 Task: Slide 10 - Awesome Words.
Action: Mouse moved to (40, 114)
Screenshot: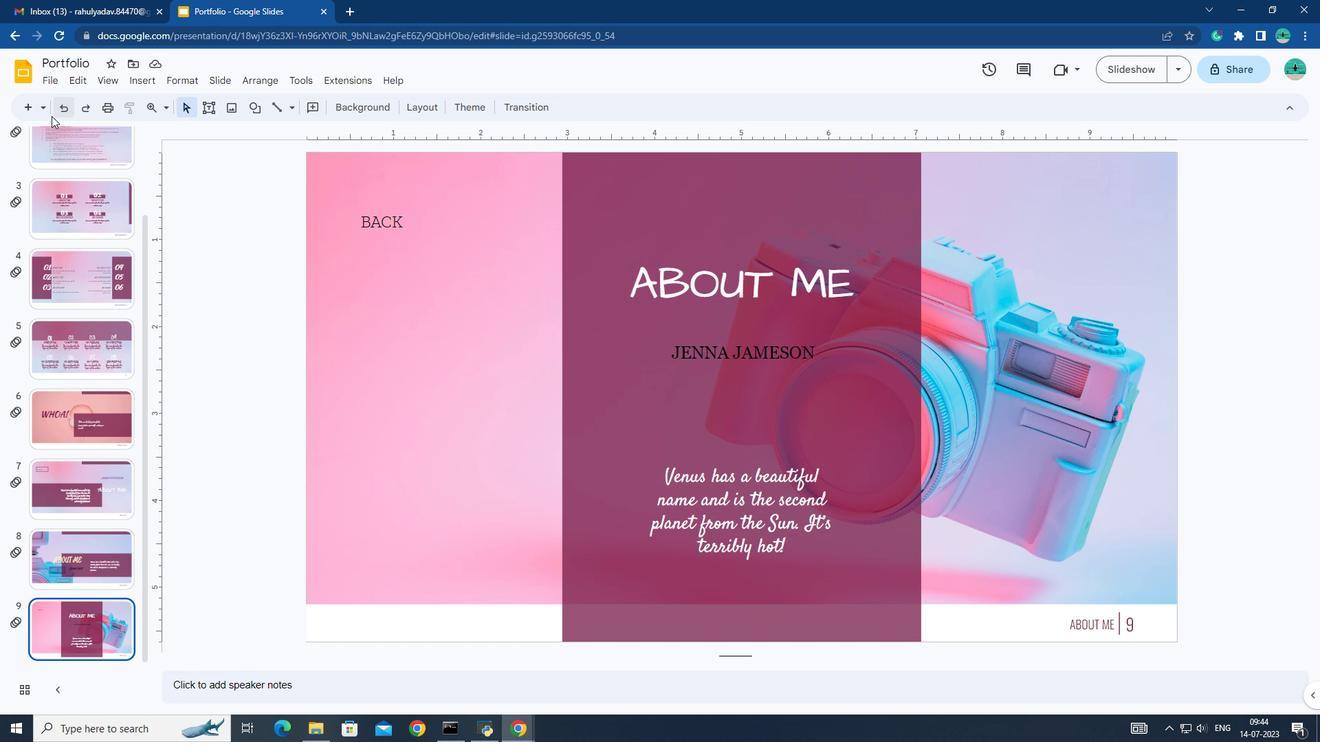 
Action: Mouse pressed left at (40, 114)
Screenshot: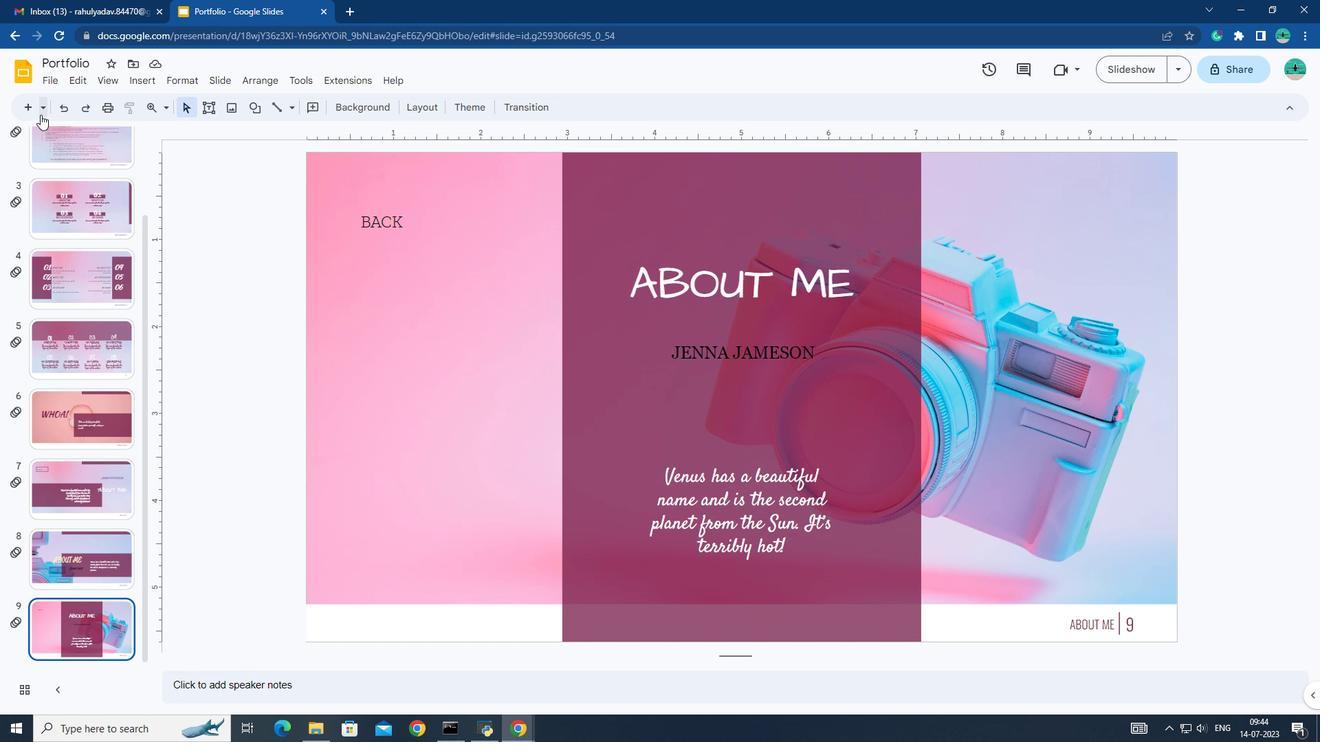 
Action: Mouse moved to (70, 282)
Screenshot: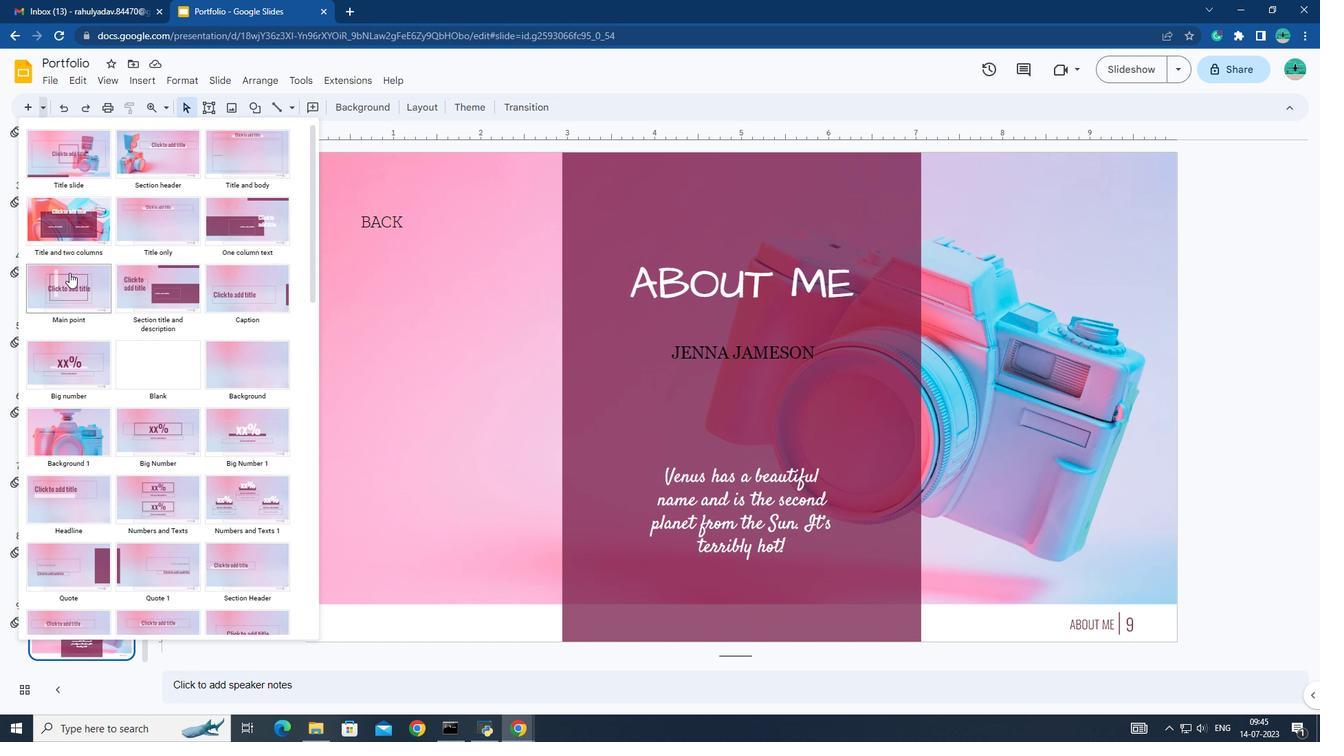 
Action: Mouse pressed left at (70, 282)
Screenshot: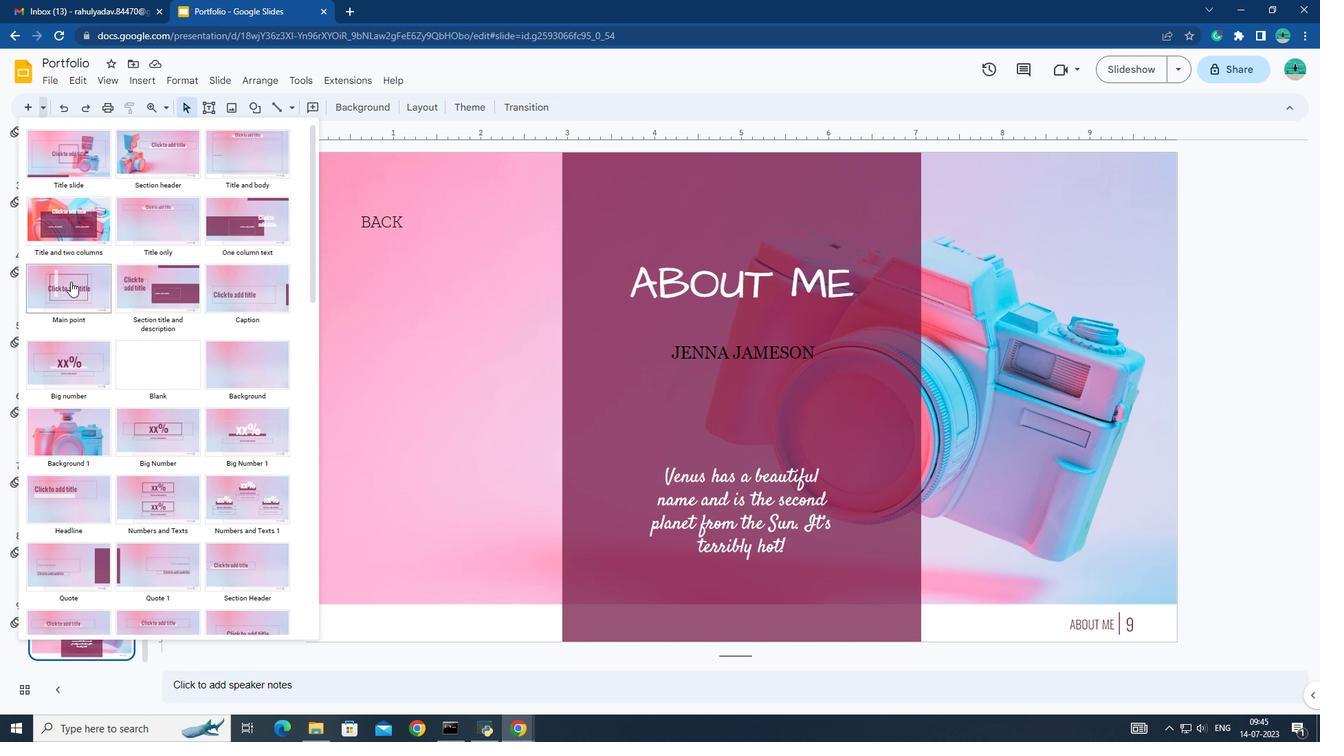 
Action: Mouse moved to (602, 368)
Screenshot: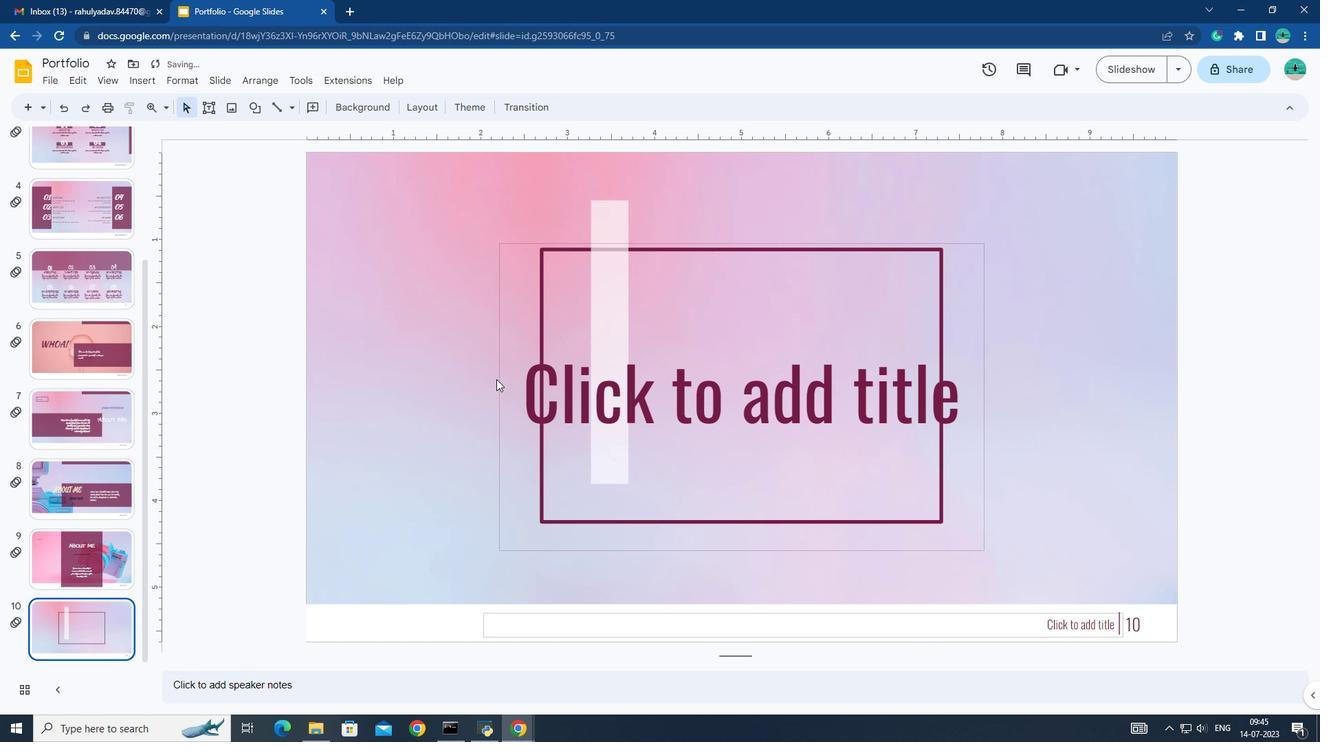 
Action: Mouse pressed left at (602, 368)
Screenshot: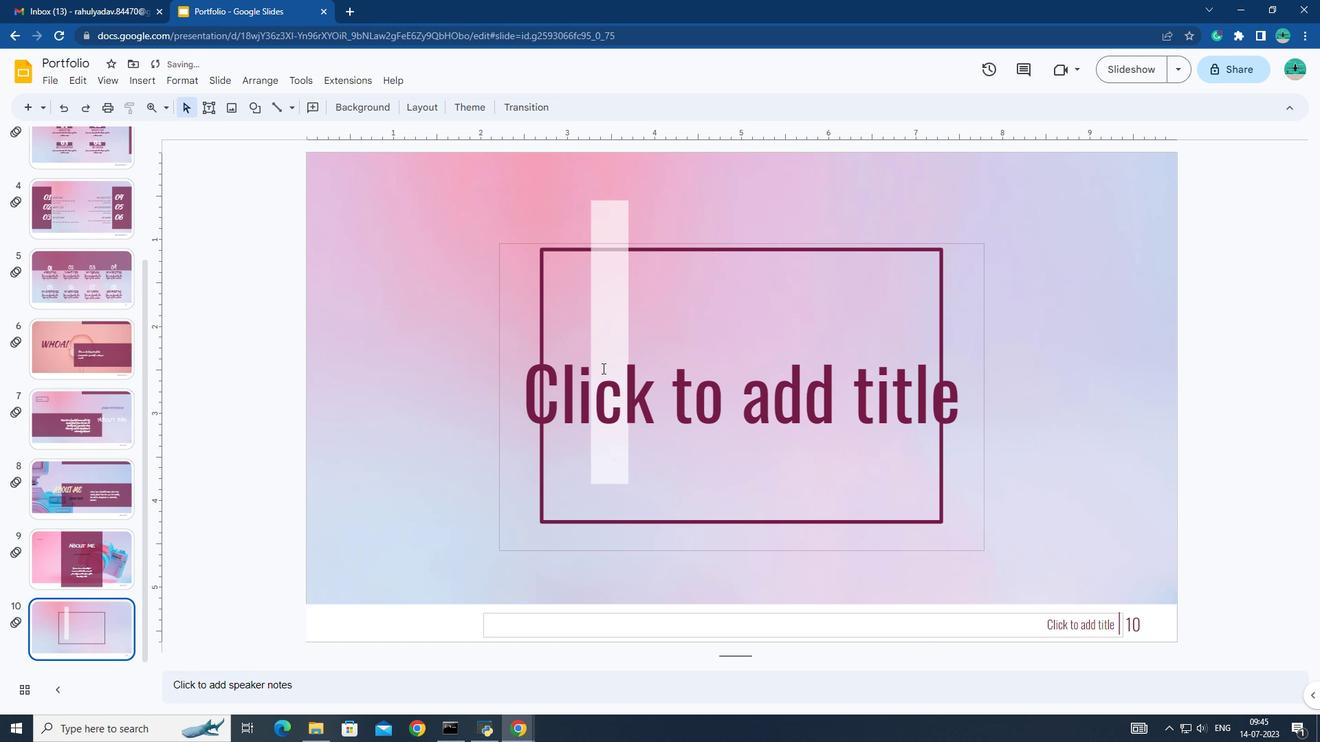 
Action: Key pressed <Key.caps_lock>AWESOME<Key.enter>WORDS
Screenshot: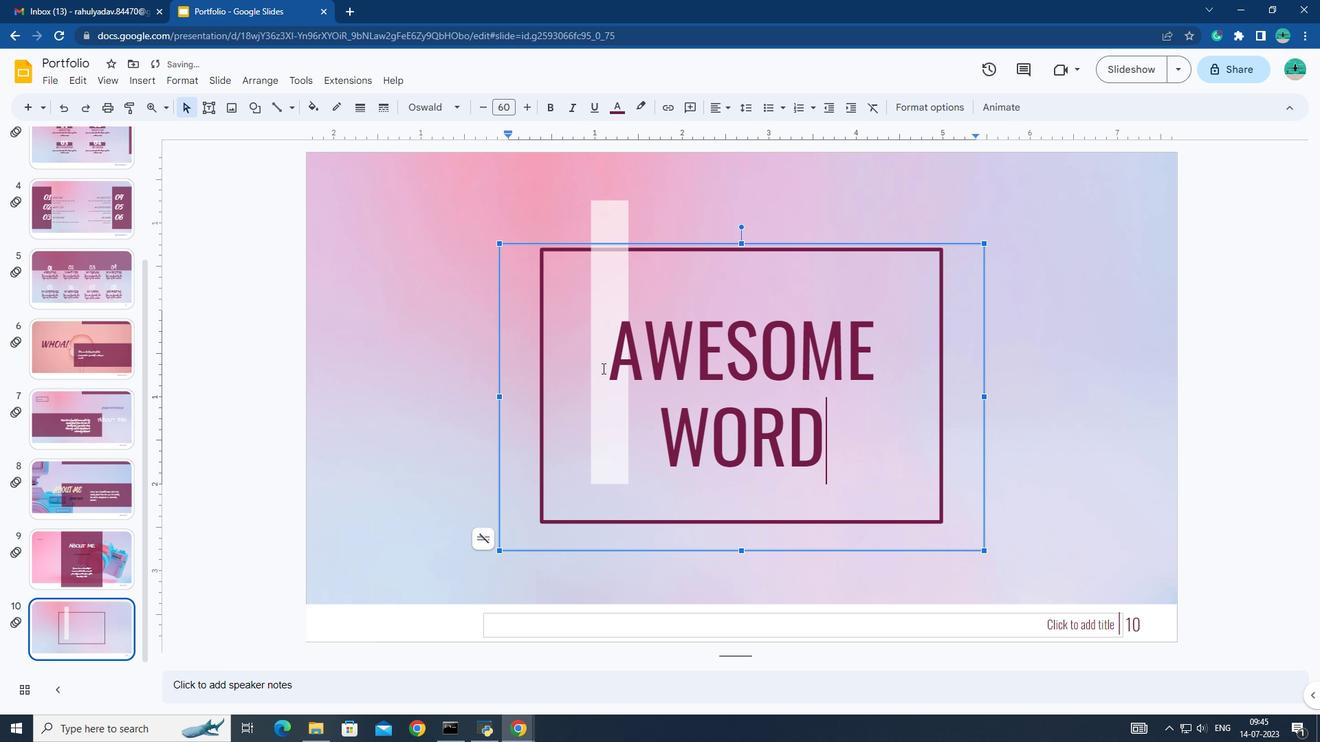 
Action: Mouse moved to (614, 345)
Screenshot: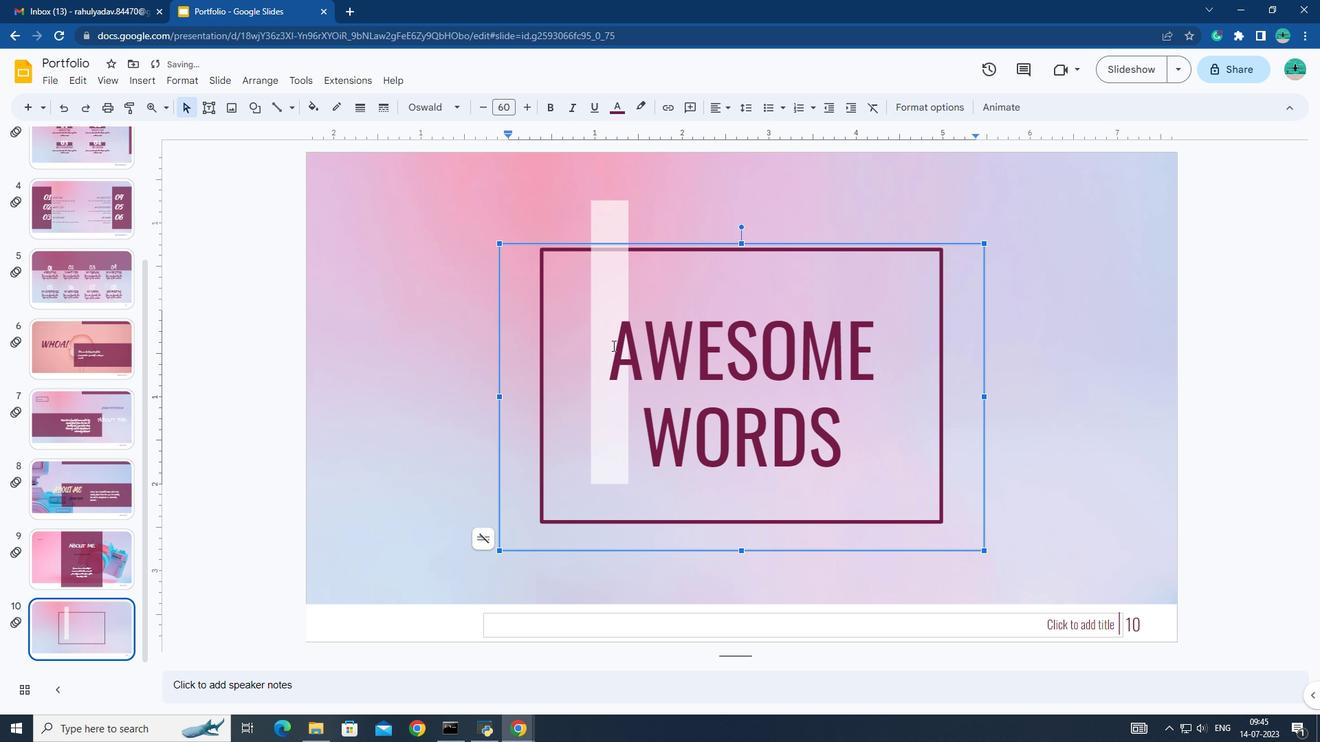 
Action: Mouse pressed left at (614, 345)
Screenshot: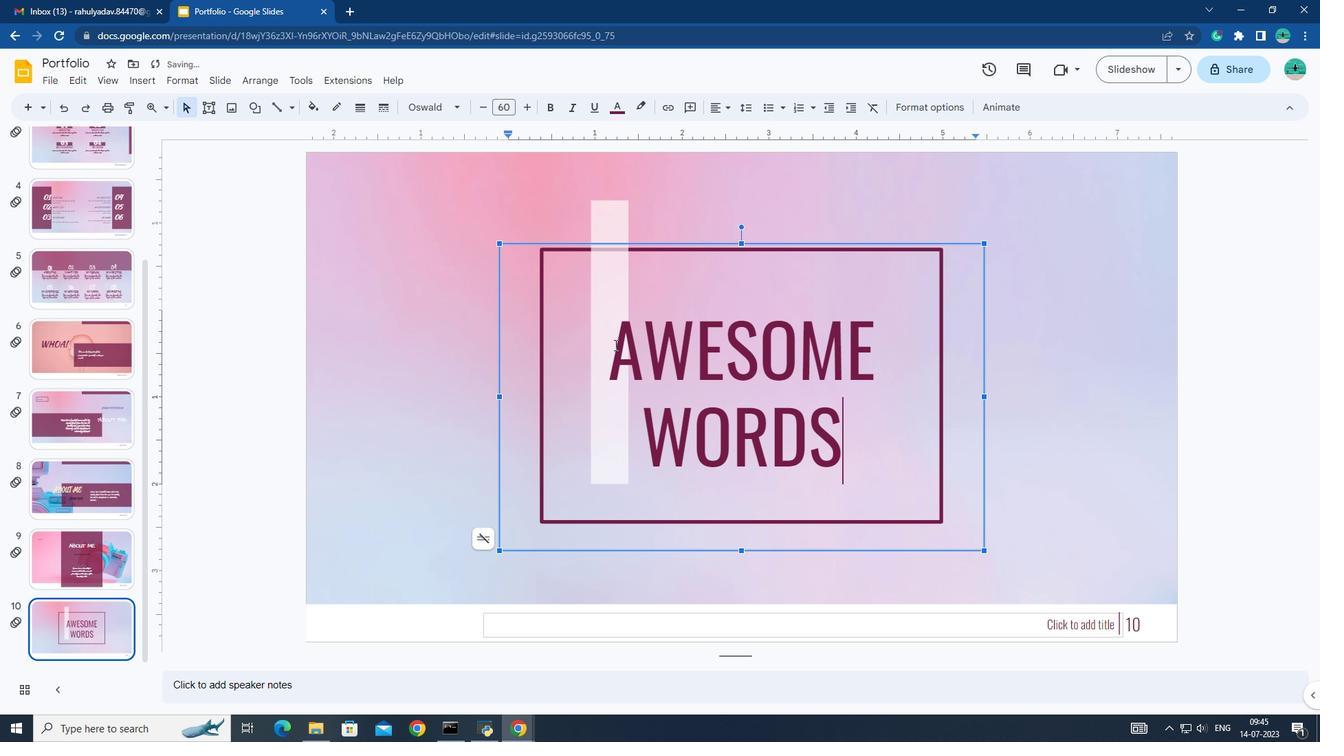 
Action: Mouse pressed left at (614, 345)
Screenshot: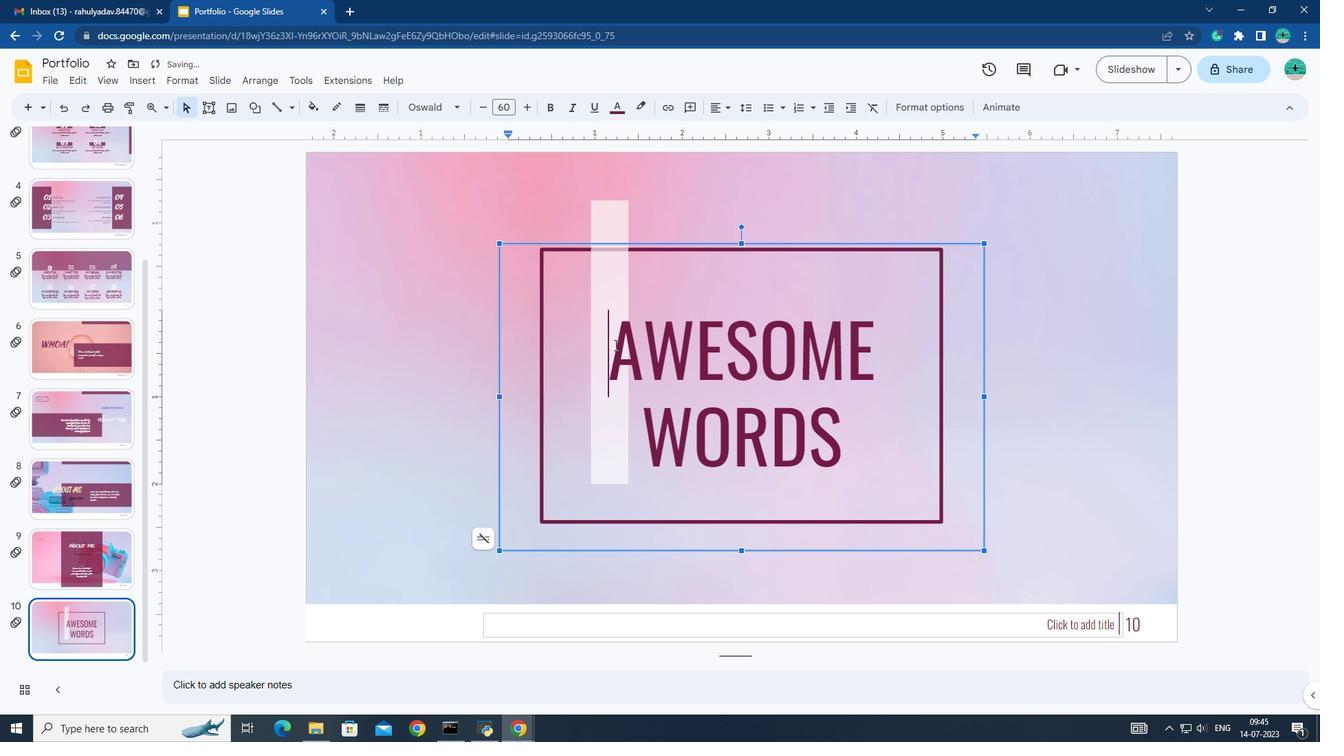 
Action: Mouse pressed left at (614, 345)
Screenshot: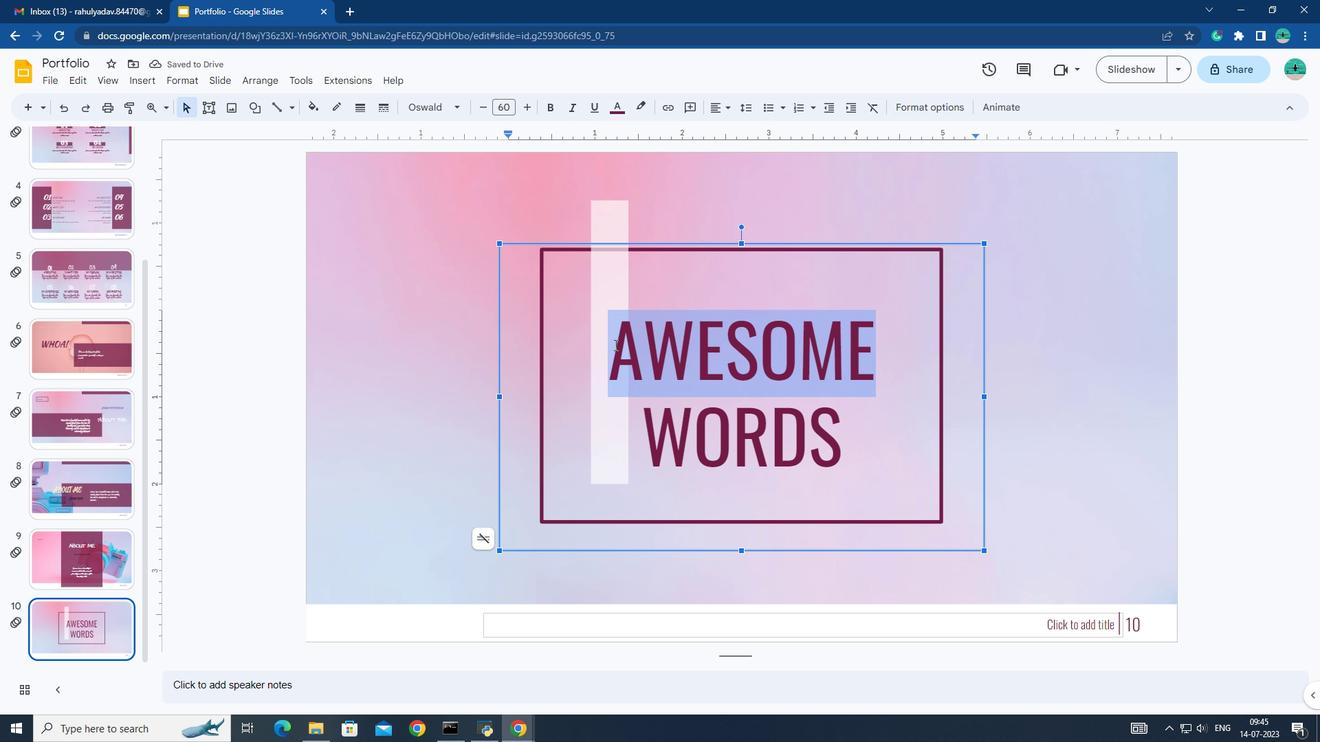 
Action: Mouse pressed left at (614, 345)
Screenshot: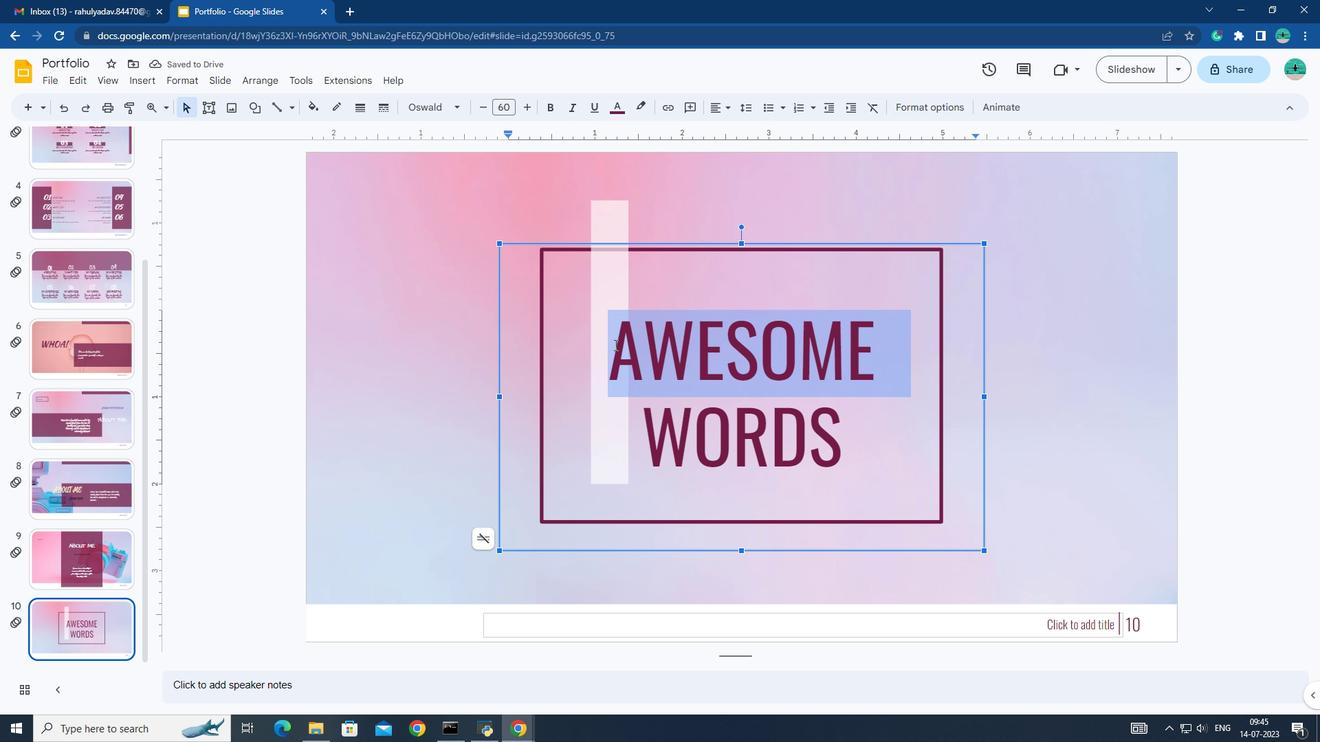 
Action: Mouse pressed left at (614, 345)
Screenshot: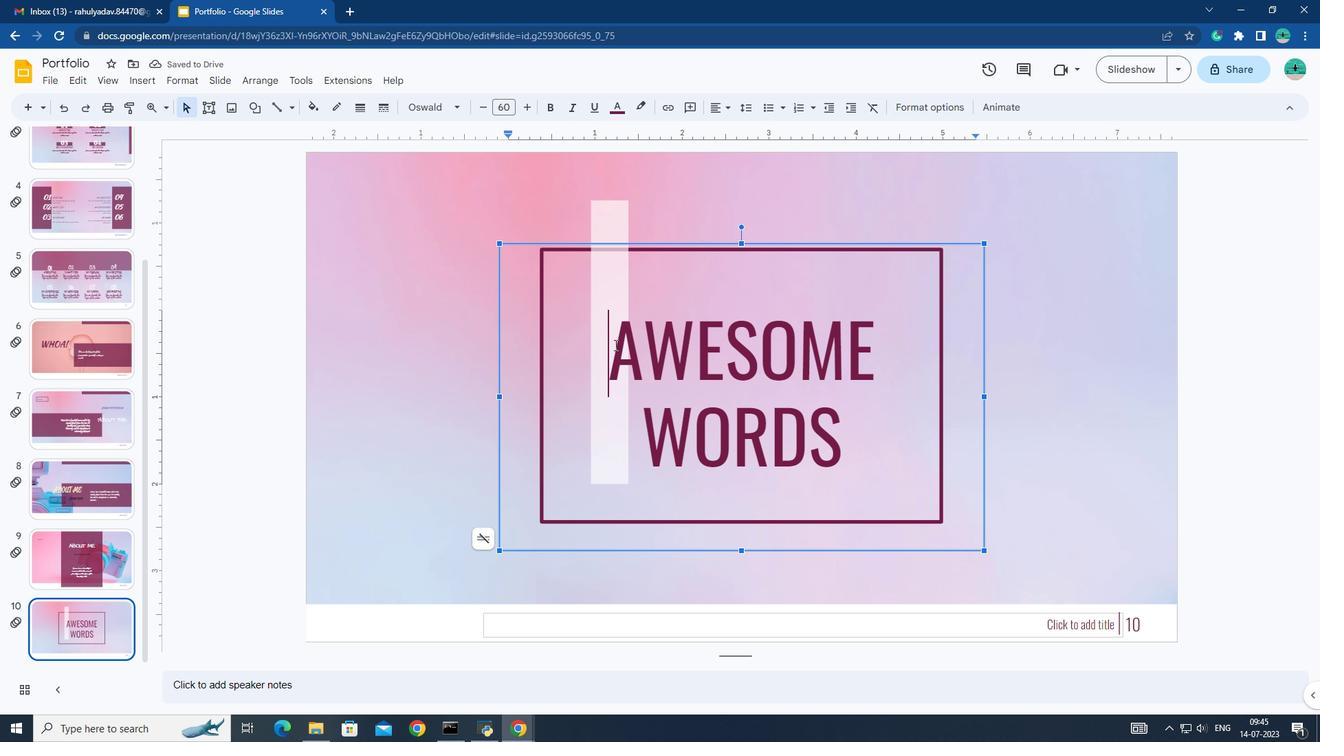 
Action: Mouse moved to (431, 109)
Screenshot: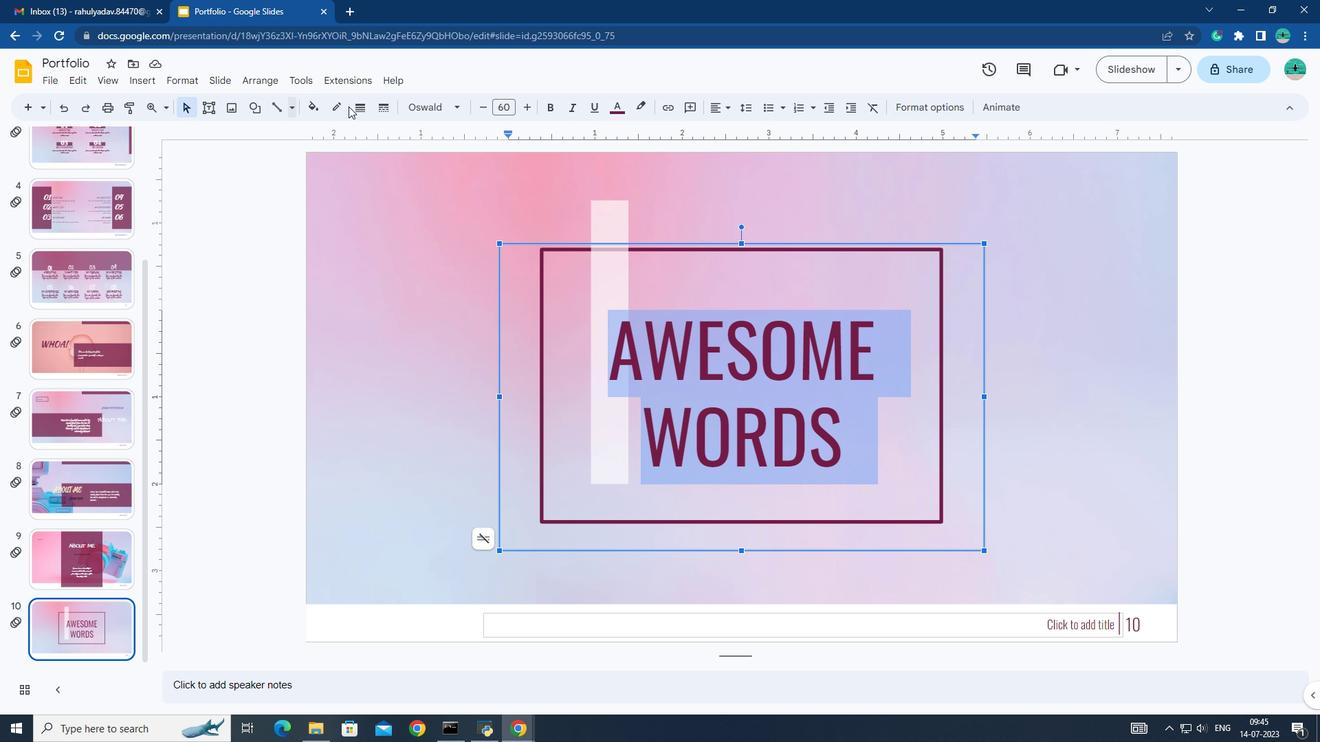 
Action: Mouse pressed left at (431, 109)
Screenshot: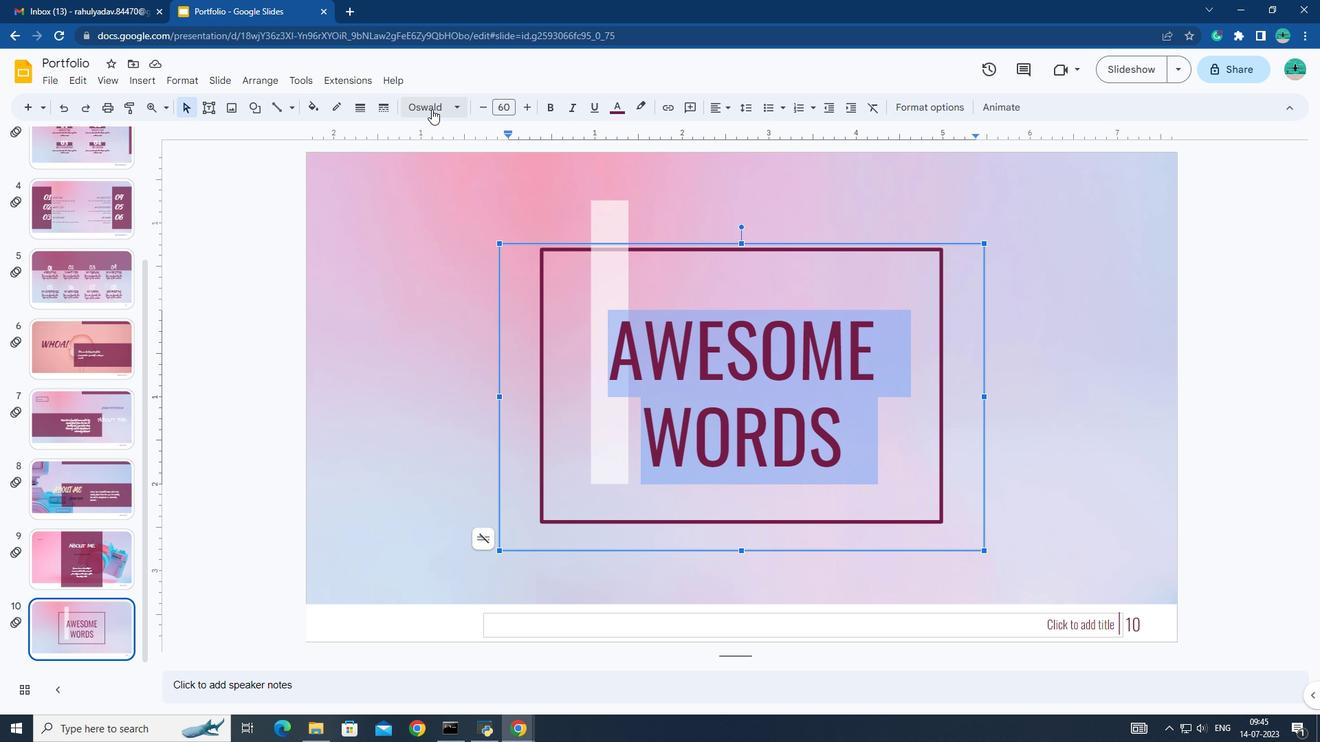 
Action: Mouse moved to (451, 616)
Screenshot: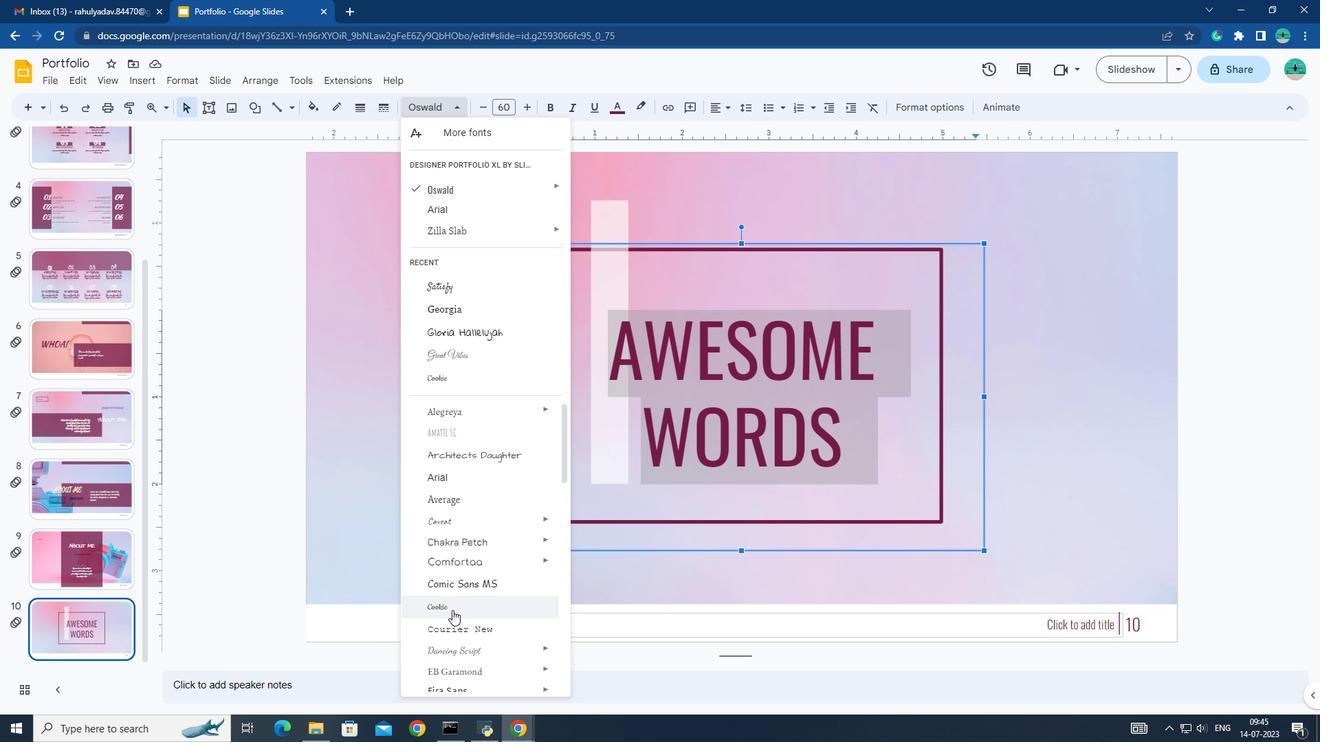 
Action: Mouse scrolled (451, 615) with delta (0, 0)
Screenshot: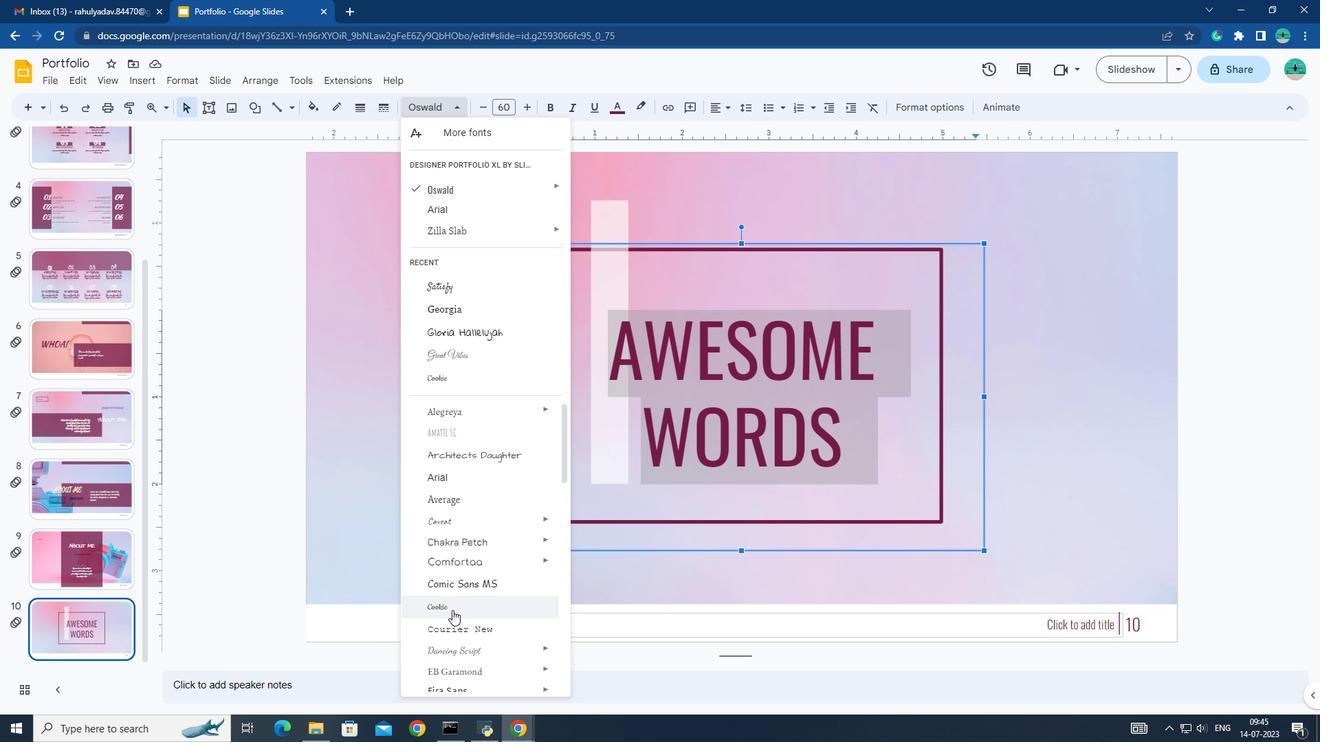 
Action: Mouse moved to (450, 618)
Screenshot: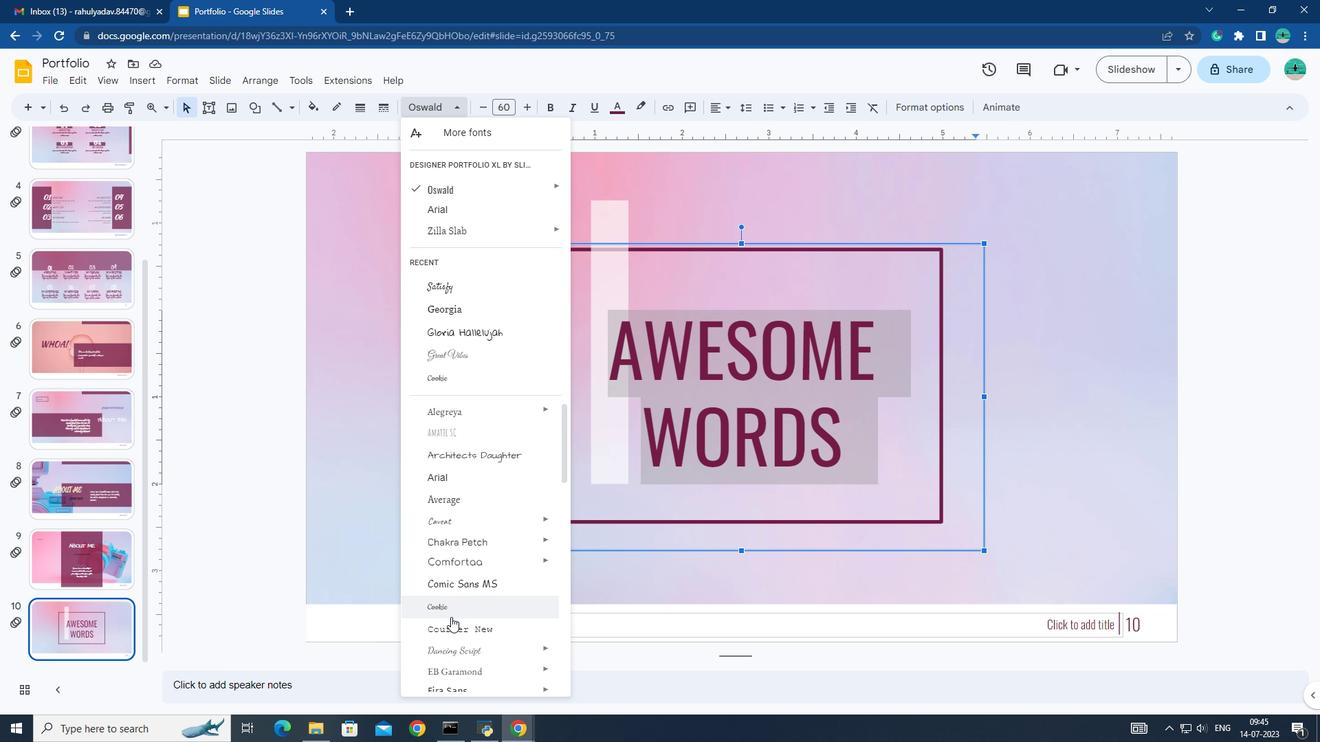 
Action: Mouse scrolled (450, 617) with delta (0, 0)
Screenshot: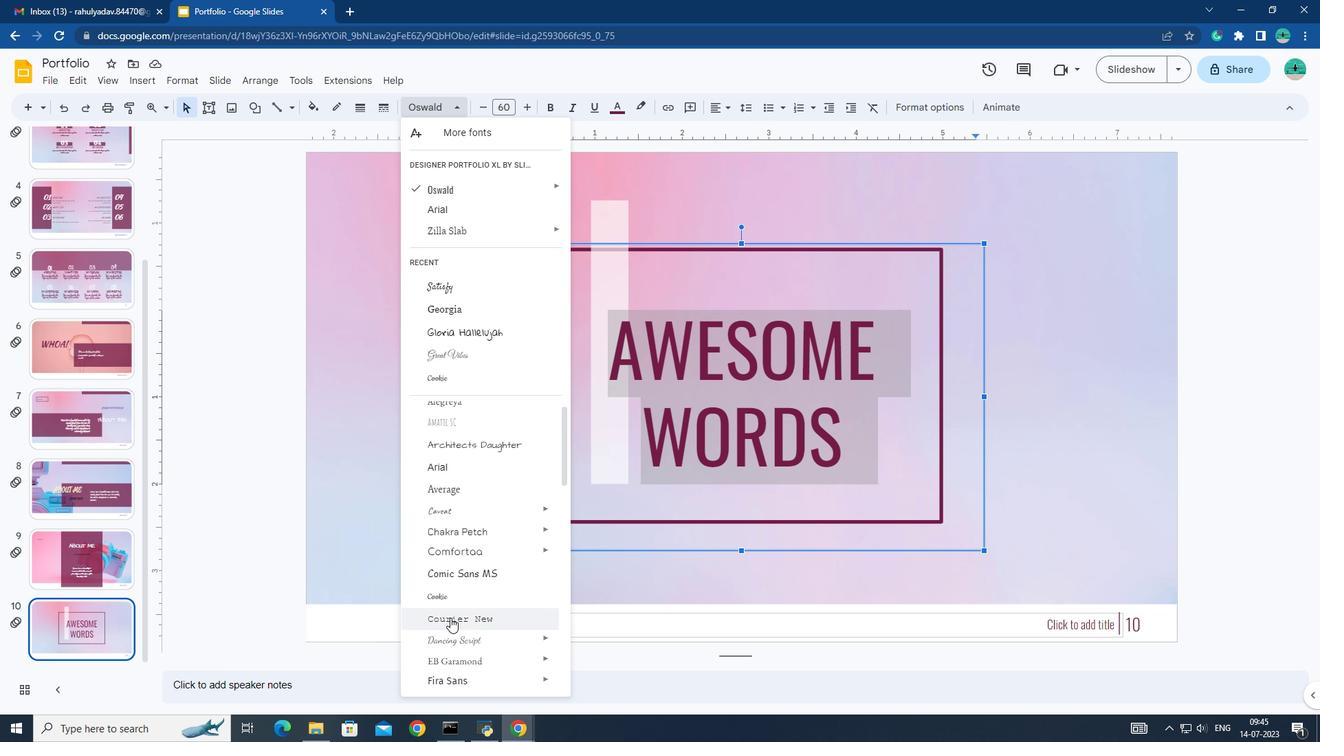 
Action: Mouse moved to (460, 605)
Screenshot: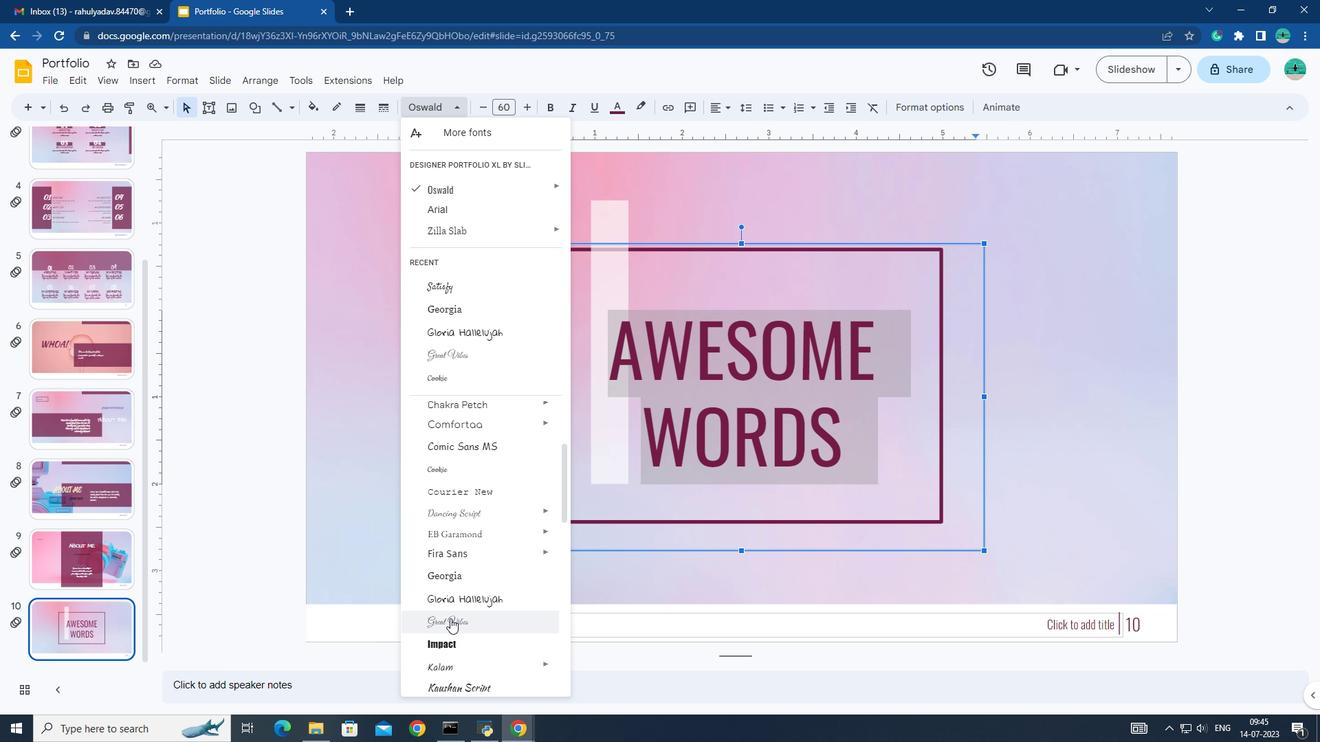 
Action: Mouse pressed left at (460, 605)
Screenshot: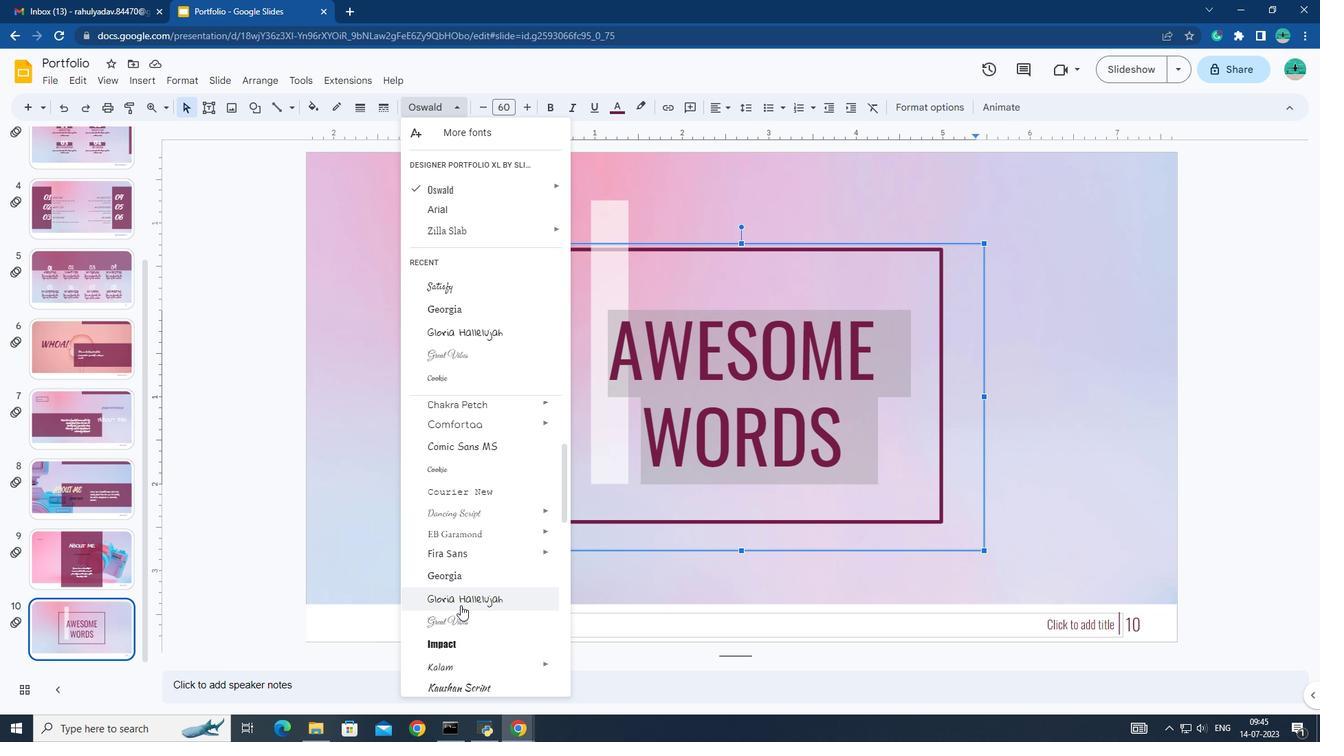 
Action: Mouse moved to (449, 103)
Screenshot: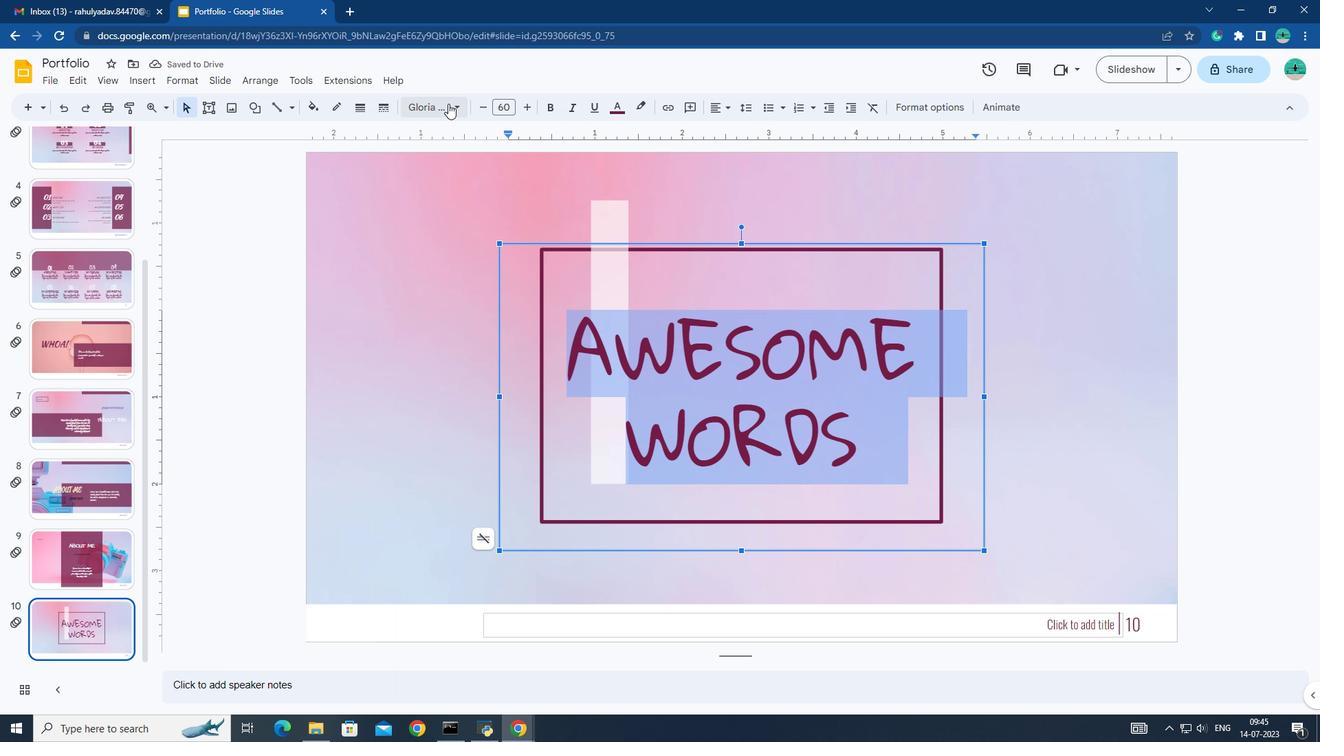 
Action: Mouse pressed left at (449, 103)
Screenshot: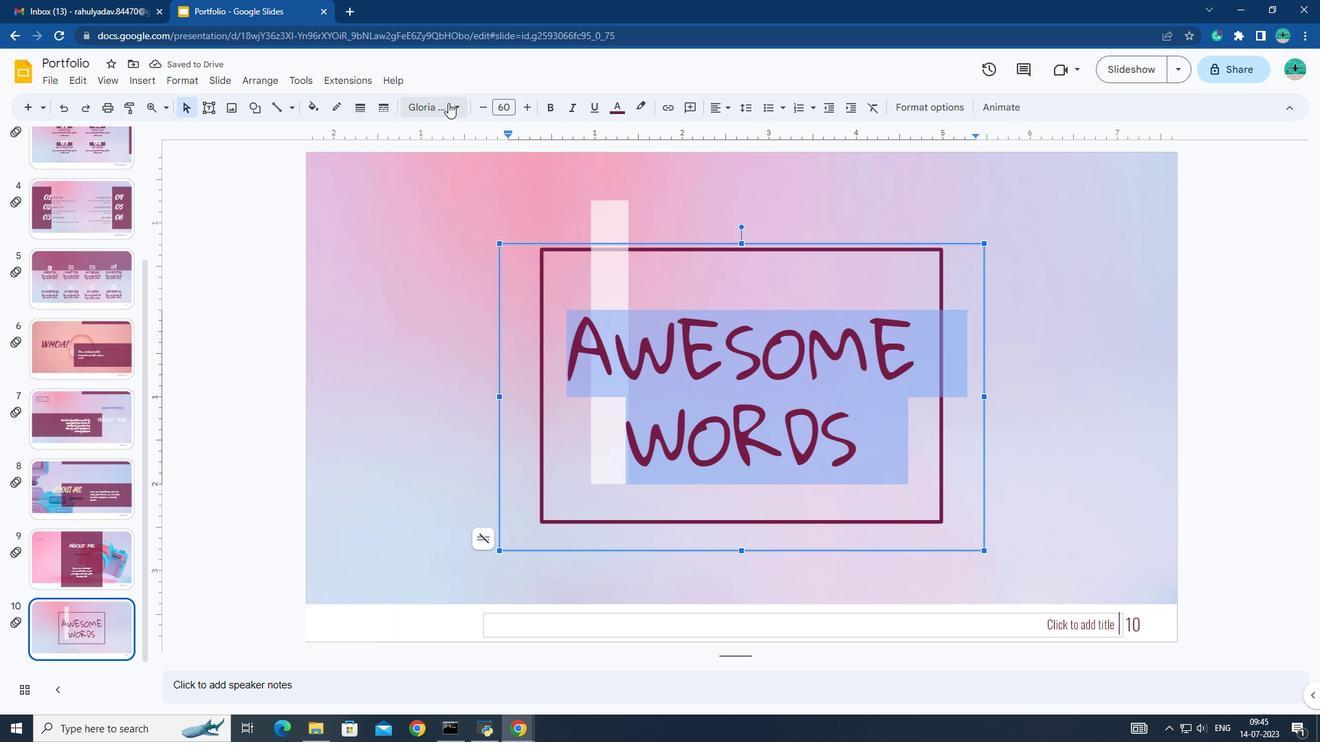 
Action: Mouse moved to (491, 634)
Screenshot: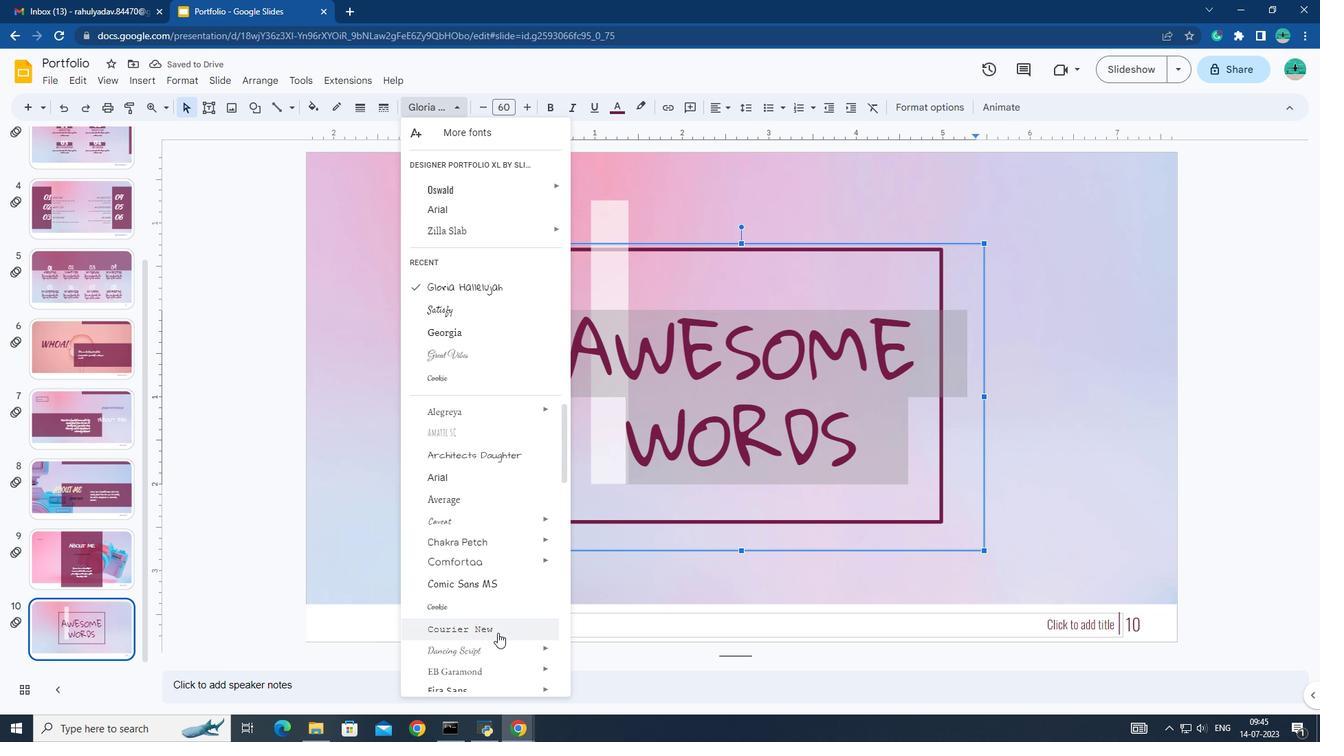 
Action: Mouse scrolled (491, 634) with delta (0, 0)
Screenshot: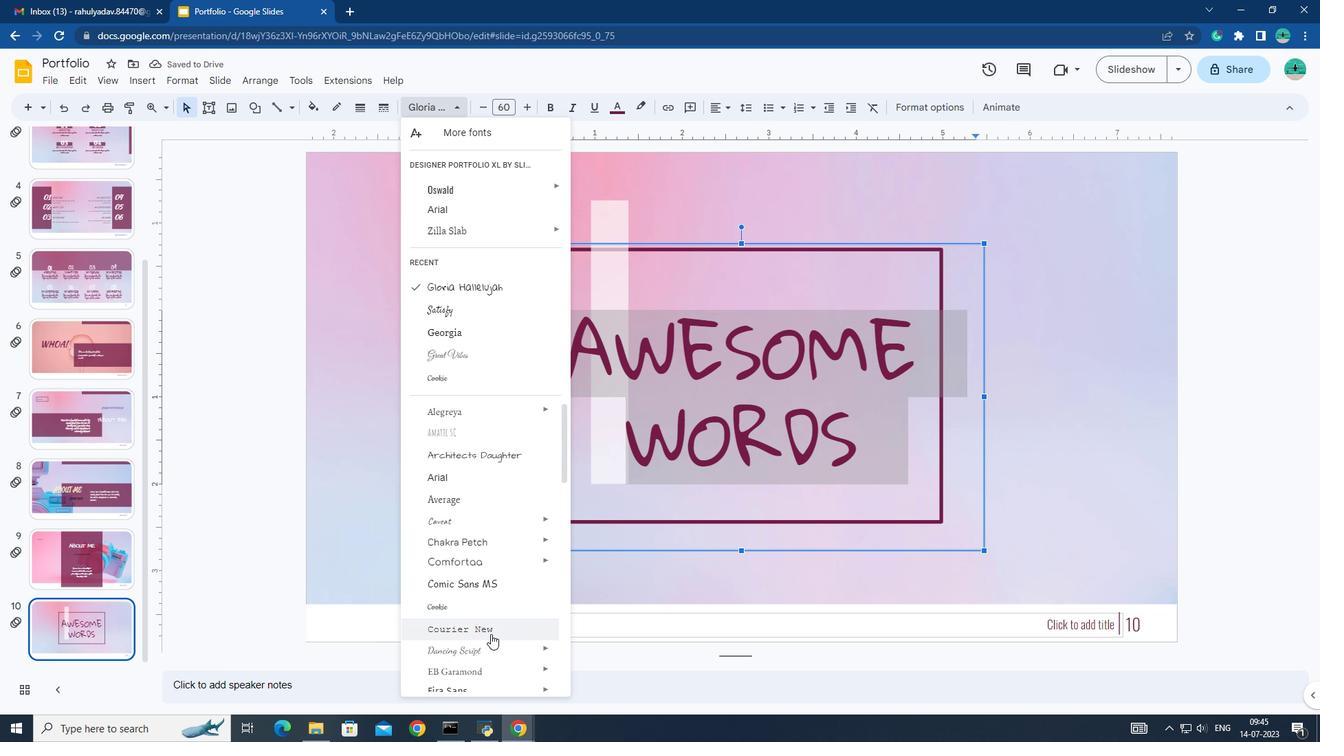 
Action: Mouse scrolled (491, 634) with delta (0, 0)
Screenshot: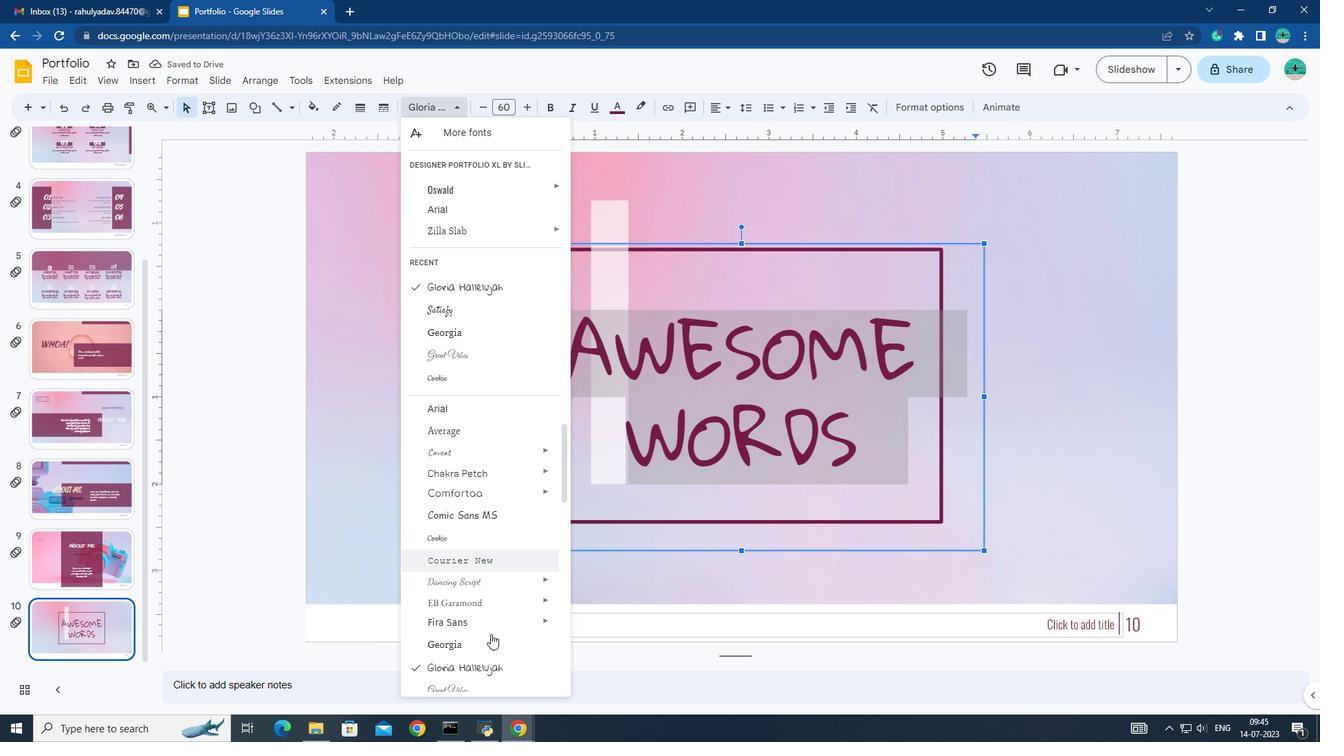
Action: Mouse moved to (490, 634)
Screenshot: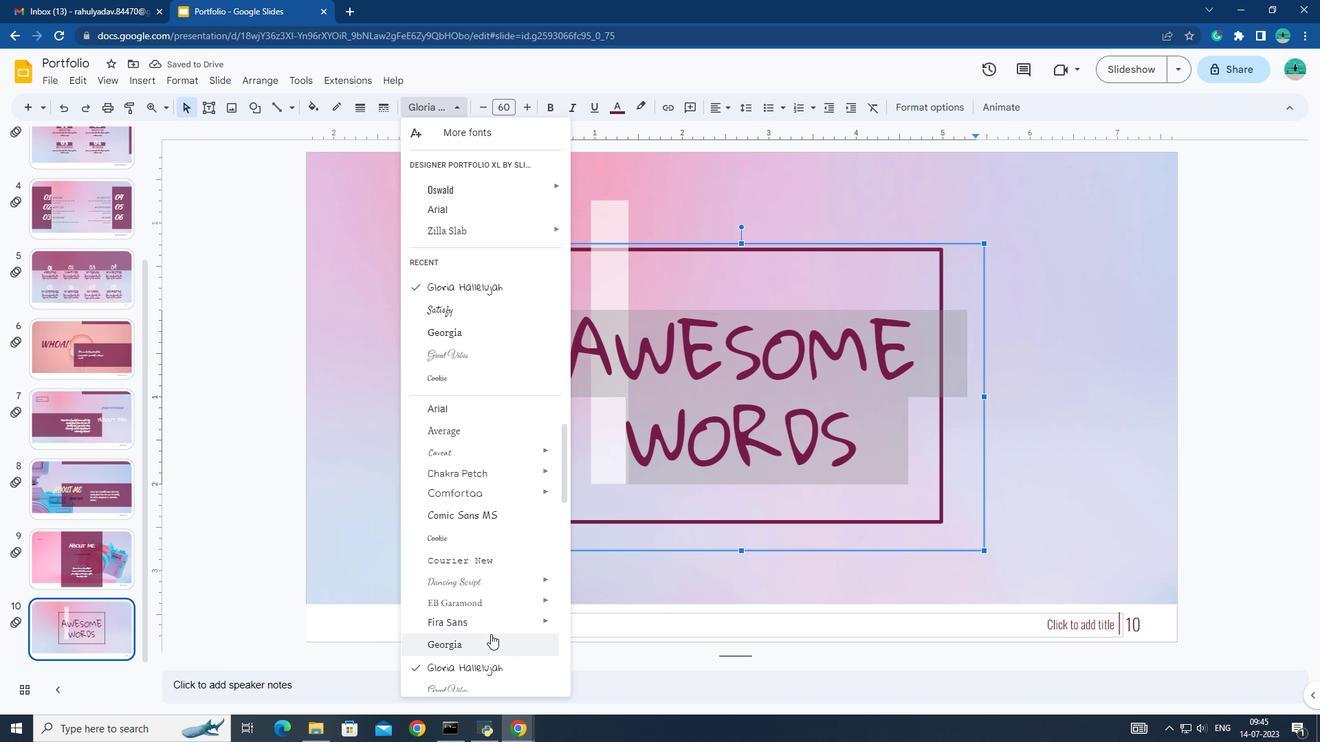 
Action: Mouse scrolled (490, 634) with delta (0, 0)
Screenshot: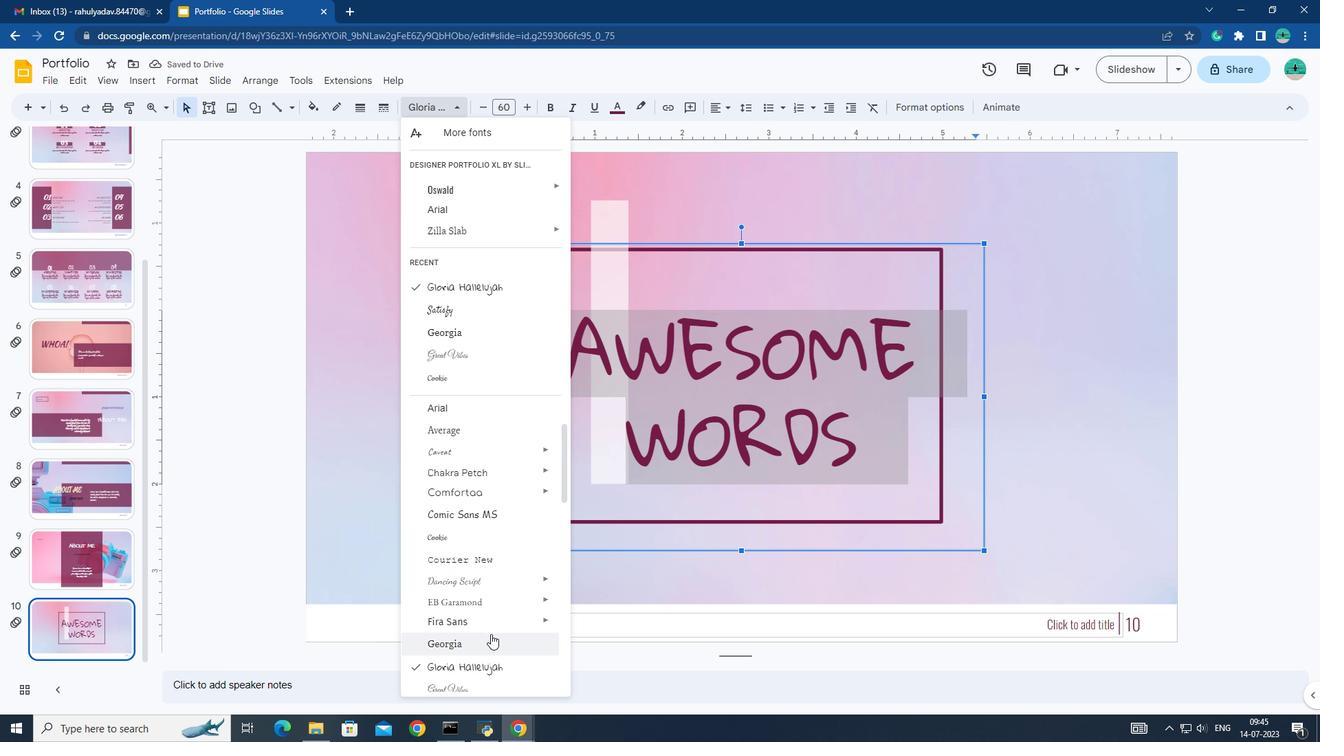 
Action: Mouse scrolled (490, 634) with delta (0, 0)
Screenshot: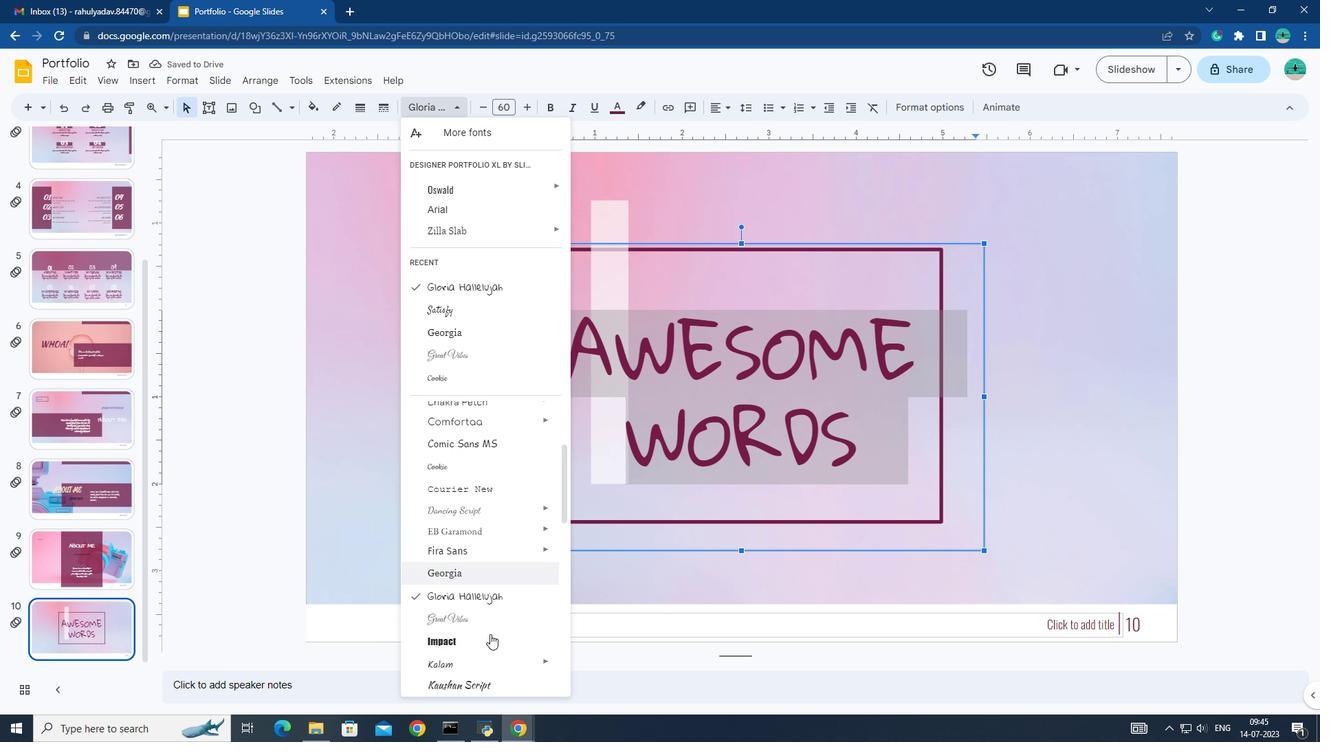
Action: Mouse scrolled (490, 634) with delta (0, 0)
Screenshot: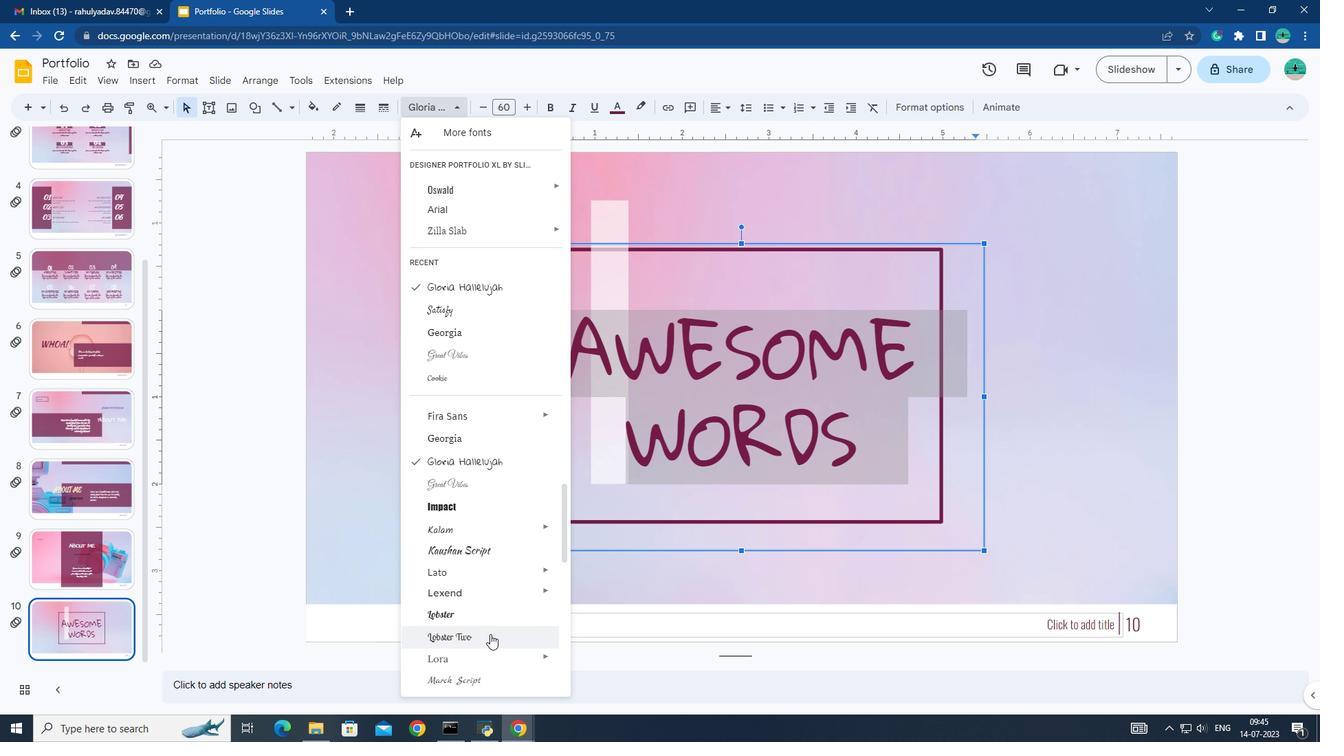
Action: Mouse moved to (469, 612)
Screenshot: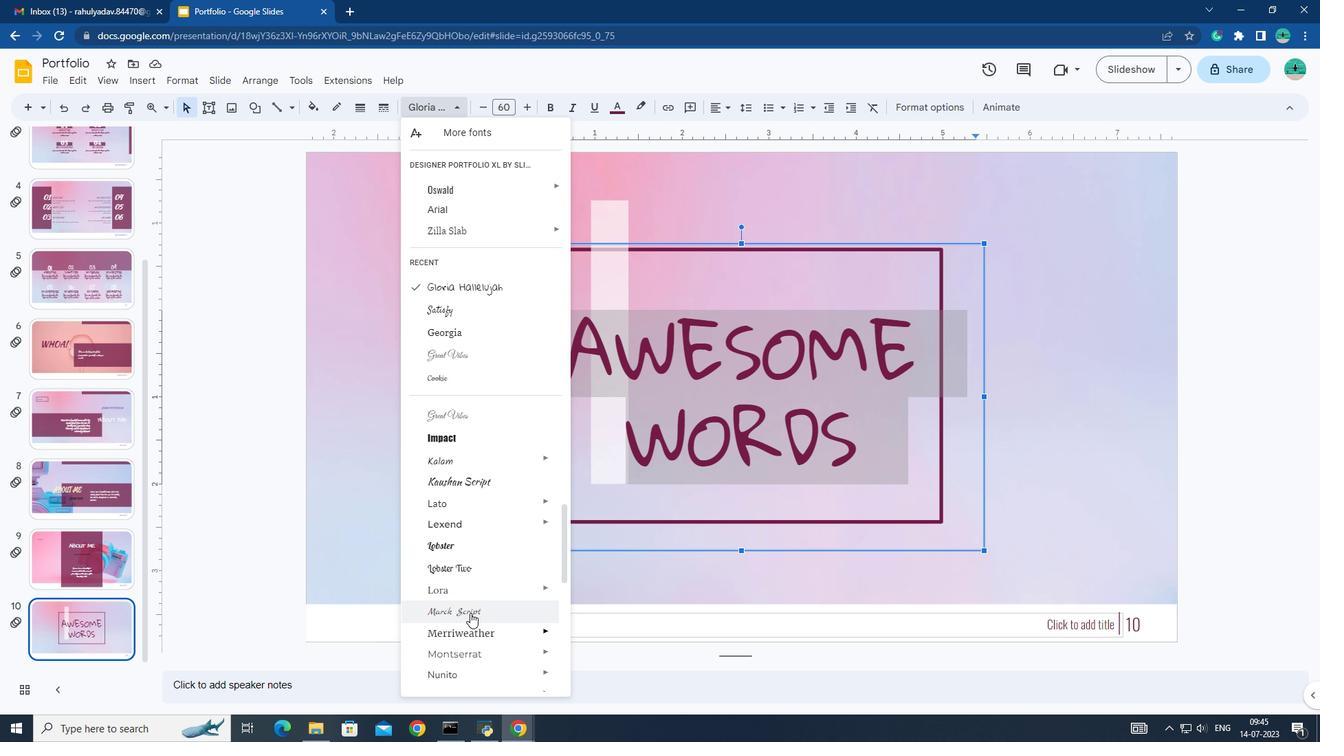 
Action: Mouse pressed left at (469, 612)
Screenshot: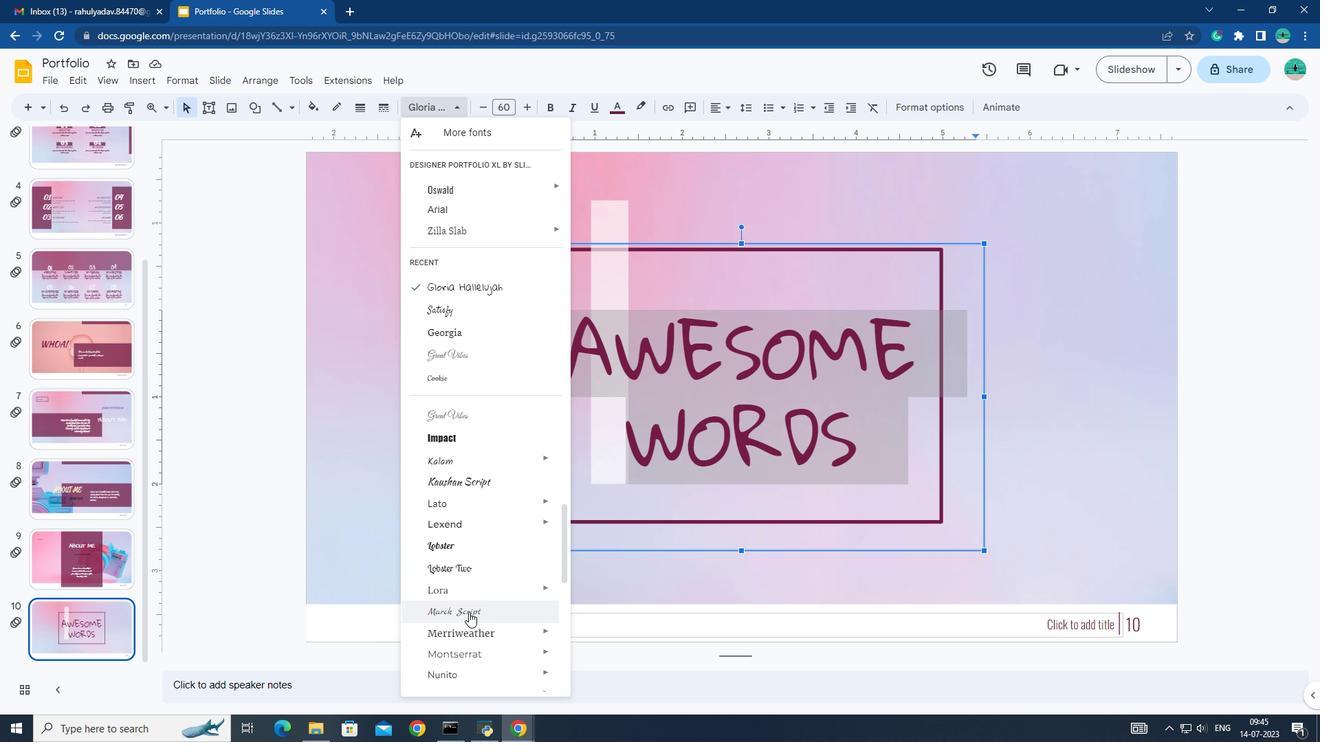 
Action: Mouse moved to (425, 103)
Screenshot: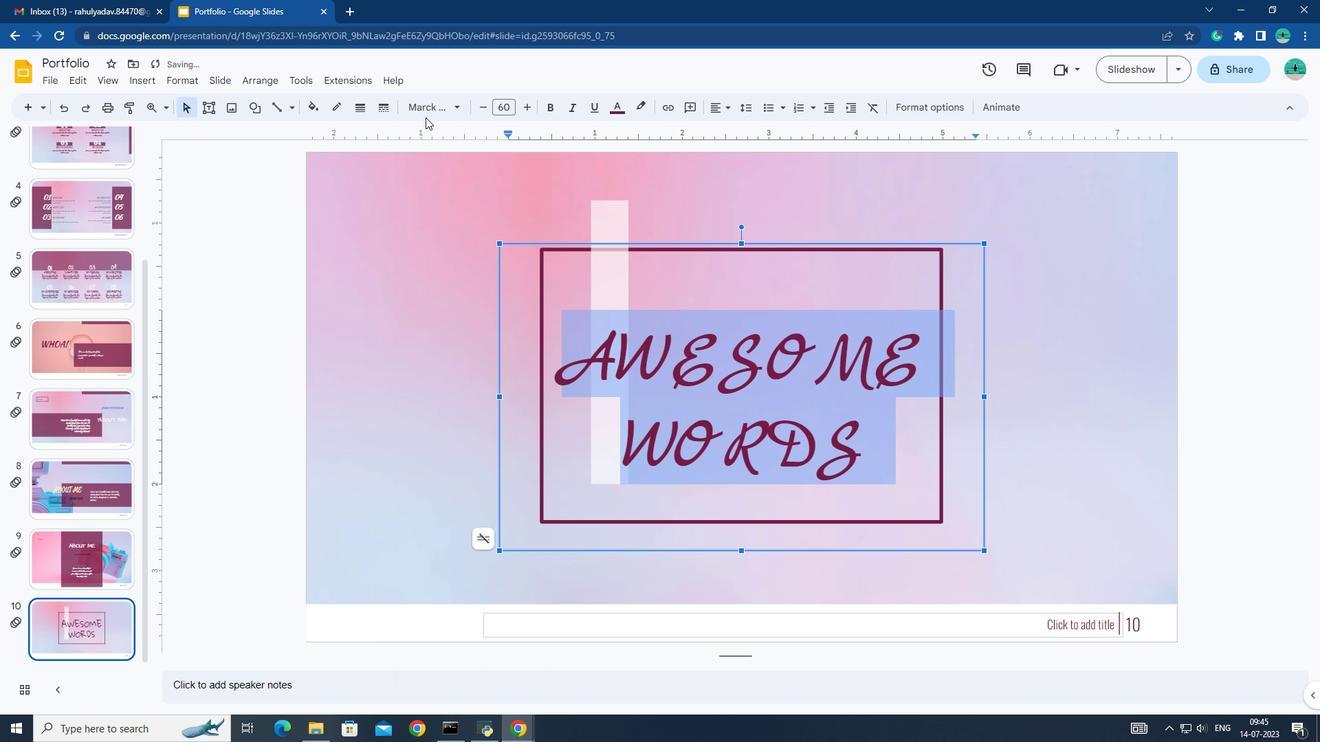 
Action: Mouse pressed left at (425, 103)
Screenshot: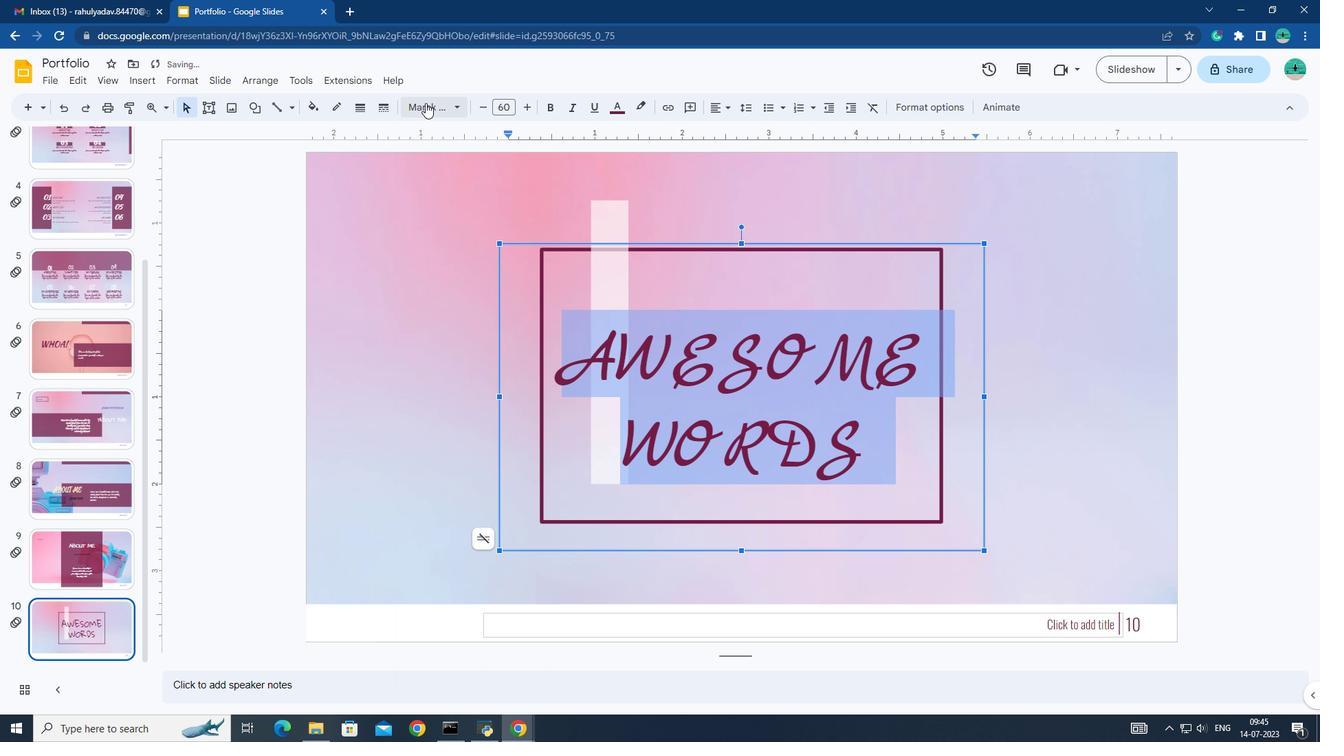 
Action: Mouse moved to (444, 602)
Screenshot: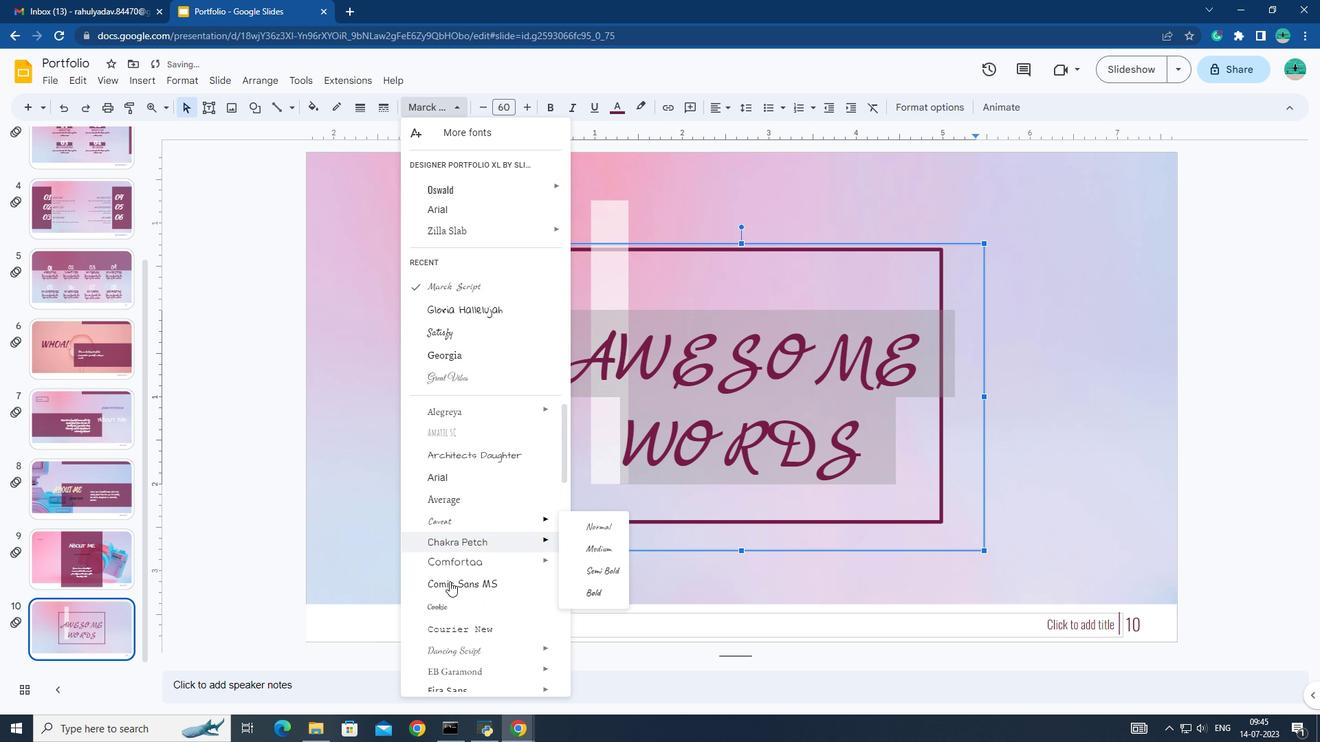 
Action: Mouse scrolled (444, 601) with delta (0, 0)
Screenshot: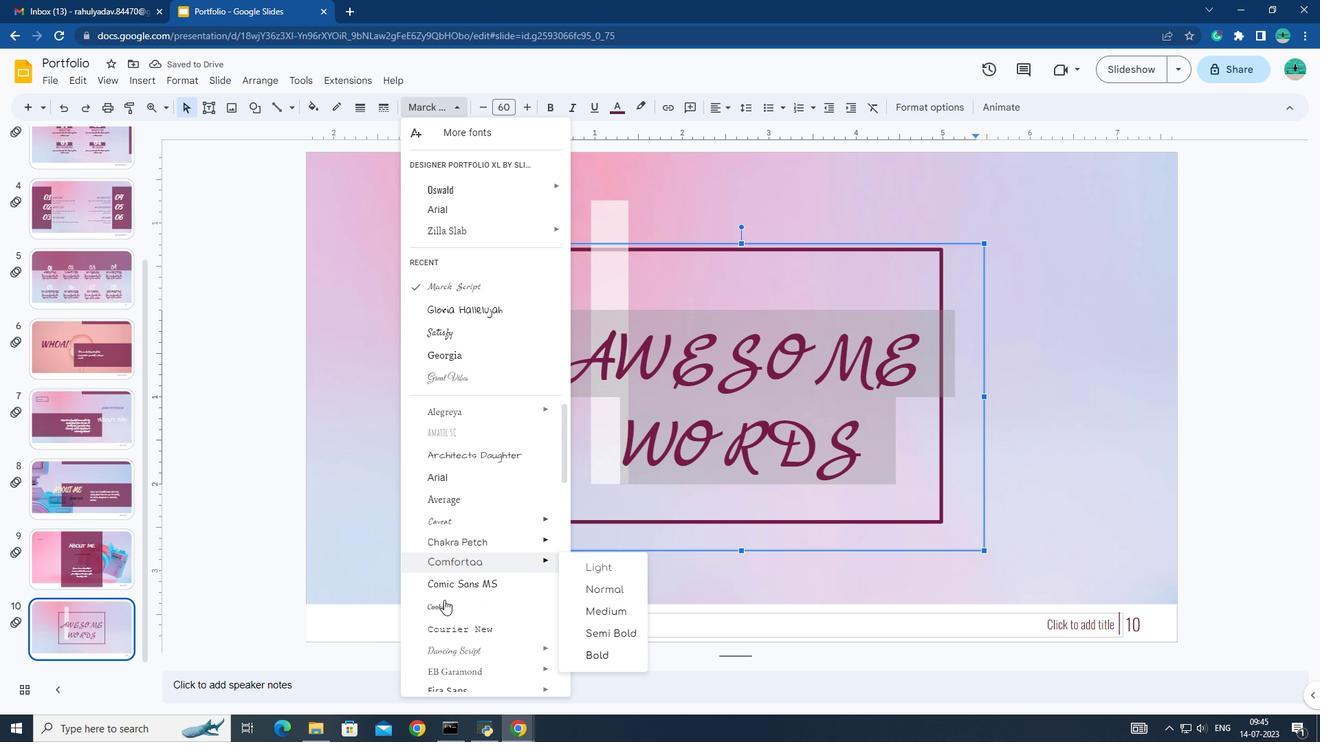 
Action: Mouse scrolled (444, 601) with delta (0, 0)
Screenshot: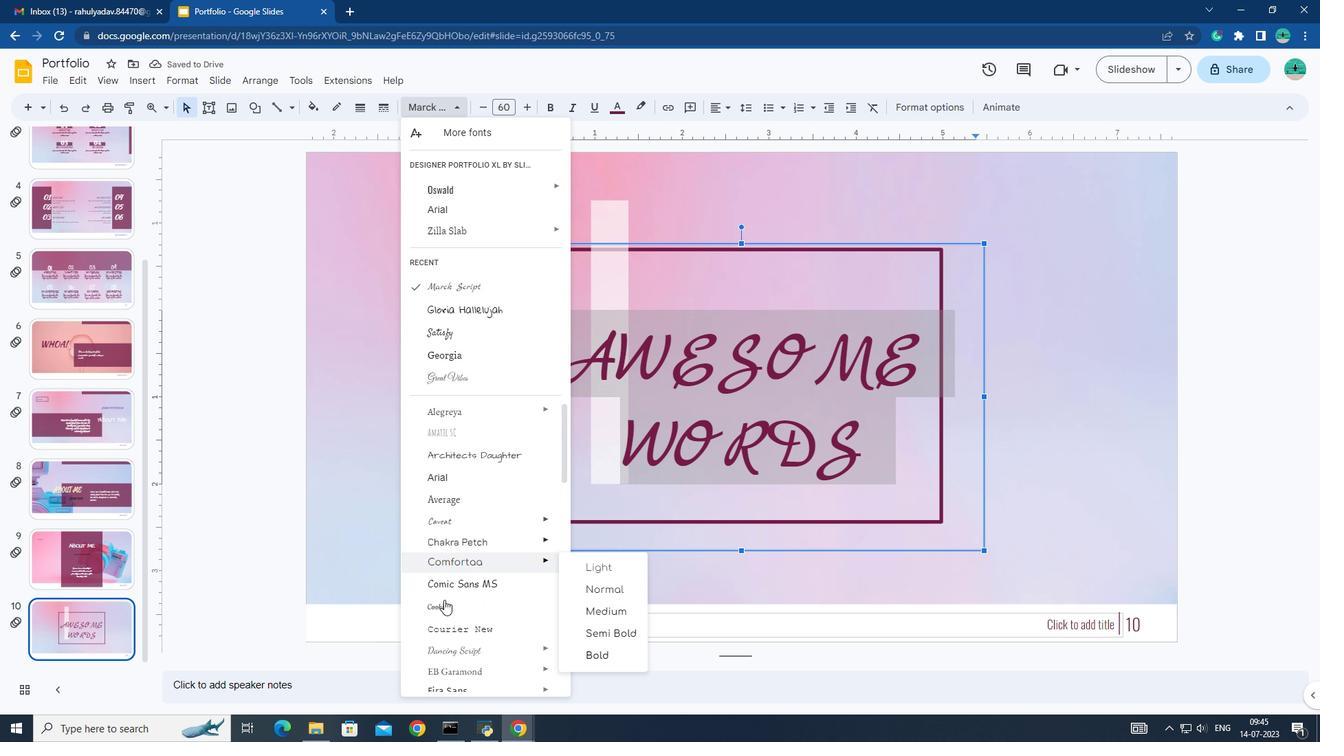 
Action: Mouse moved to (457, 631)
Screenshot: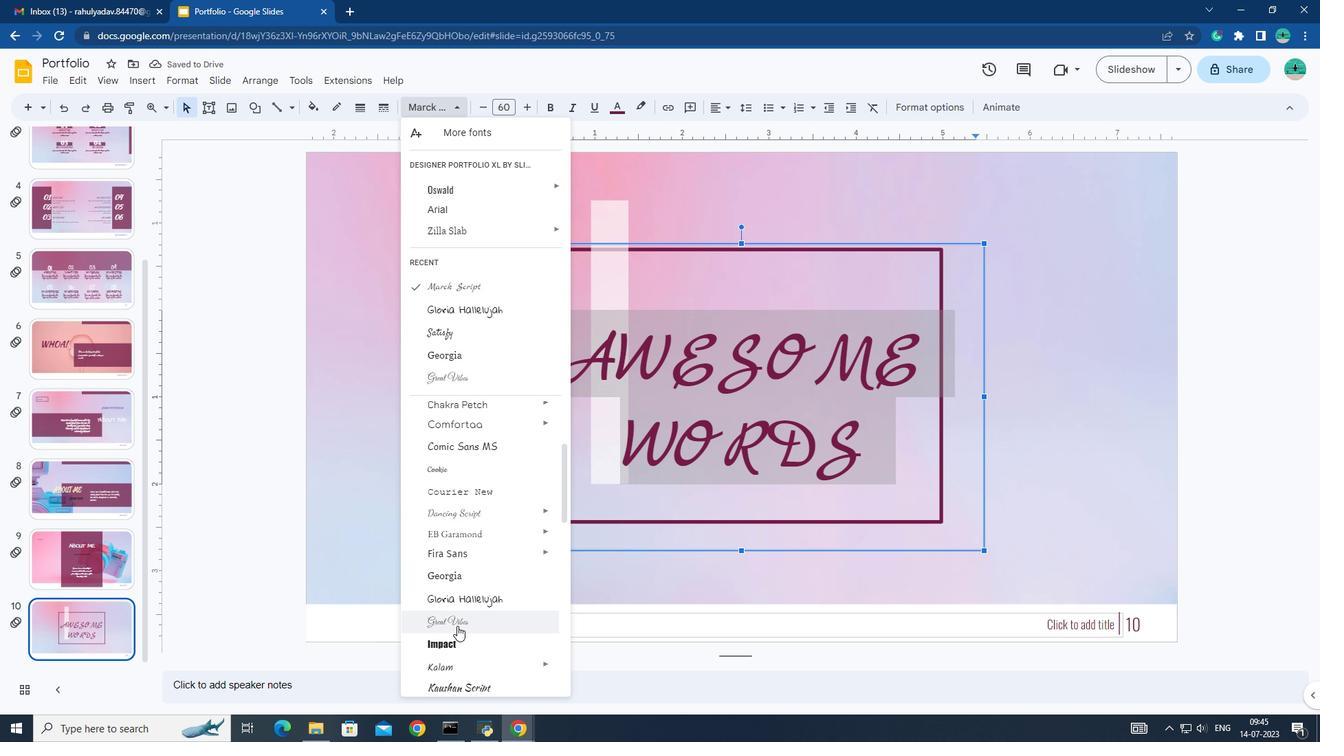 
Action: Mouse scrolled (457, 630) with delta (0, 0)
Screenshot: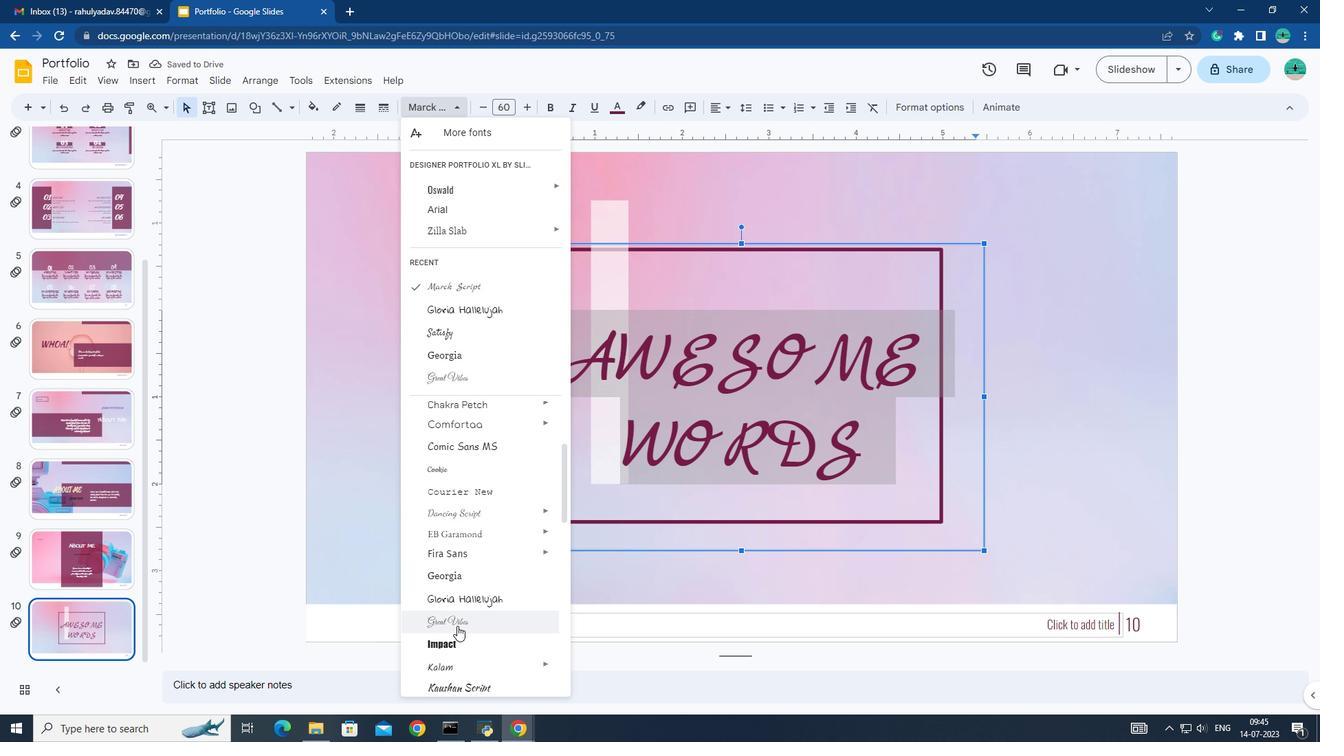 
Action: Mouse moved to (455, 631)
Screenshot: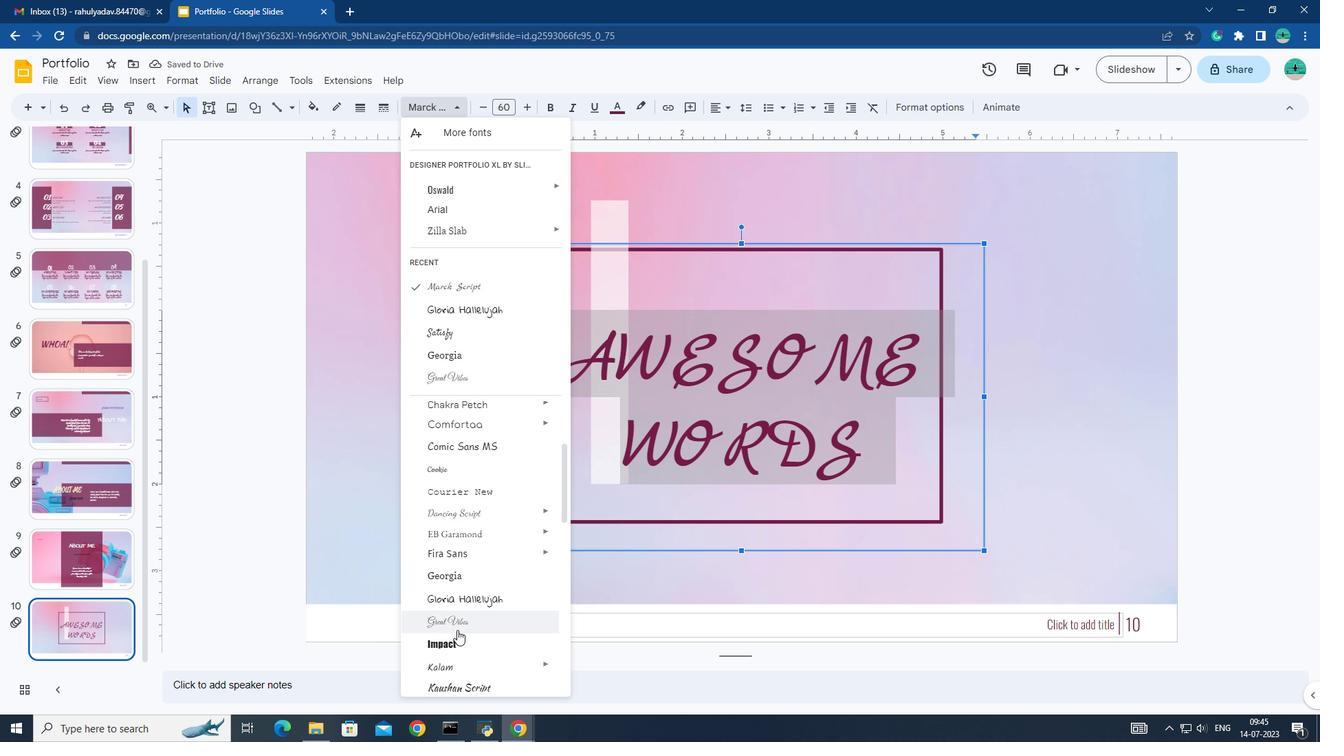
Action: Mouse scrolled (455, 631) with delta (0, 0)
Screenshot: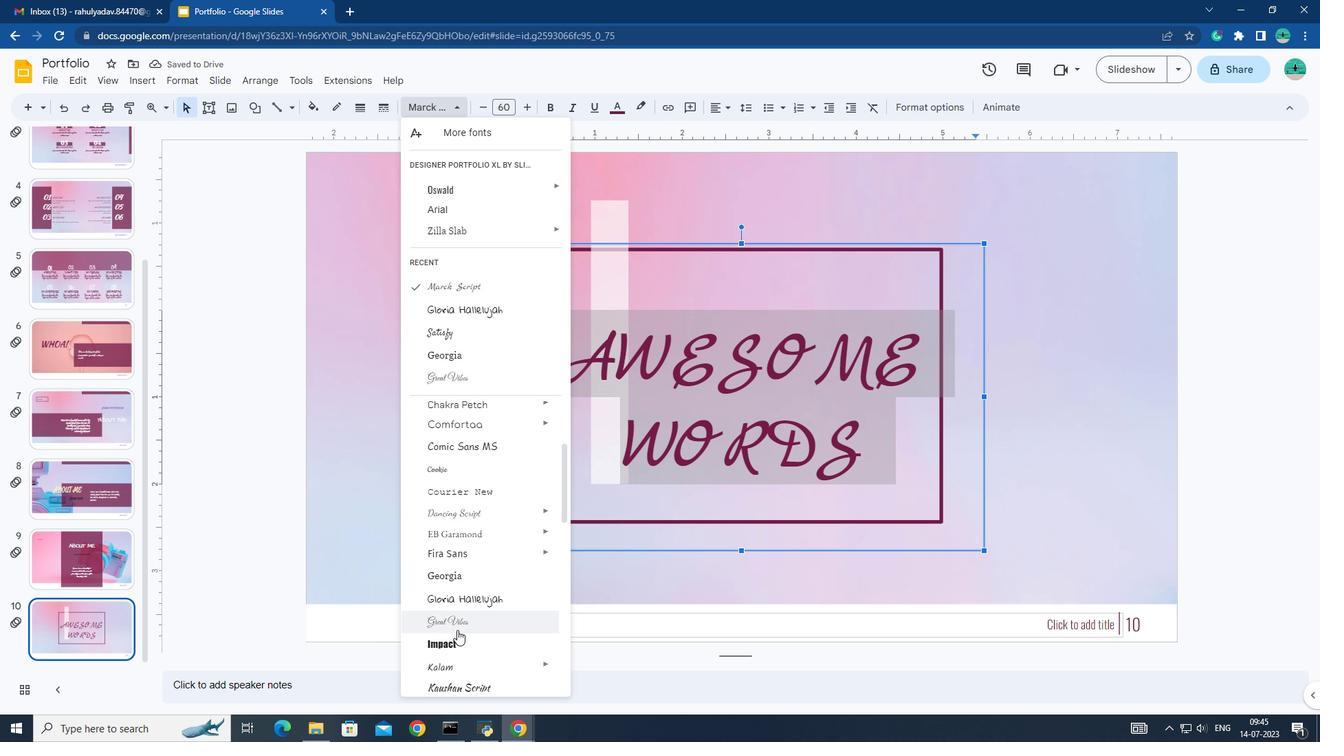 
Action: Mouse moved to (460, 552)
Screenshot: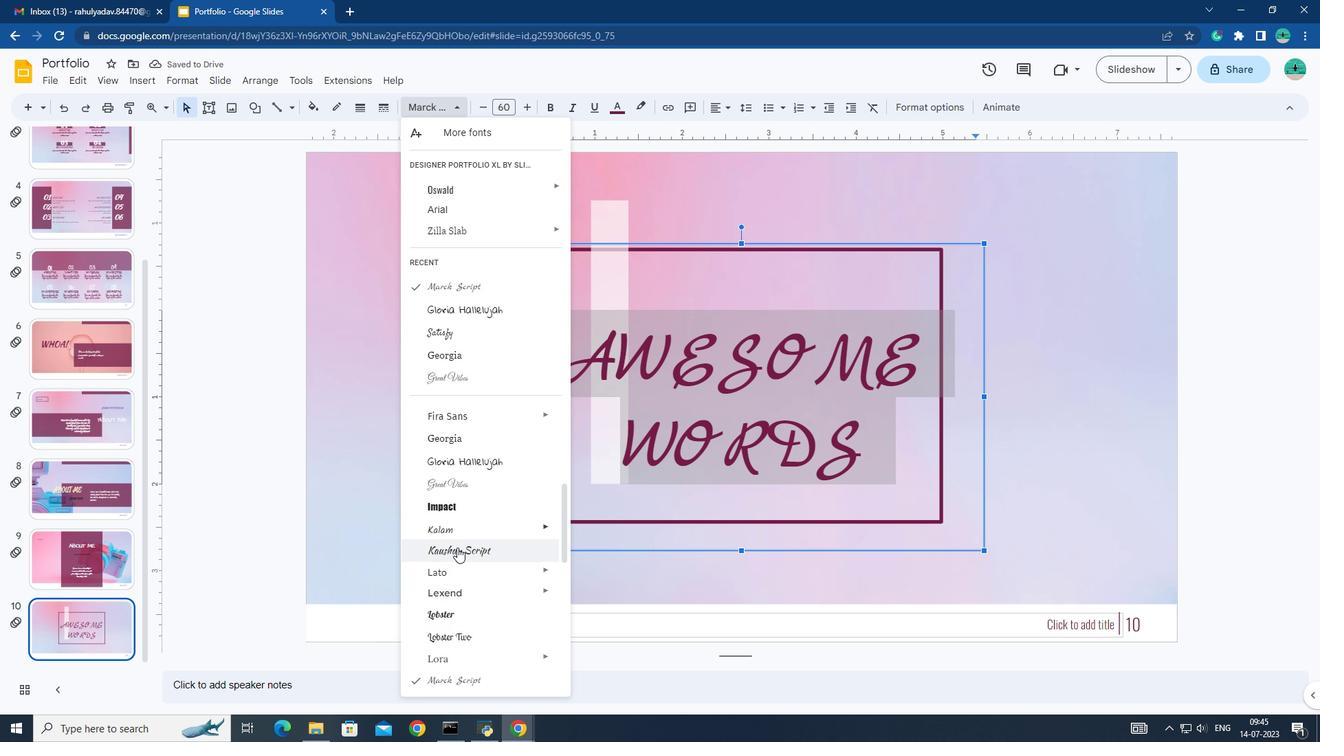 
Action: Mouse pressed left at (460, 552)
Screenshot: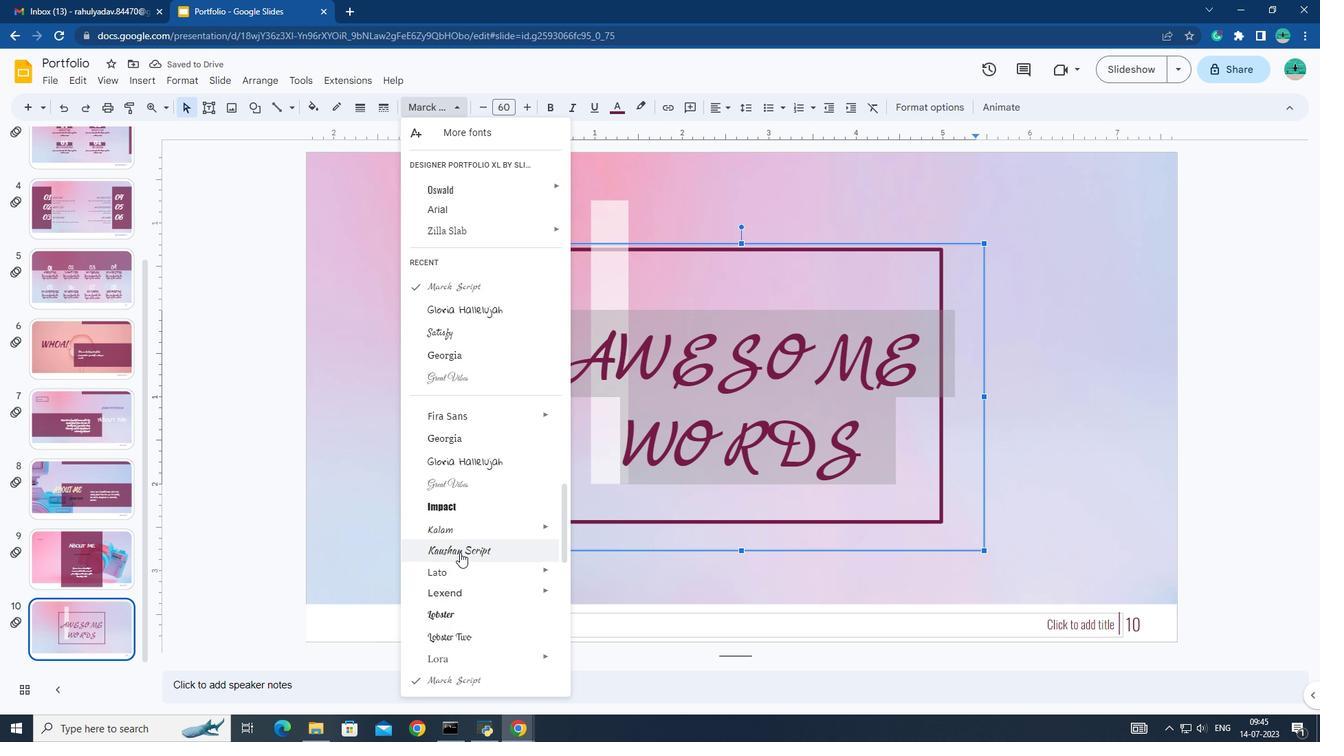 
Action: Mouse moved to (446, 198)
Screenshot: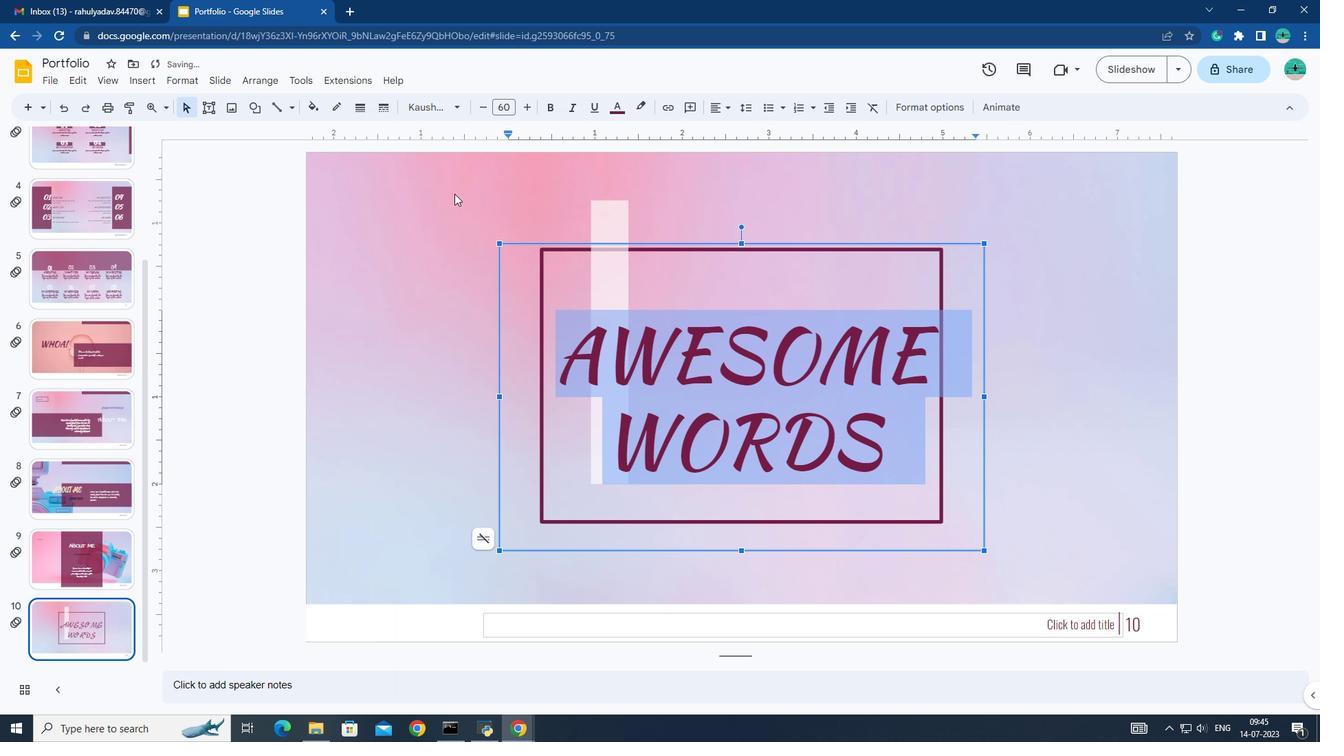 
Action: Mouse pressed left at (446, 198)
Screenshot: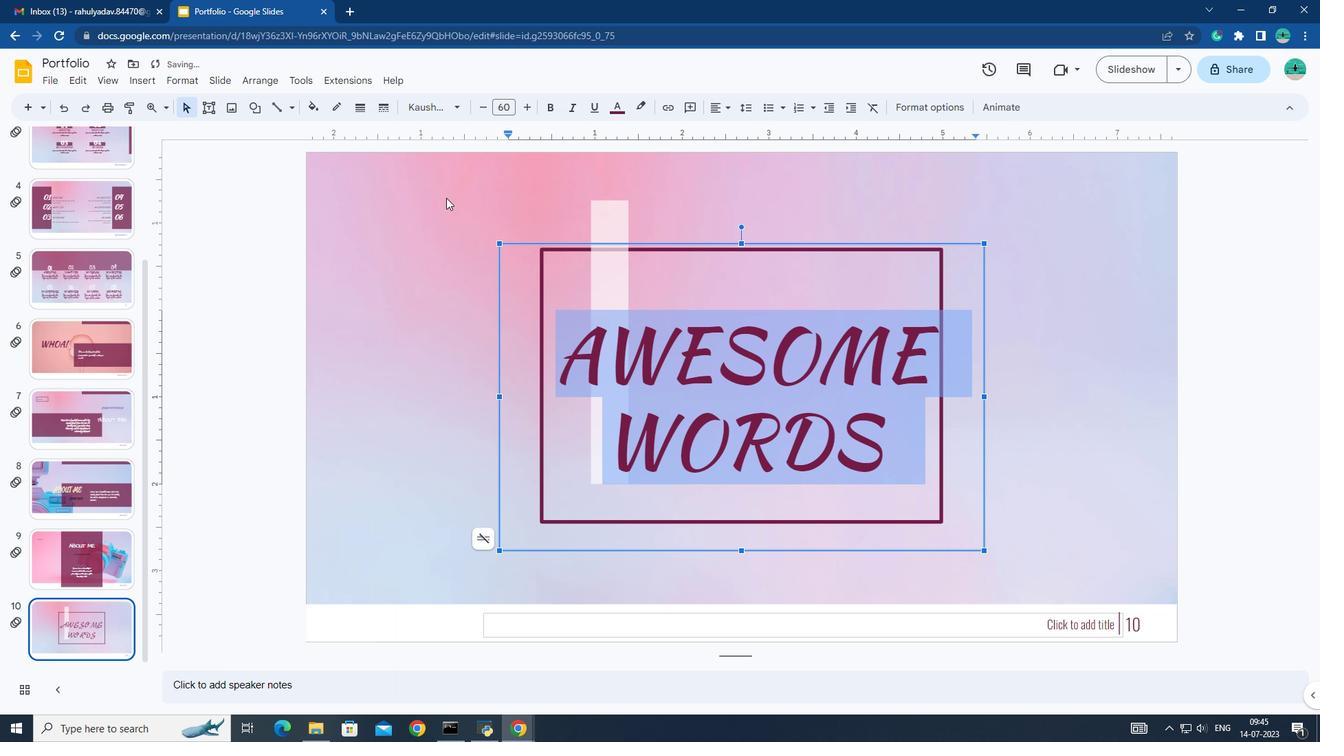 
Action: Mouse moved to (145, 77)
Screenshot: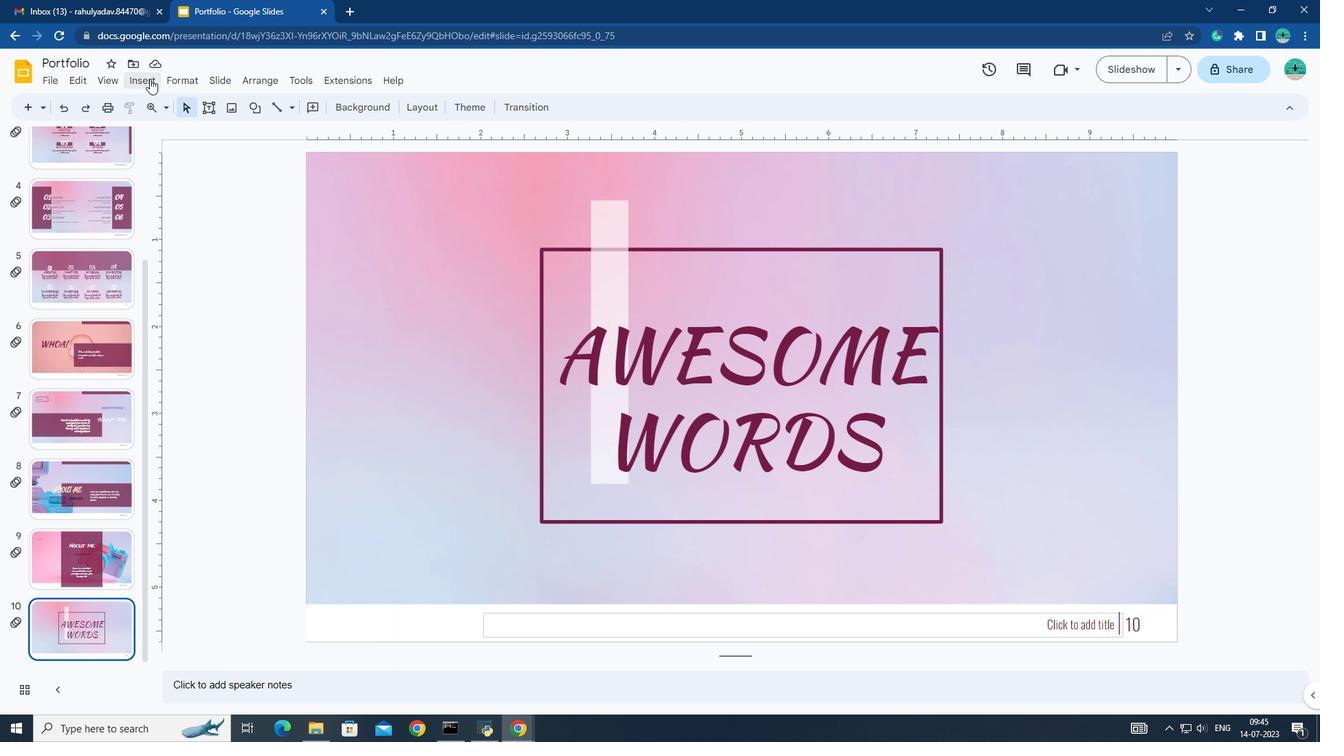 
Action: Mouse pressed left at (145, 77)
Screenshot: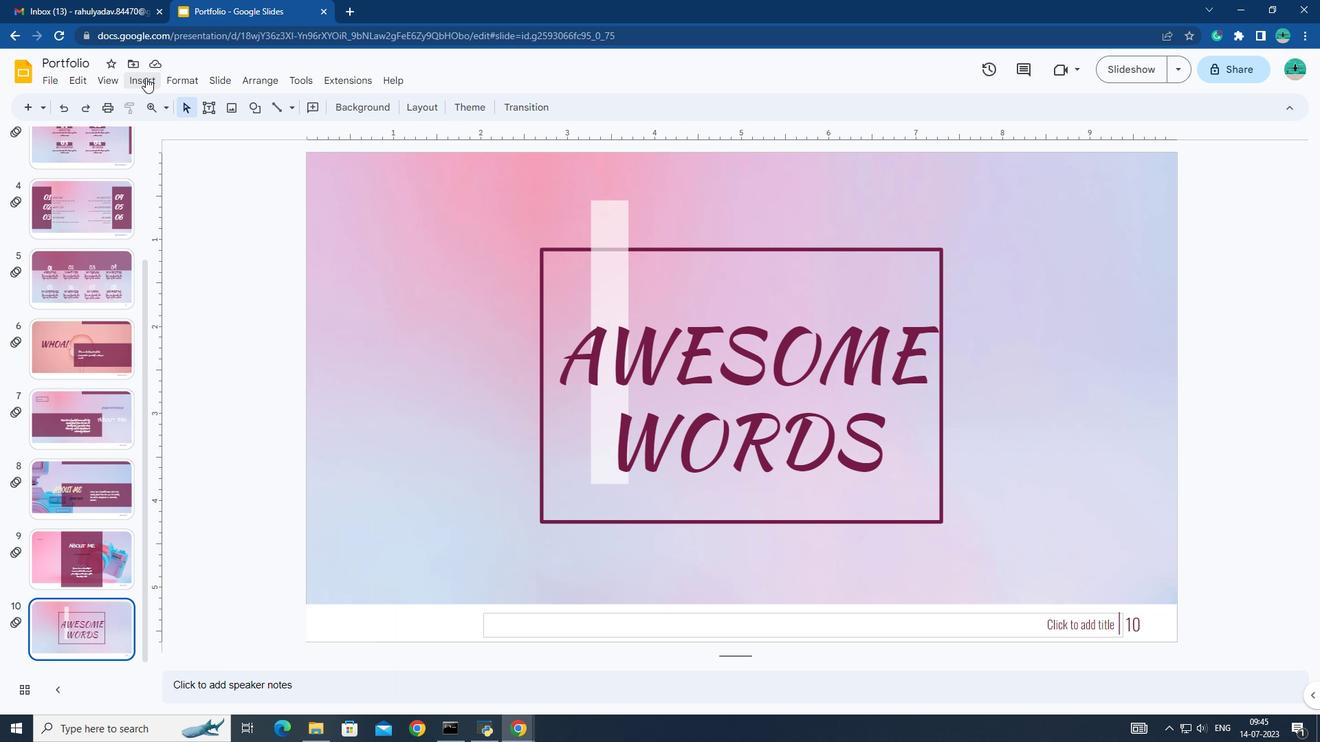 
Action: Mouse moved to (680, 386)
Screenshot: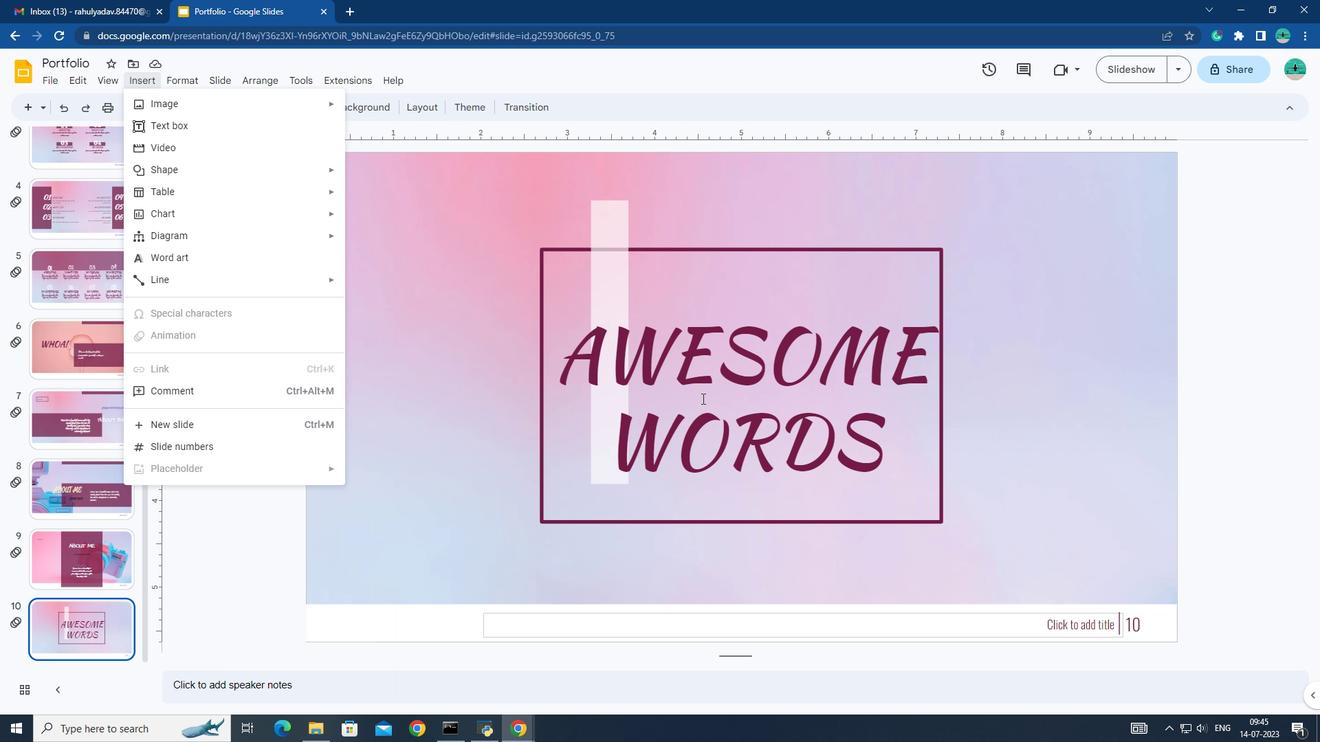 
Action: Mouse pressed left at (680, 386)
Screenshot: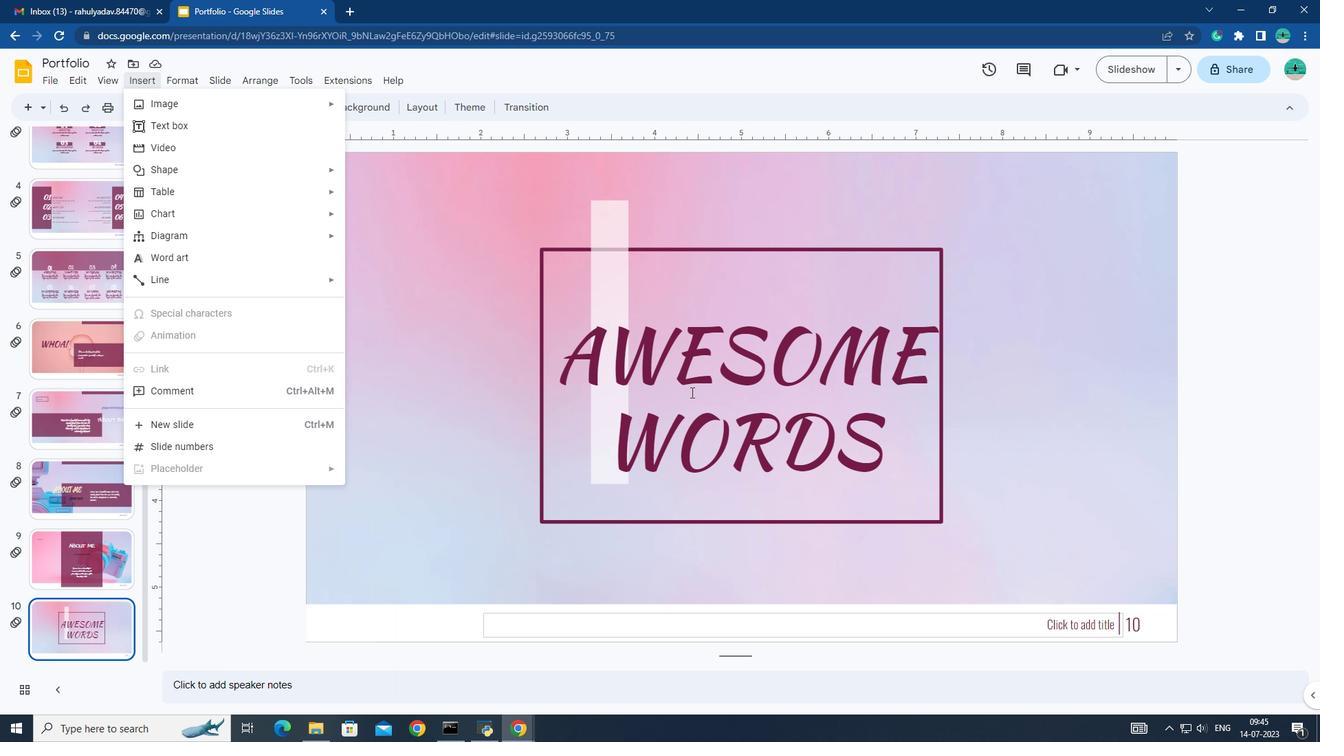 
Action: Mouse moved to (183, 77)
Screenshot: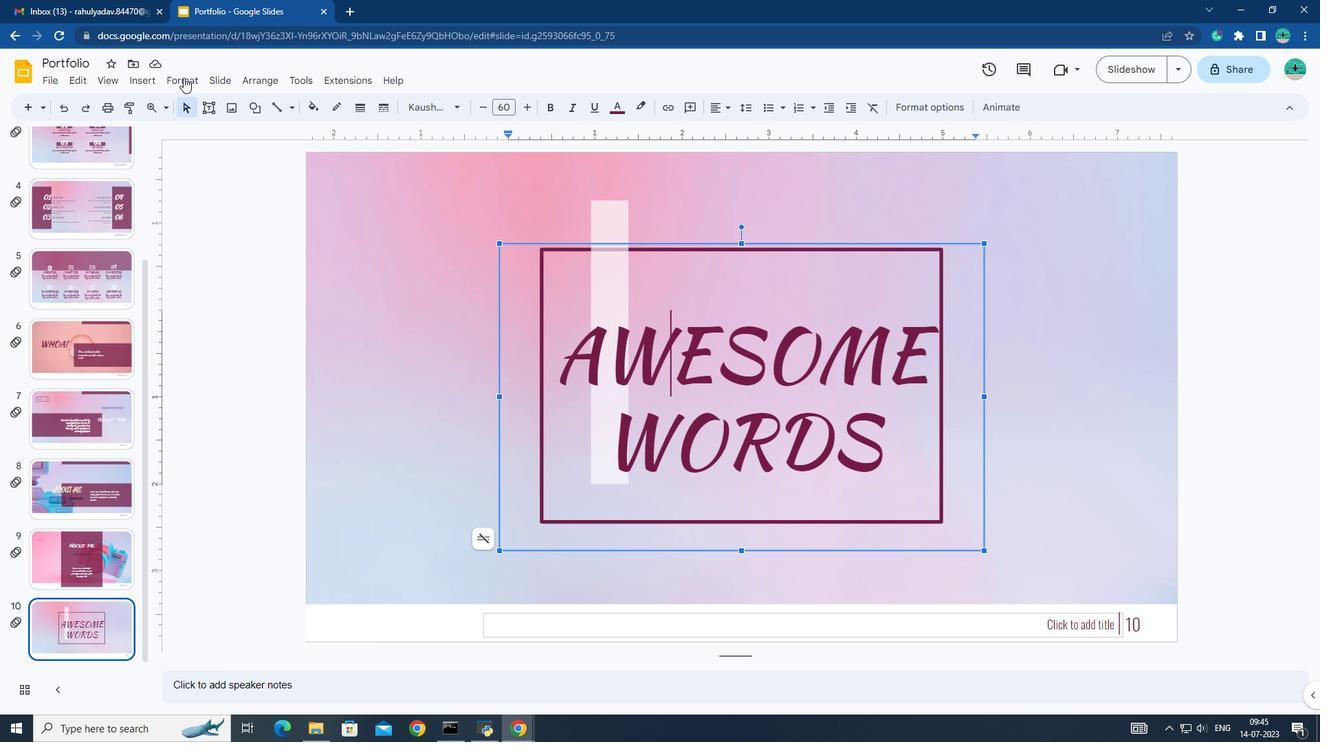 
Action: Mouse pressed left at (183, 77)
Screenshot: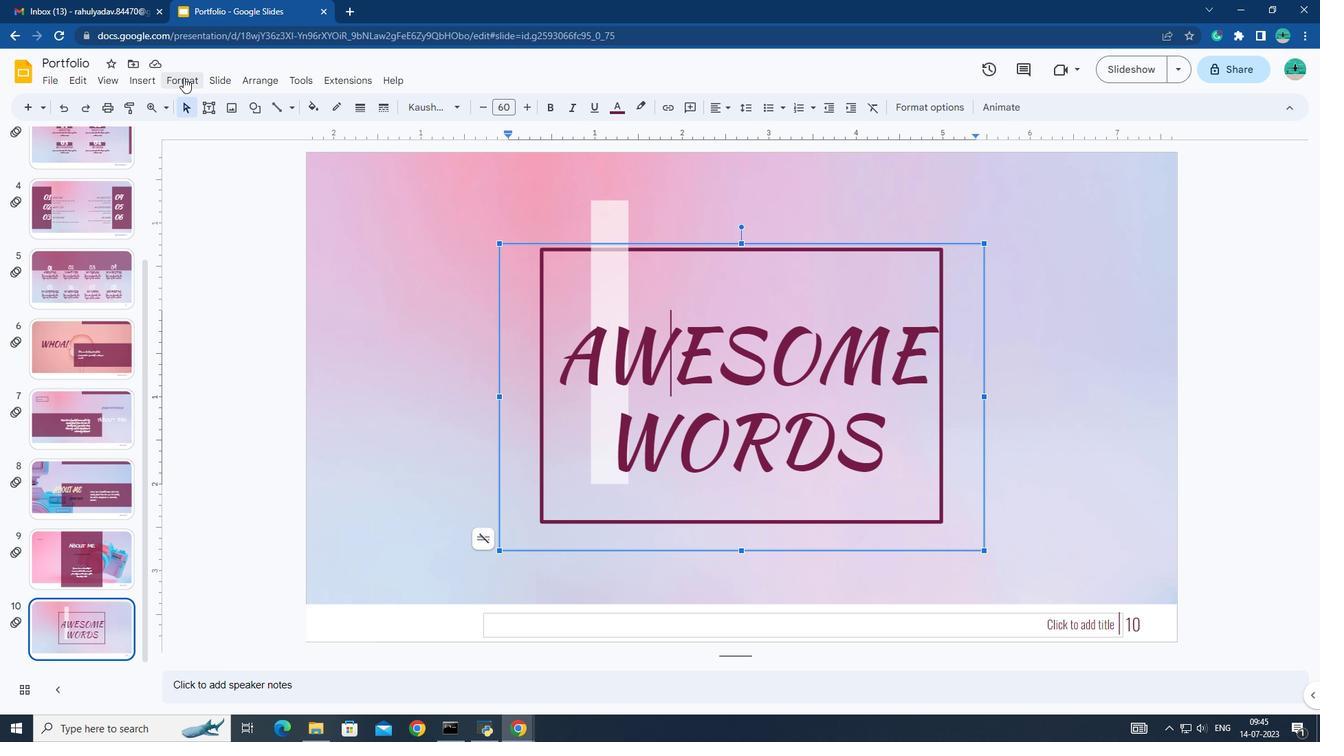 
Action: Mouse moved to (145, 79)
Screenshot: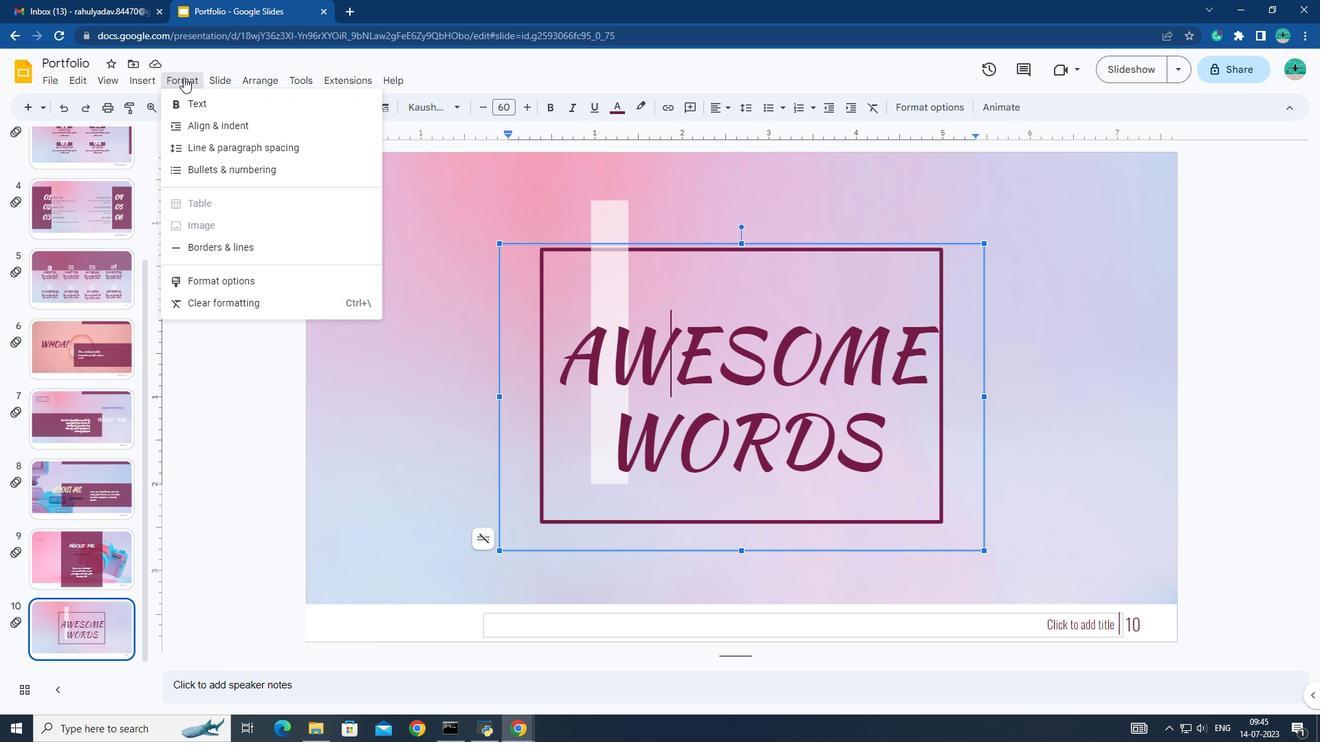 
Action: Mouse pressed left at (145, 79)
Screenshot: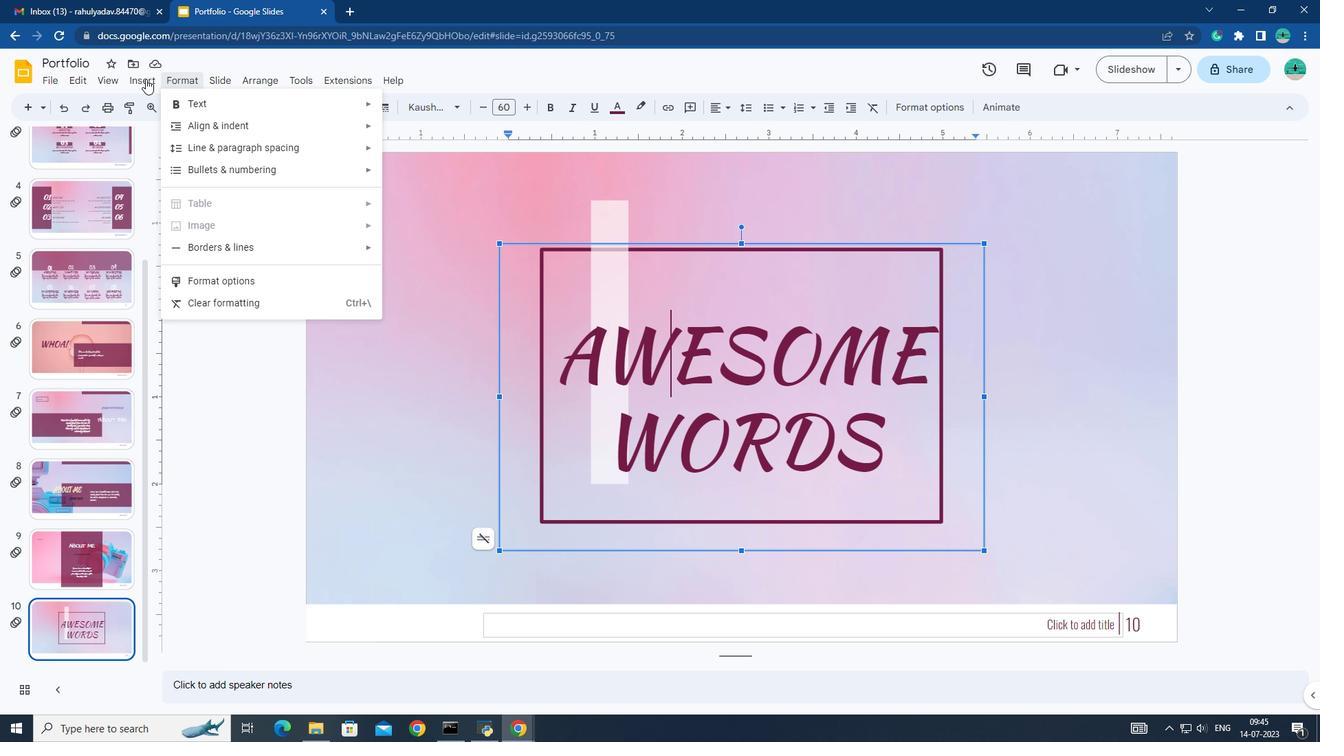 
Action: Mouse pressed left at (145, 79)
Screenshot: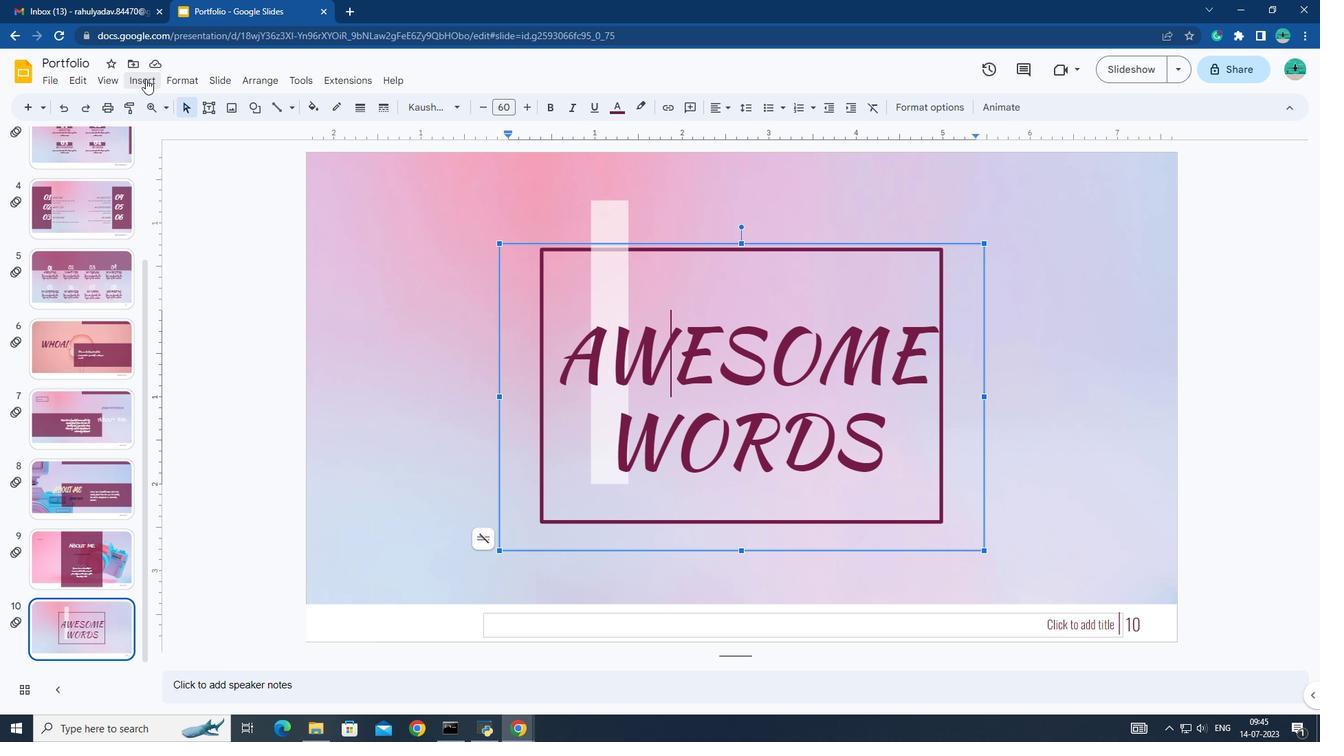 
Action: Mouse moved to (208, 332)
Screenshot: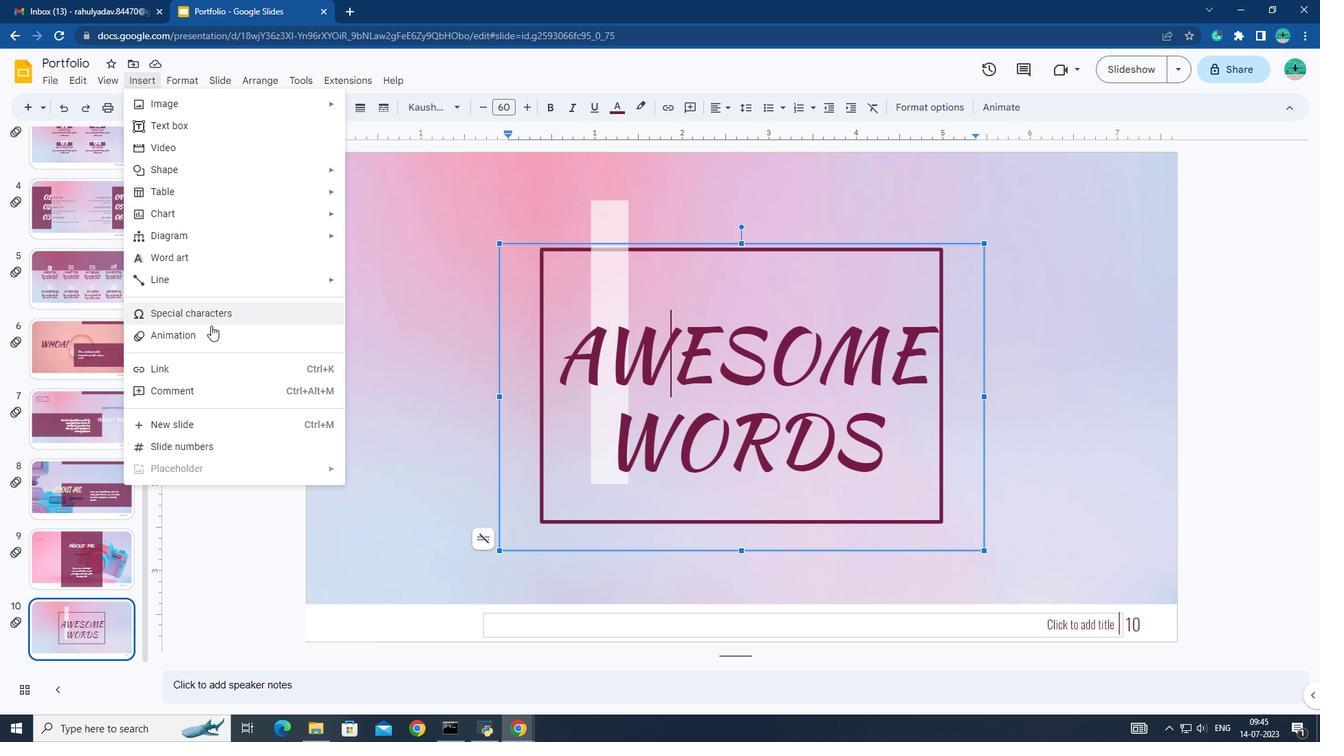 
Action: Mouse pressed left at (208, 332)
Screenshot: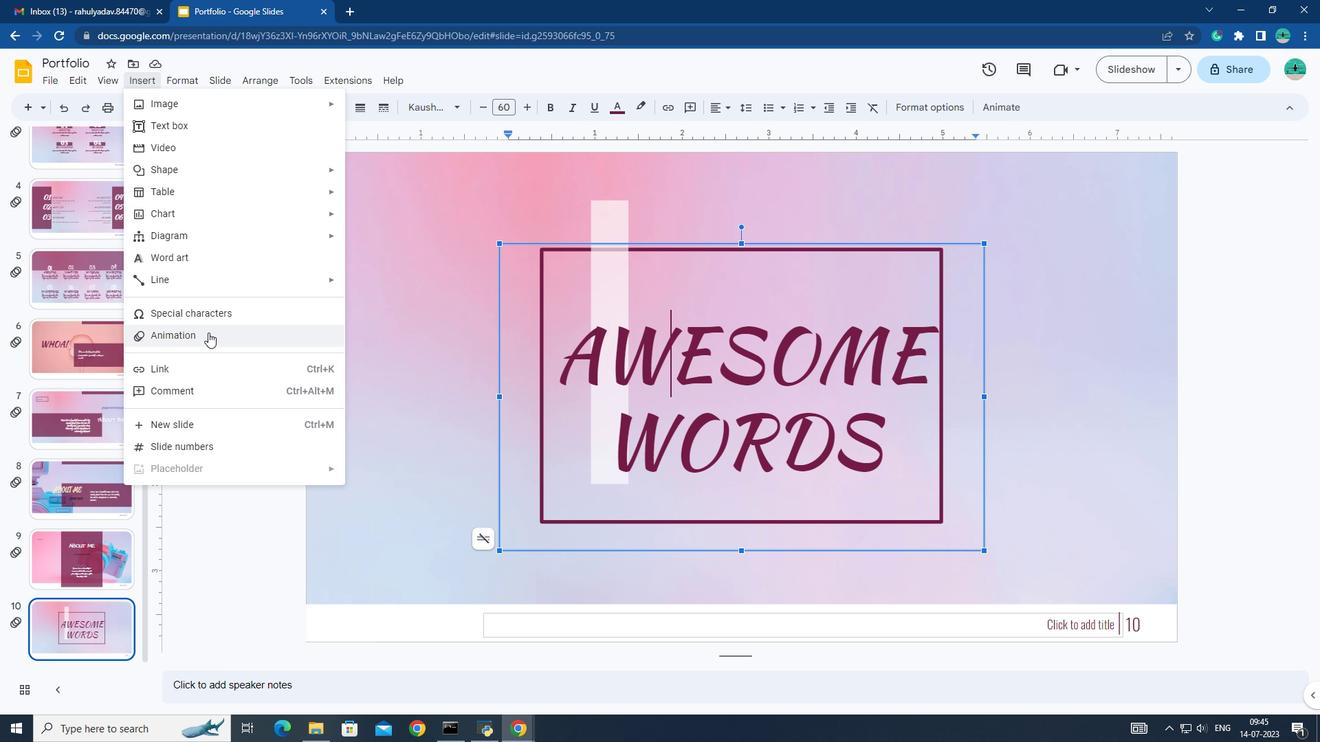 
Action: Mouse moved to (1187, 318)
Screenshot: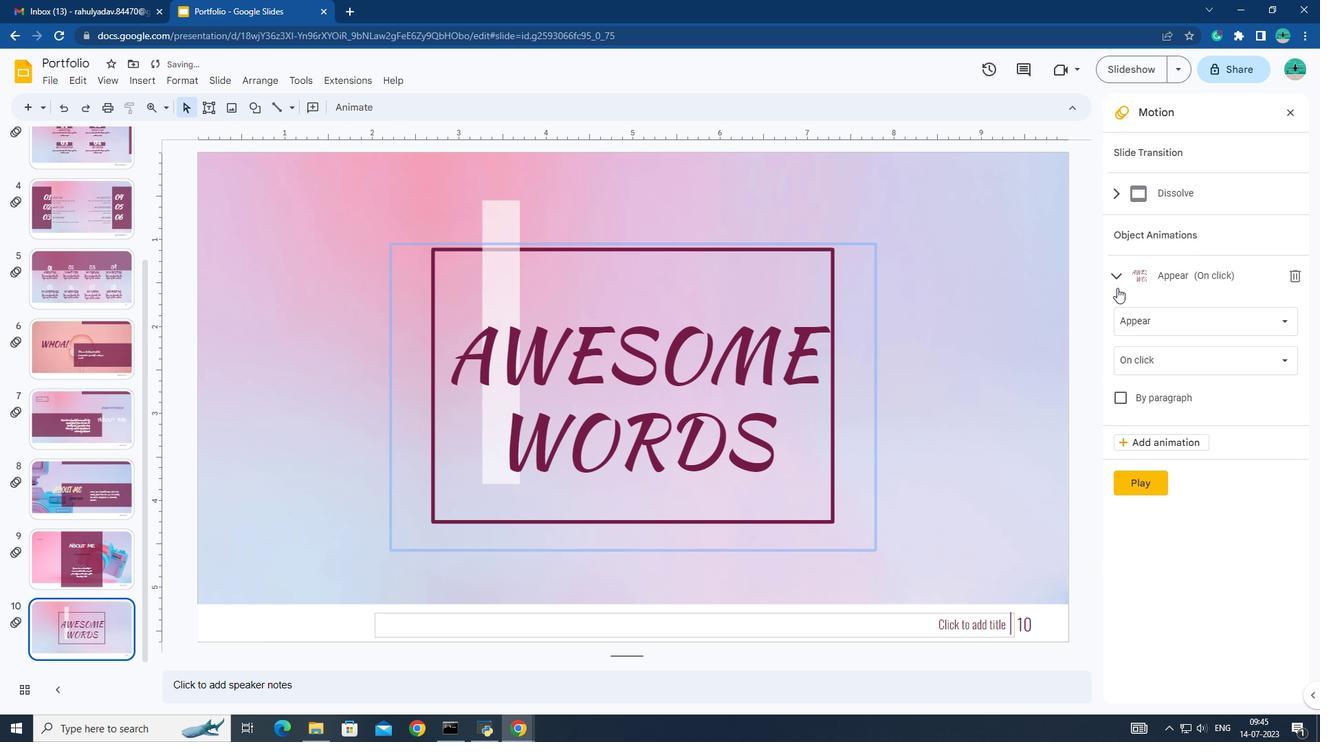
Action: Mouse pressed left at (1187, 318)
Screenshot: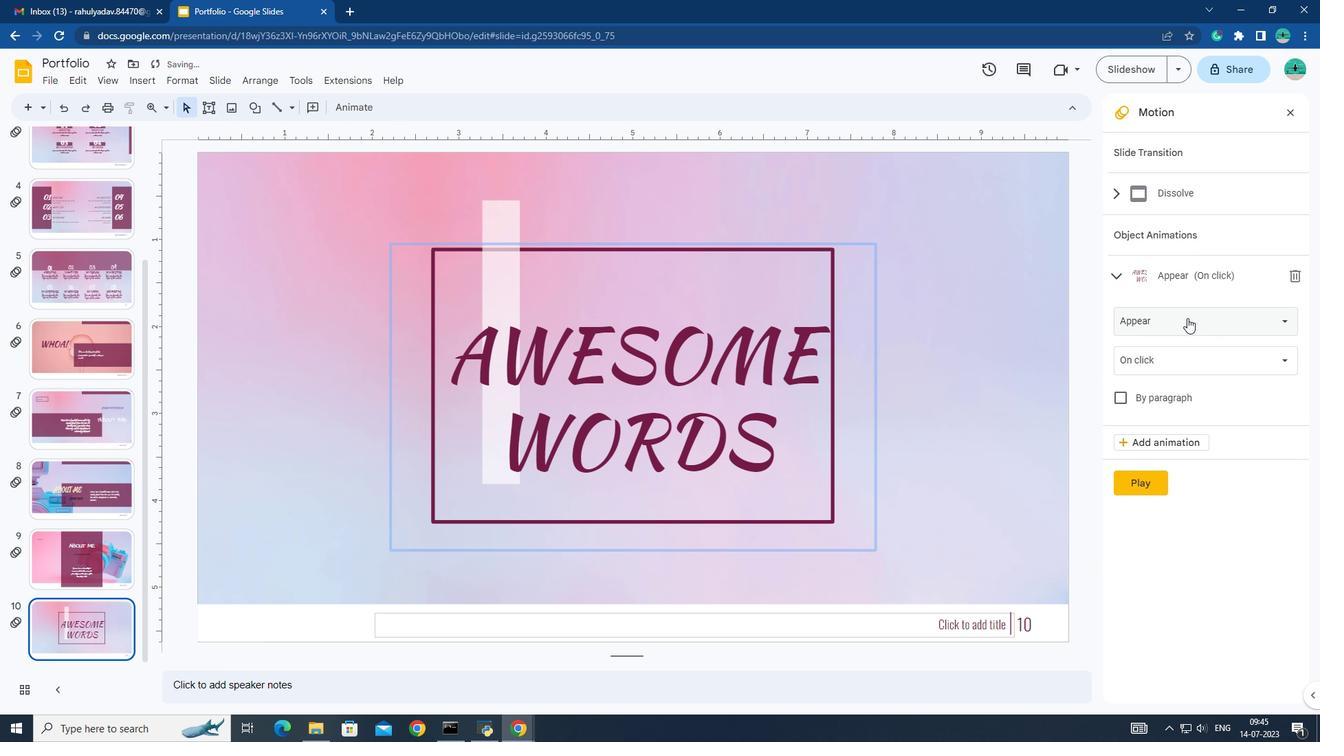 
Action: Mouse moved to (1160, 655)
Screenshot: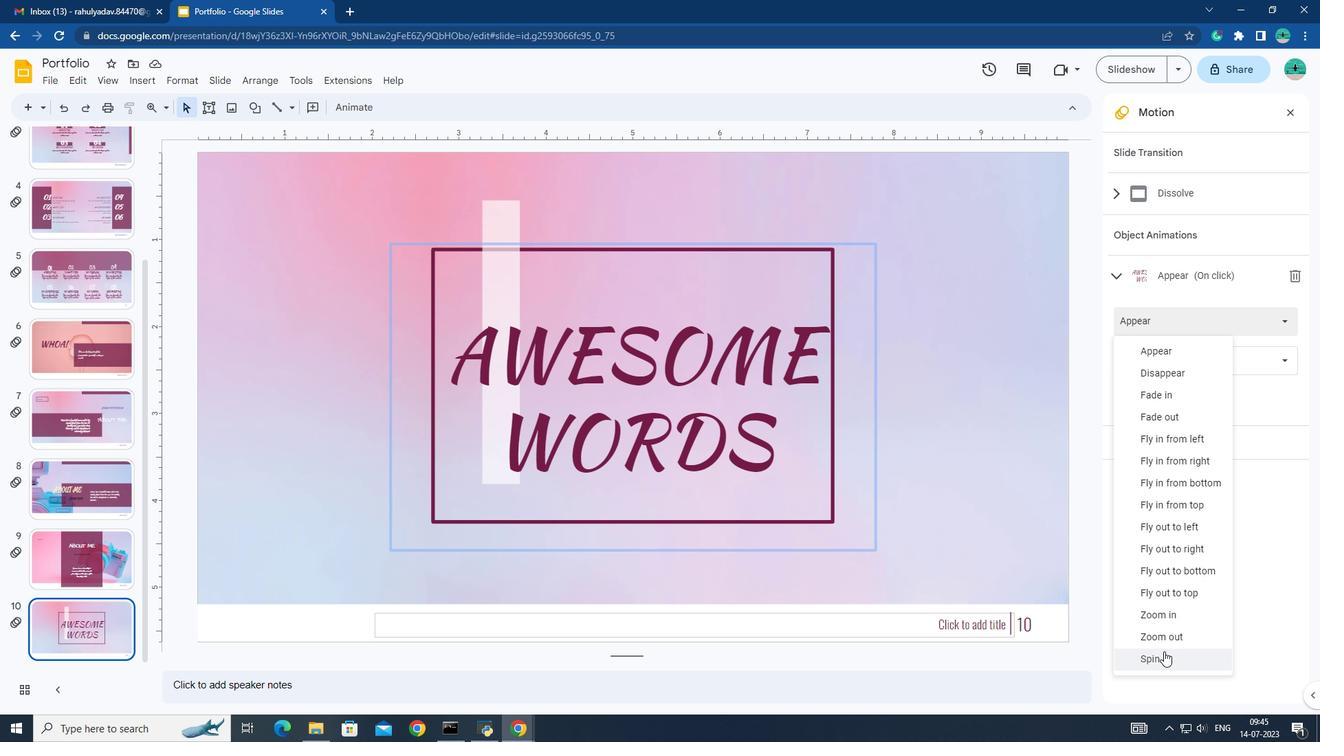
Action: Mouse pressed left at (1160, 655)
Screenshot: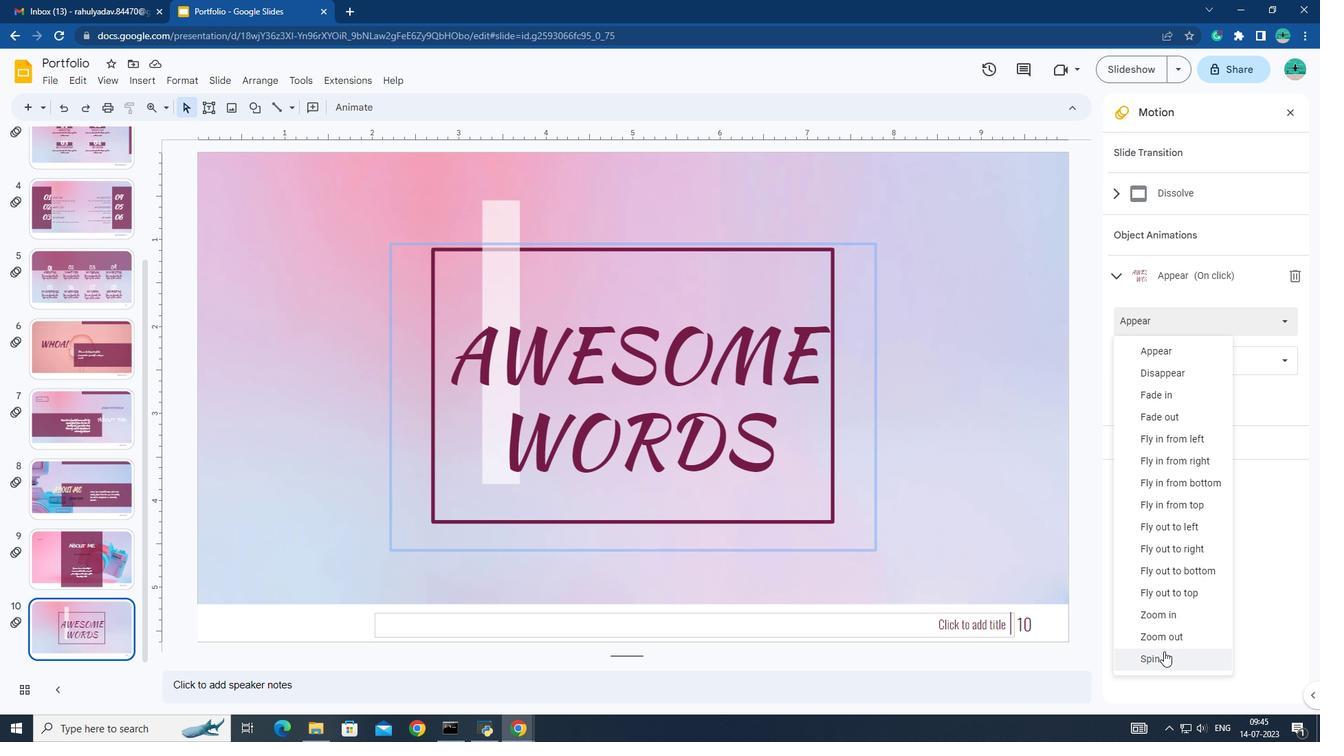 
Action: Mouse moved to (1204, 433)
Screenshot: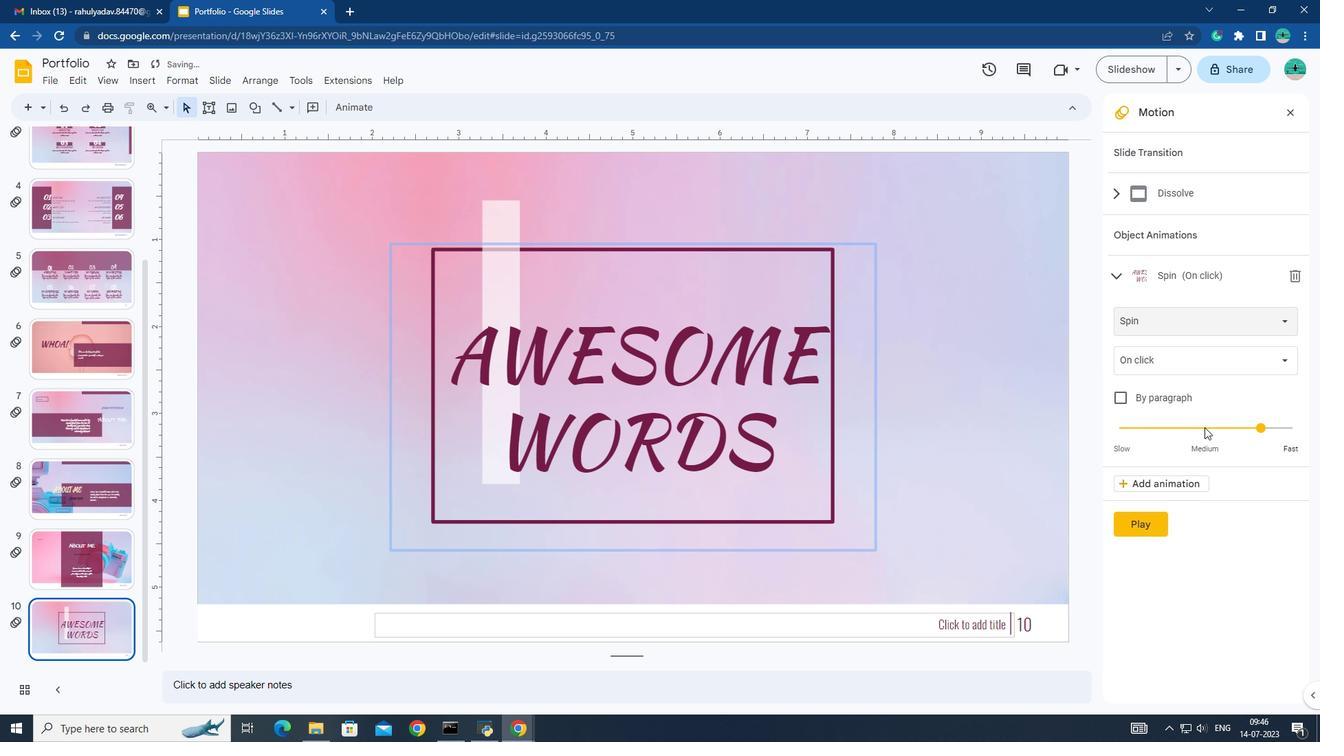 
Action: Mouse pressed left at (1204, 433)
Screenshot: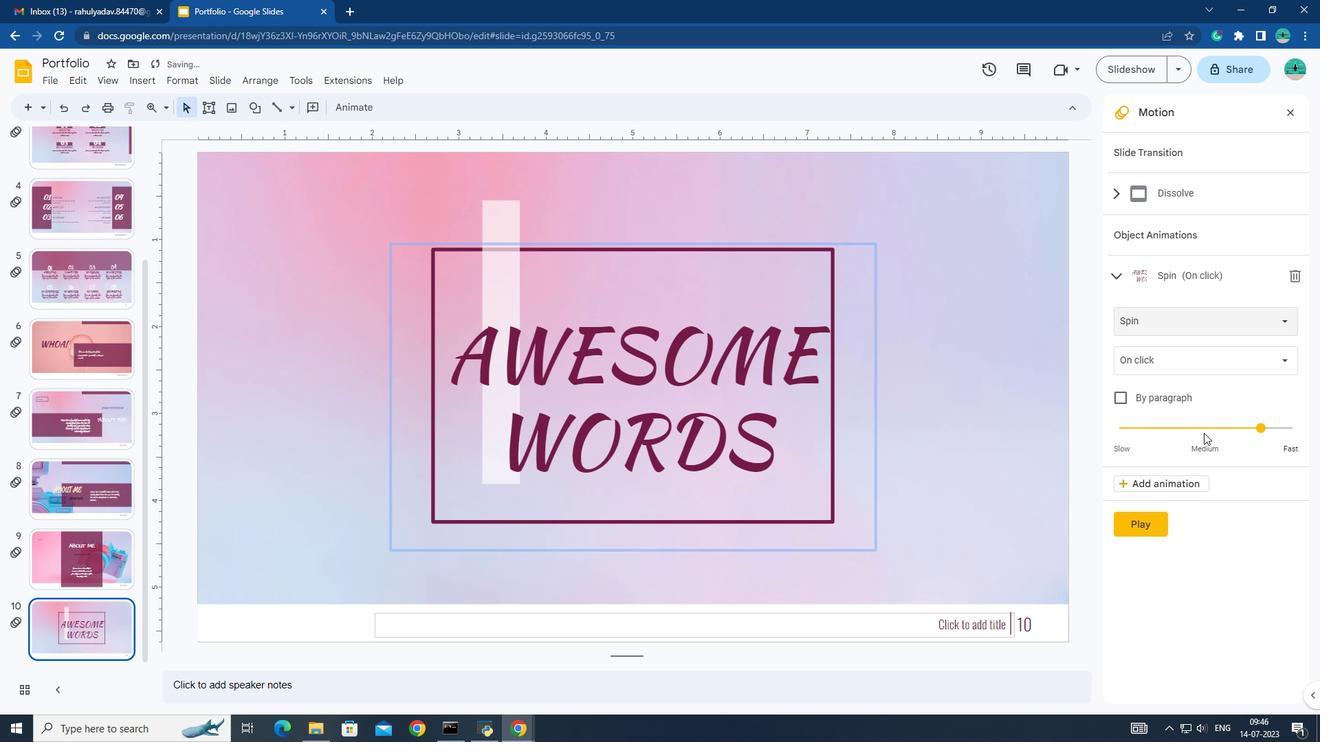 
Action: Mouse moved to (1202, 433)
Screenshot: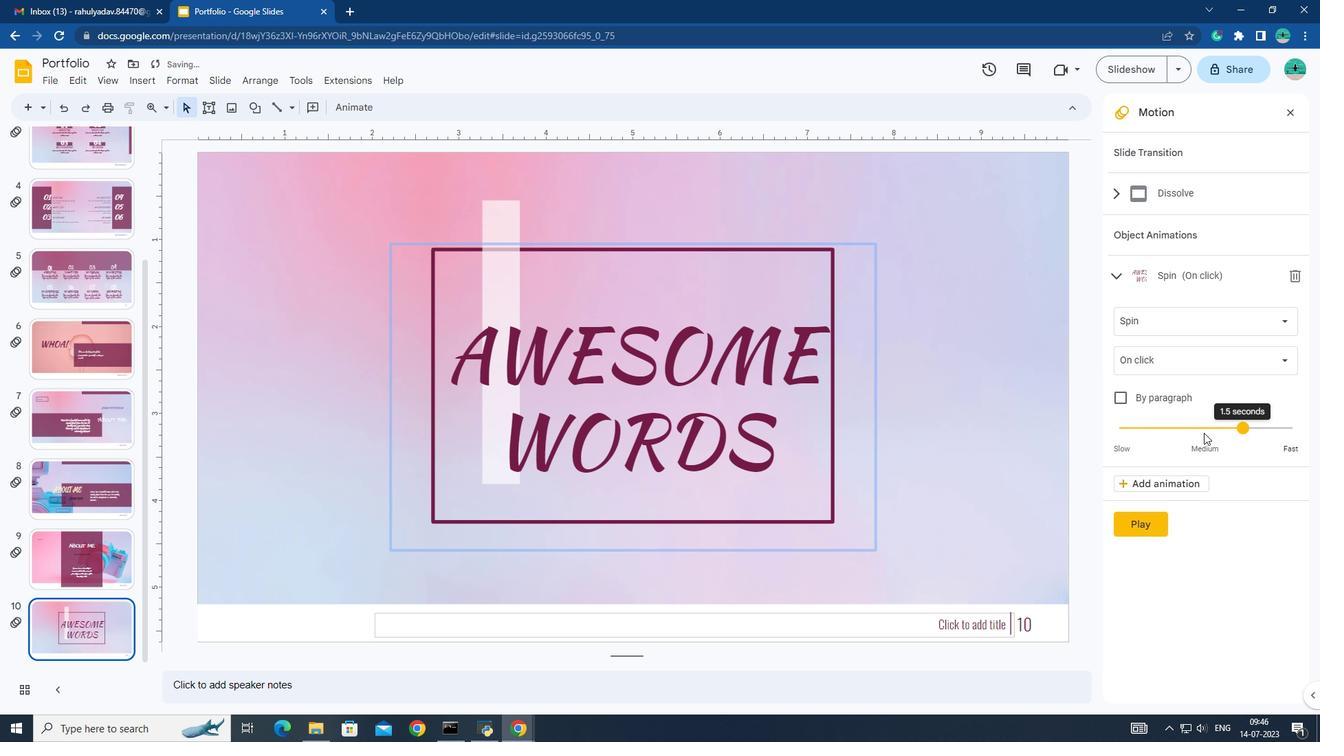 
Action: Mouse pressed left at (1202, 433)
Screenshot: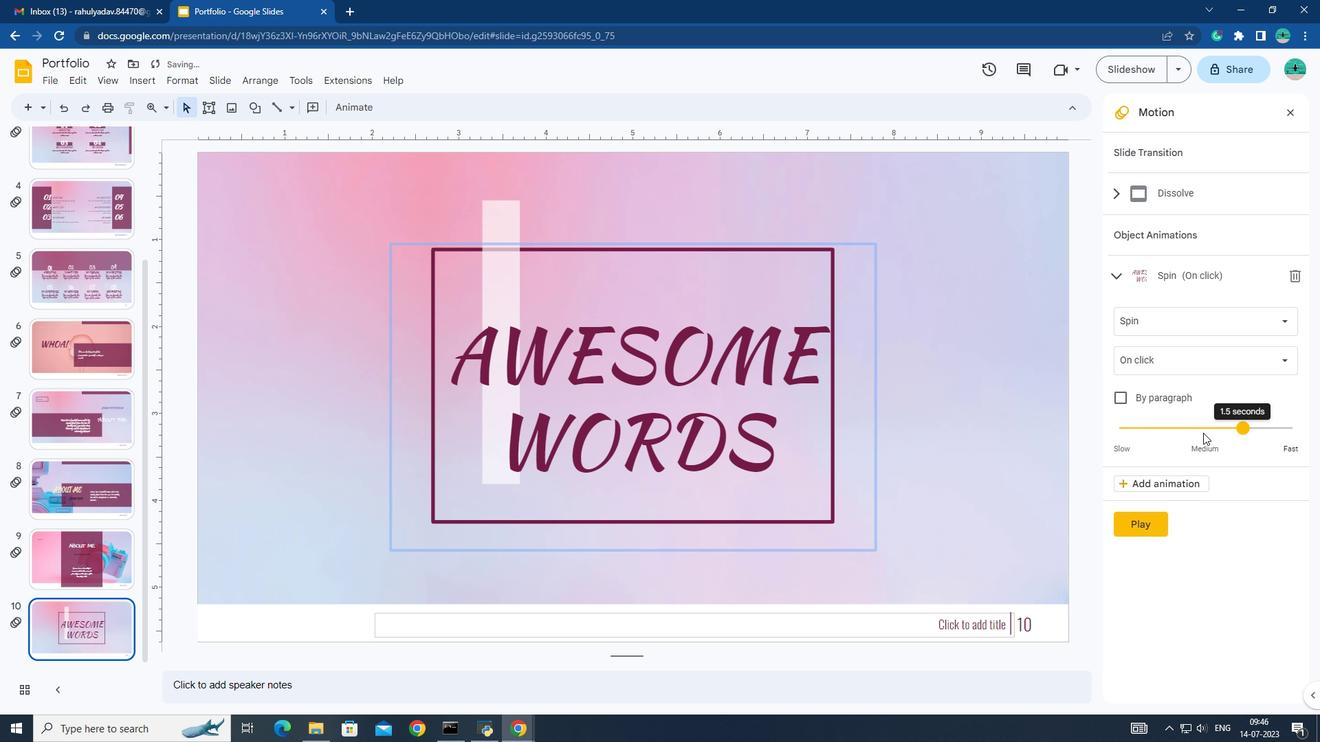 
Action: Mouse moved to (1201, 432)
Screenshot: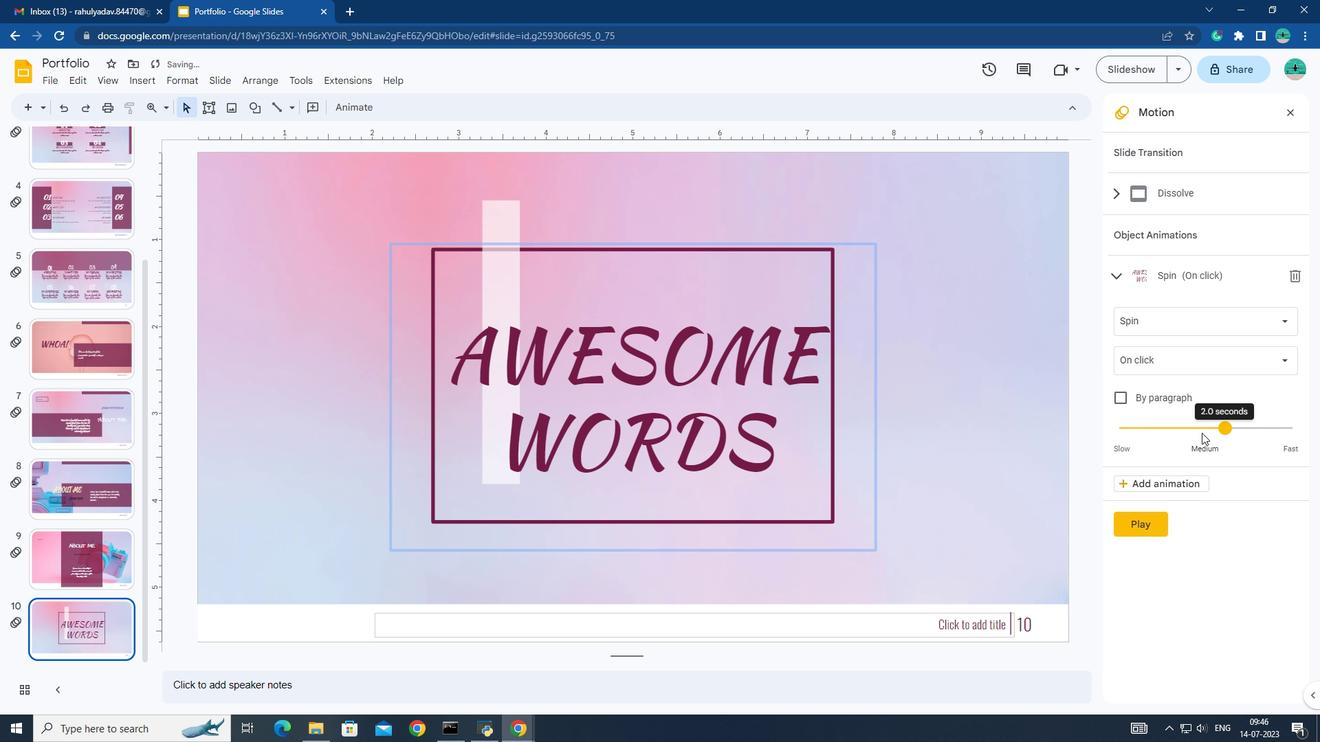 
Action: Mouse pressed left at (1201, 432)
Screenshot: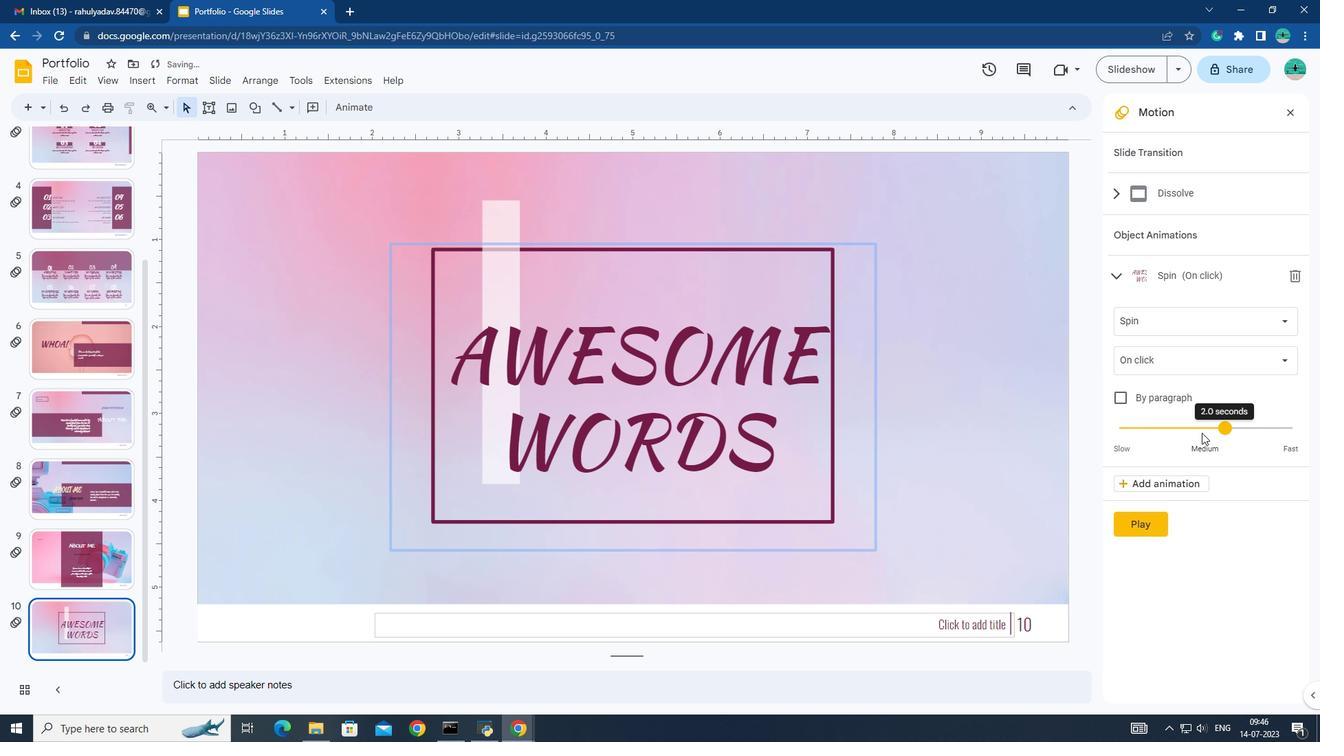 
Action: Mouse pressed left at (1201, 432)
Screenshot: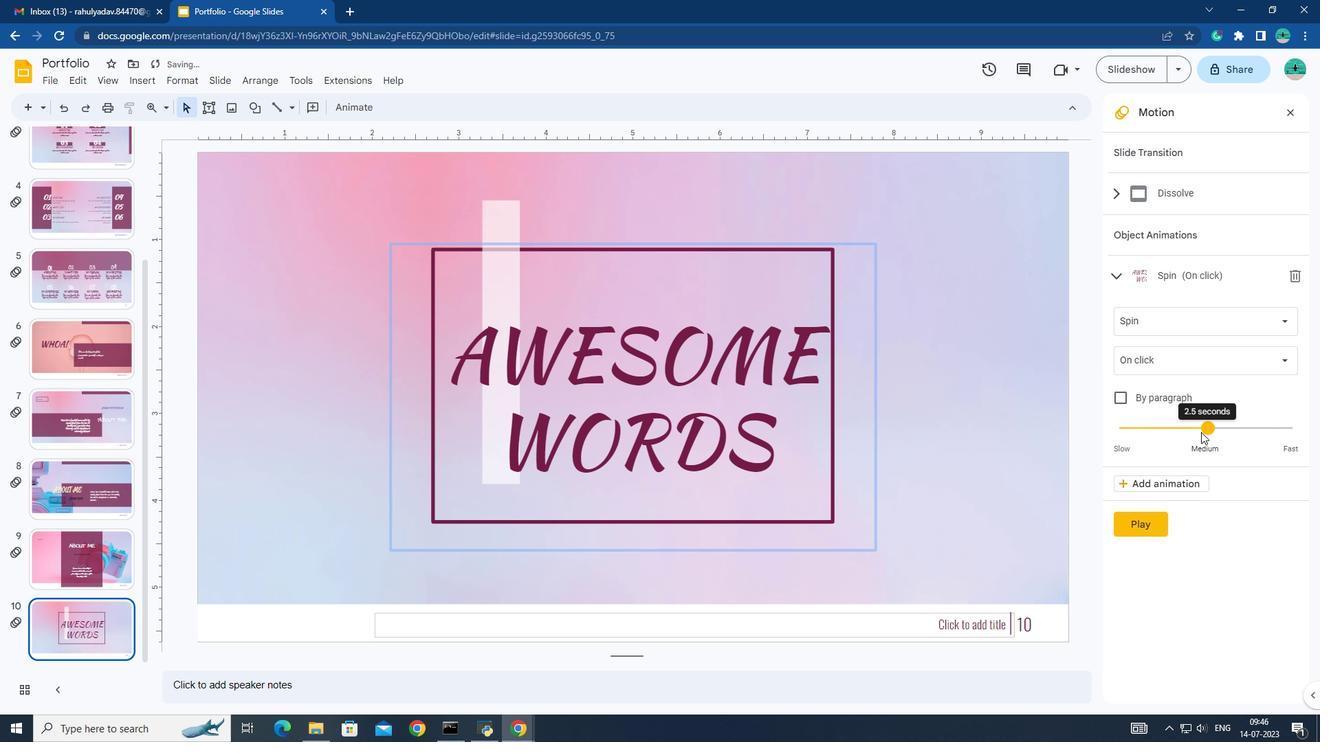 
Action: Mouse moved to (1160, 530)
Screenshot: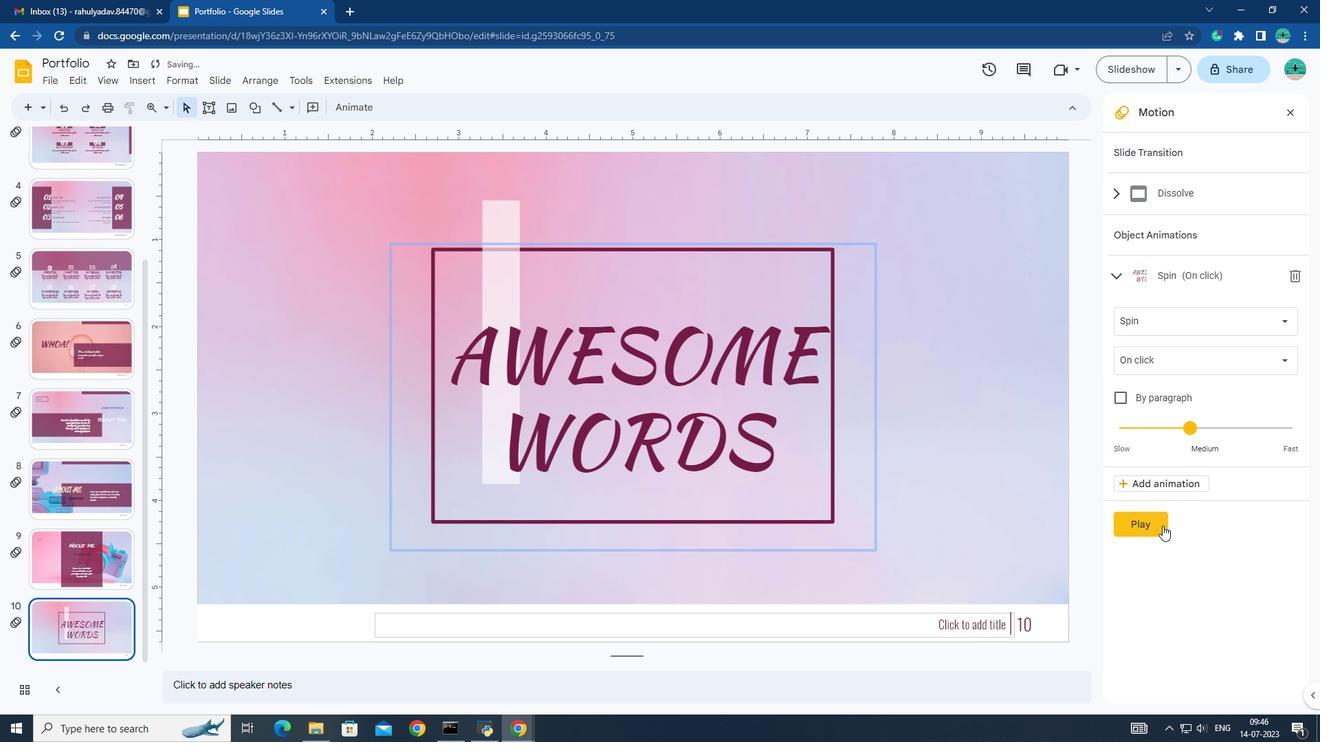 
Action: Mouse pressed left at (1160, 530)
Screenshot: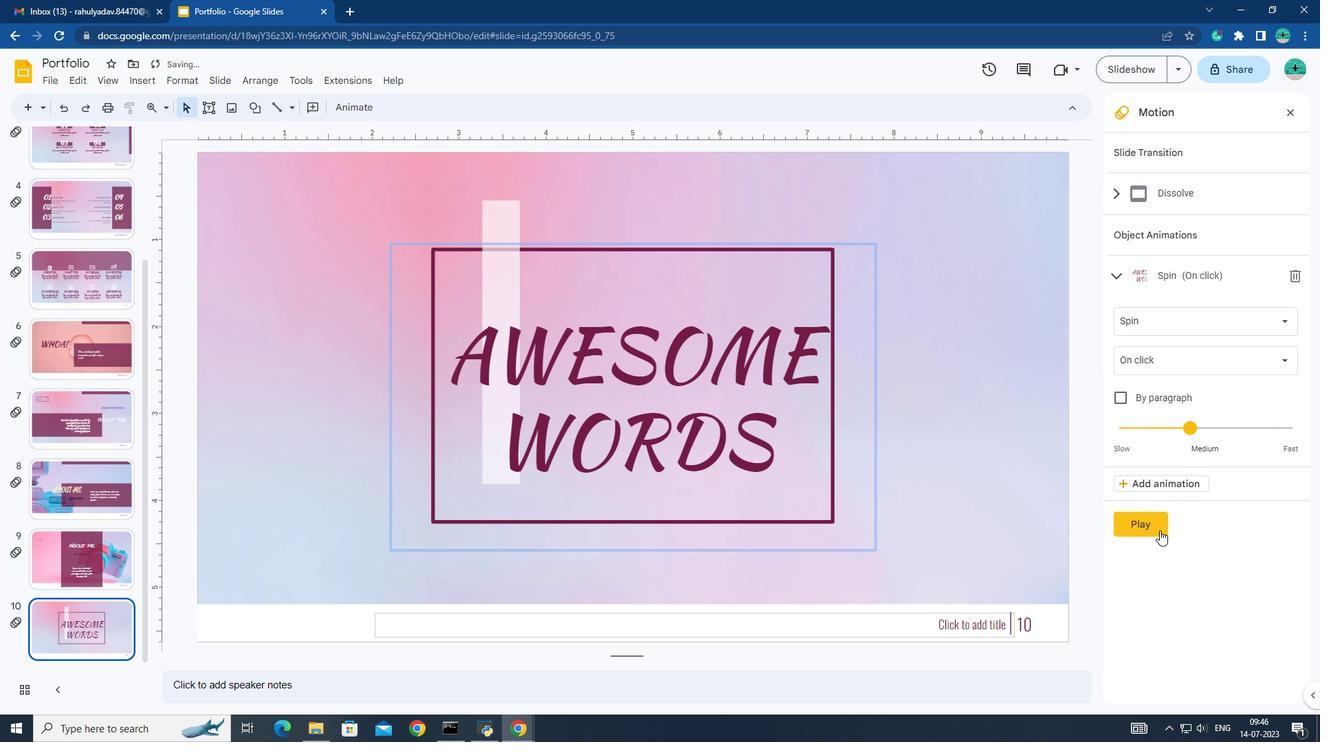 
Action: Mouse moved to (1142, 519)
Screenshot: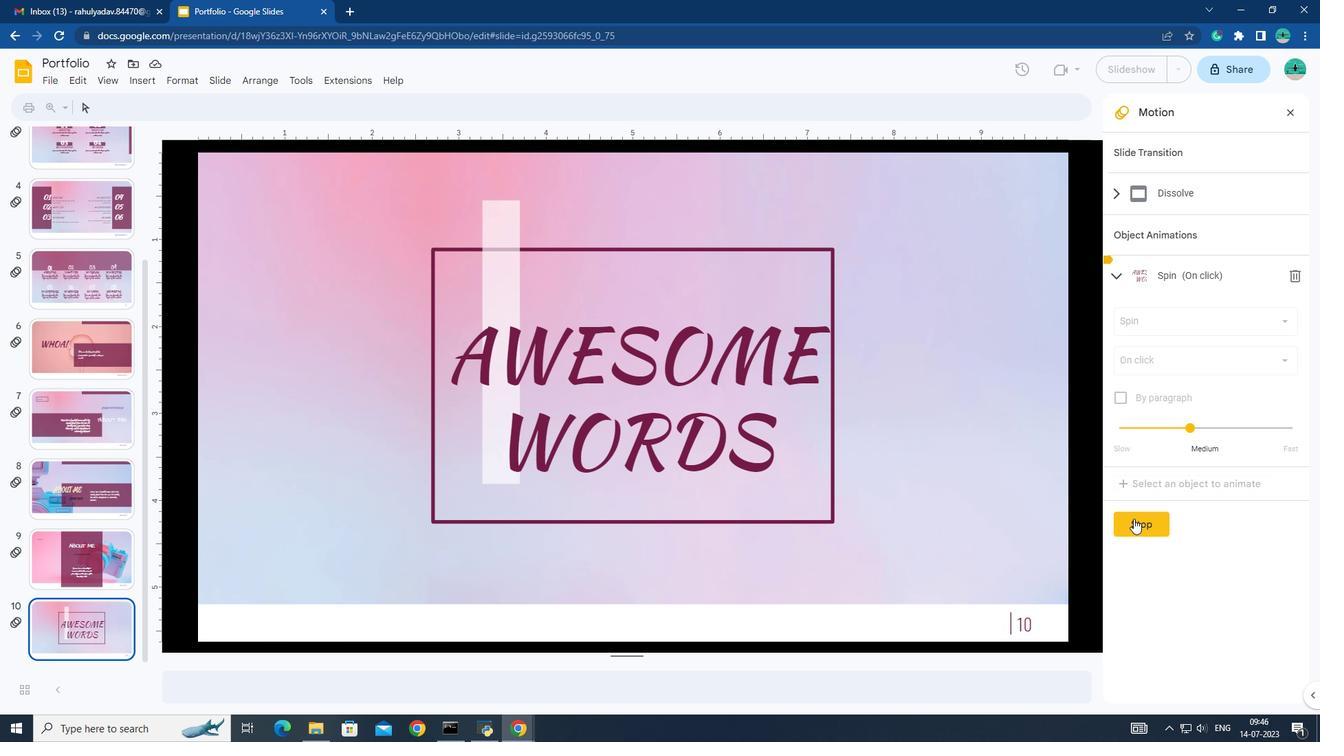 
Action: Mouse pressed left at (1142, 519)
Screenshot: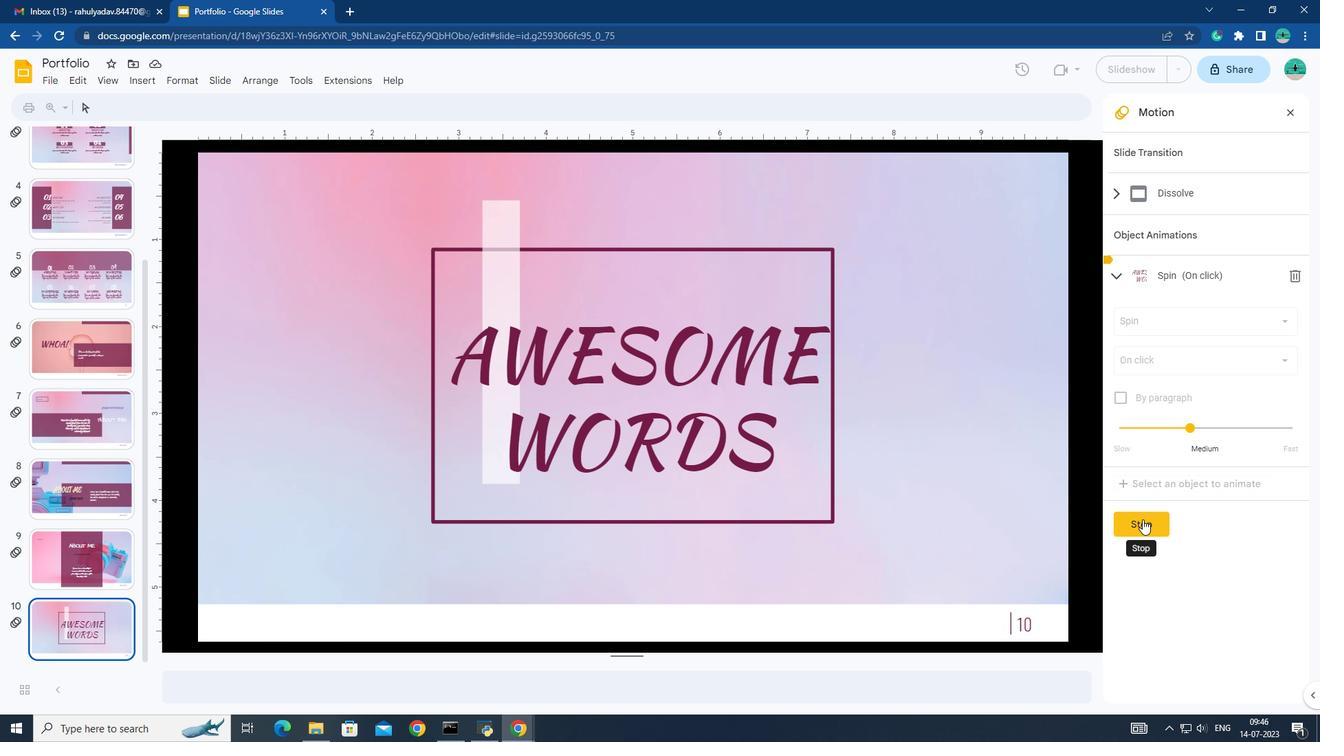 
Action: Mouse moved to (967, 628)
Screenshot: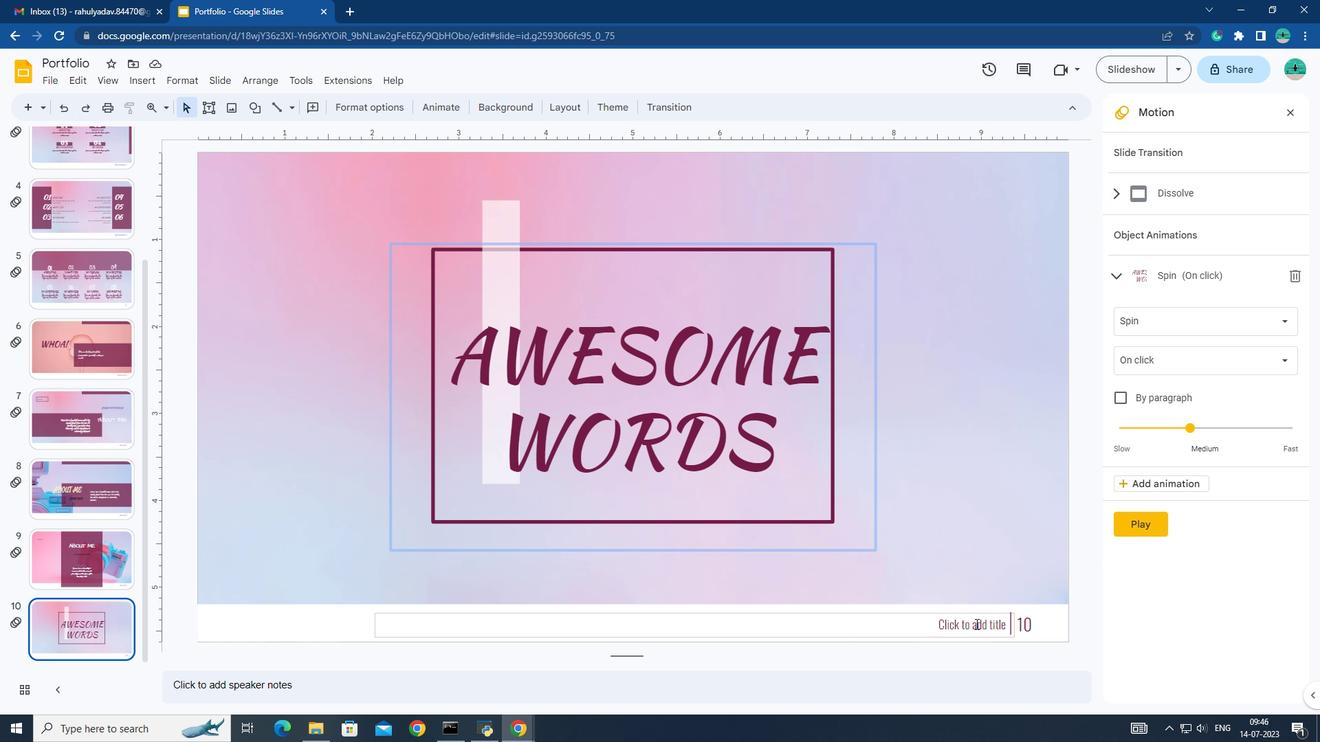 
Action: Mouse pressed left at (967, 628)
Screenshot: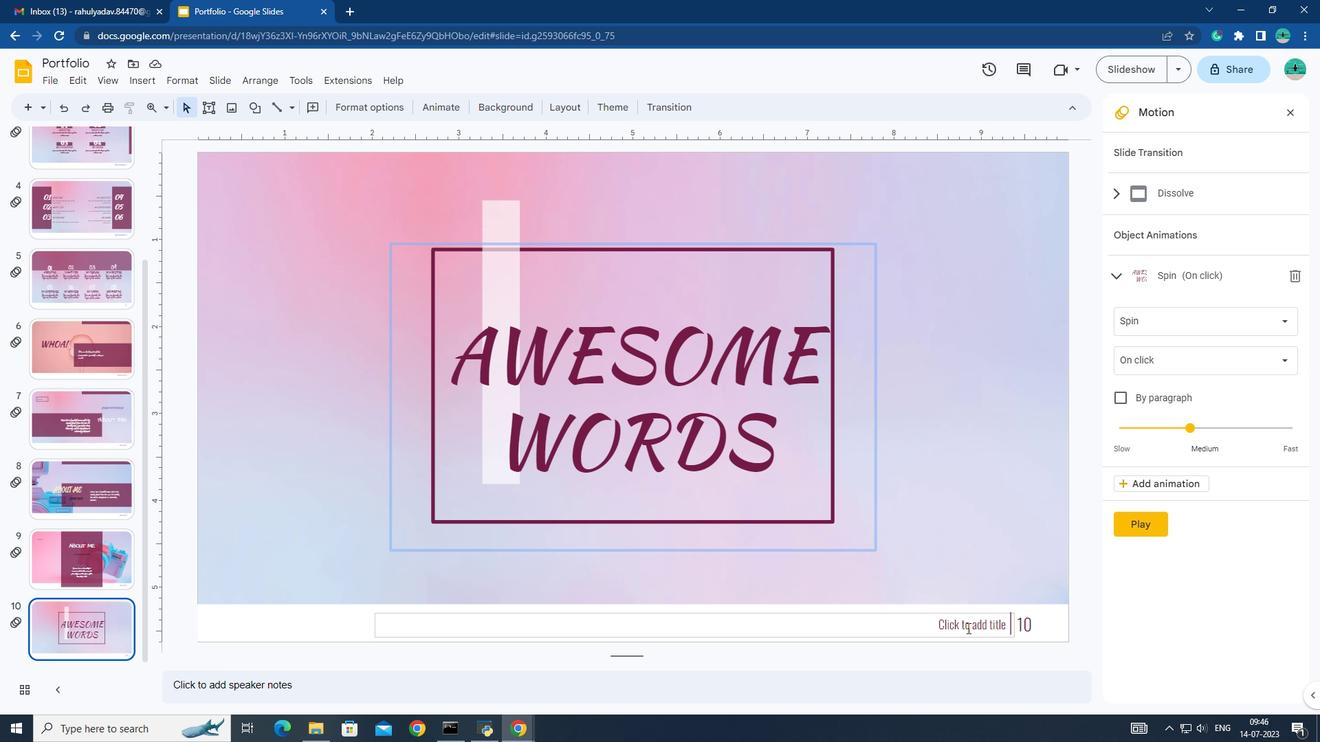 
Action: Key pressed AWESOME<Key.space>WORDS
Screenshot: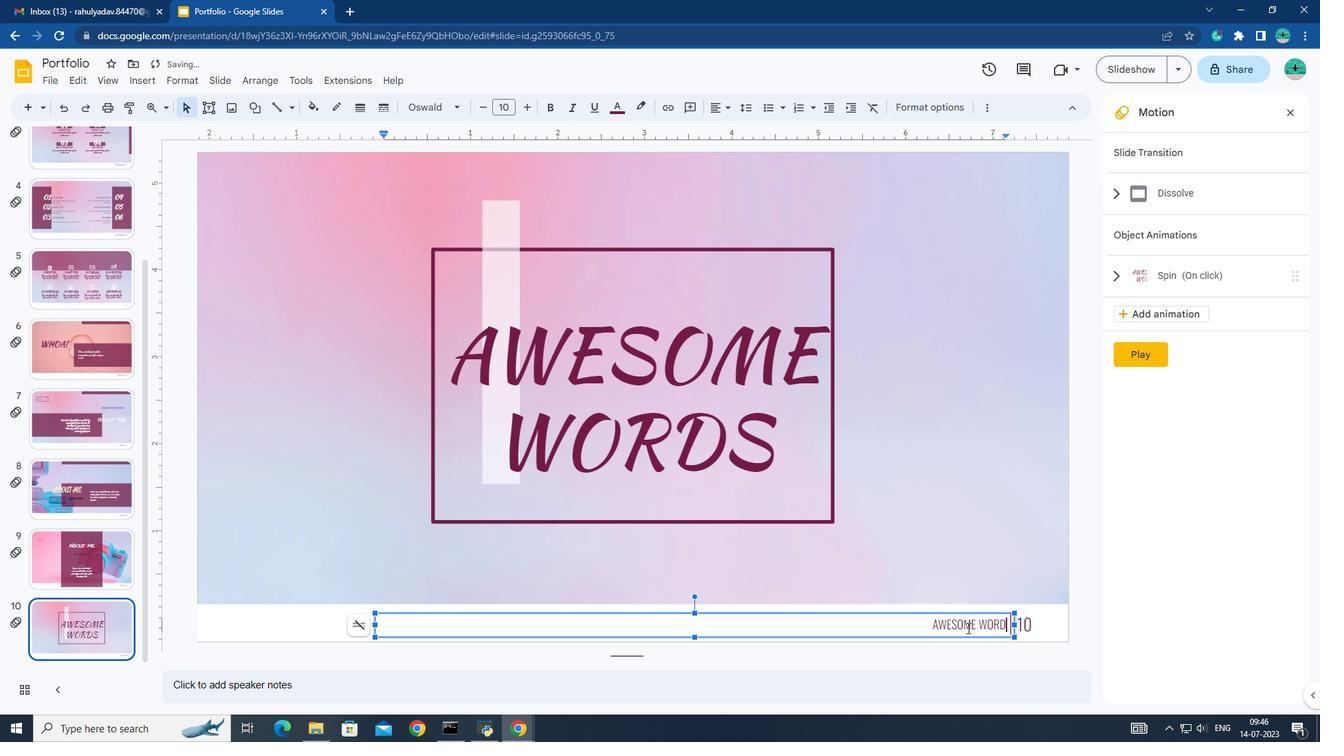 
Action: Mouse moved to (975, 539)
Screenshot: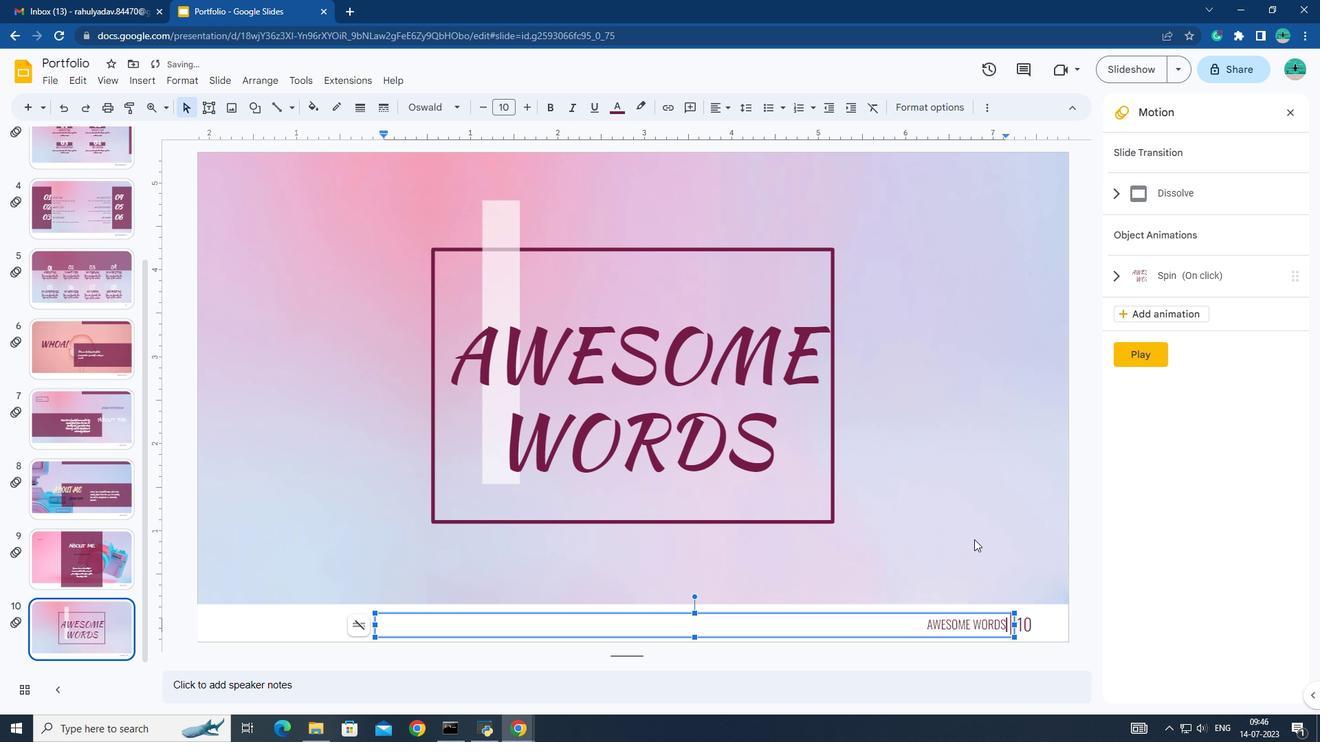 
Action: Mouse pressed left at (975, 539)
Screenshot: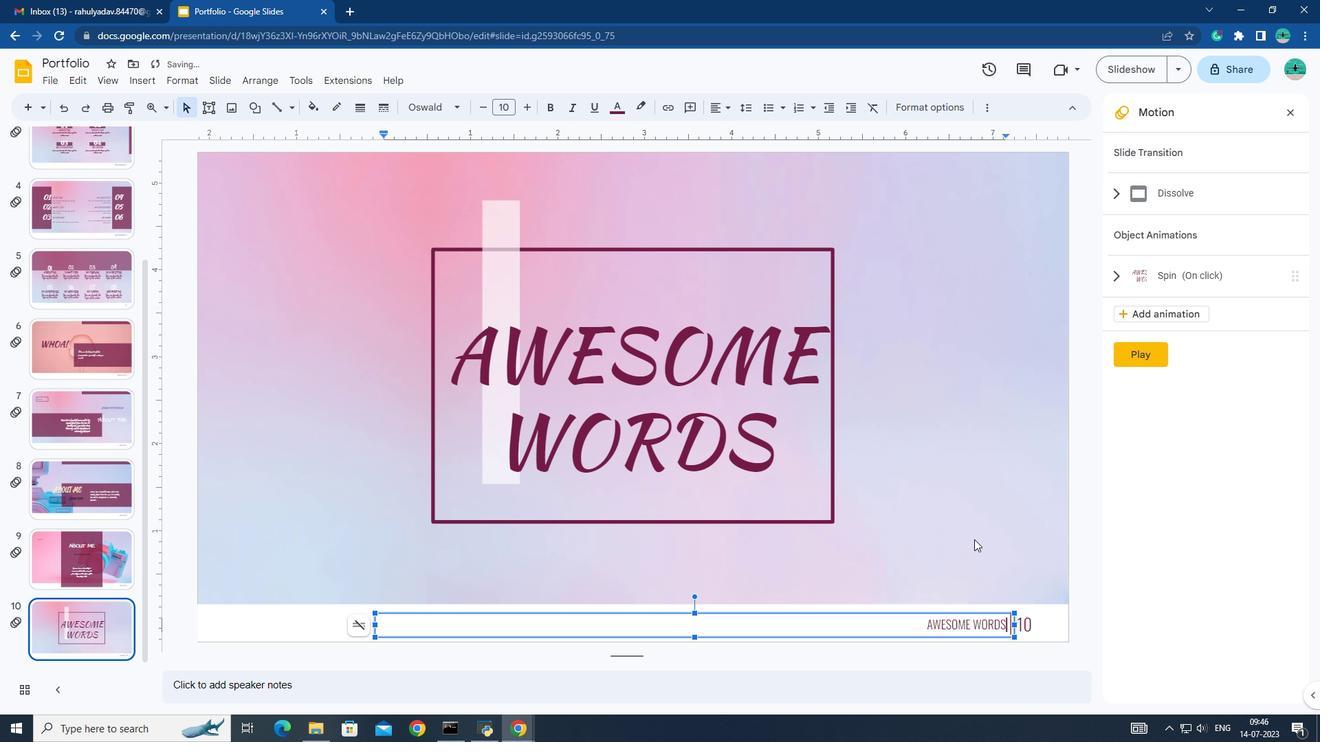 
